 Task: Hotel Management system part 7
Action: Mouse moved to (11, 76)
Screenshot: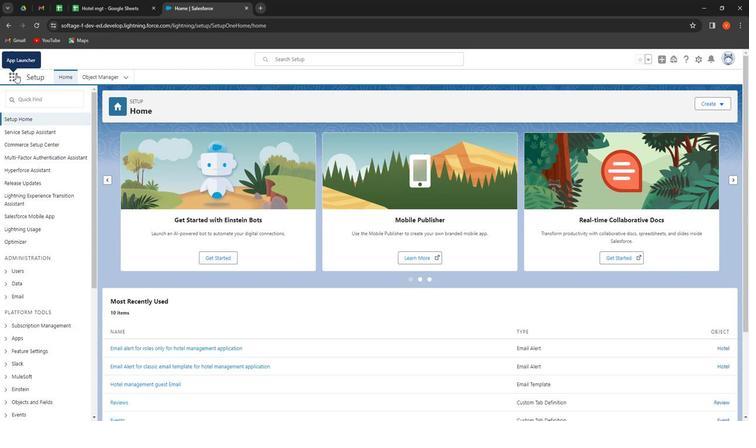 
Action: Mouse pressed left at (11, 76)
Screenshot: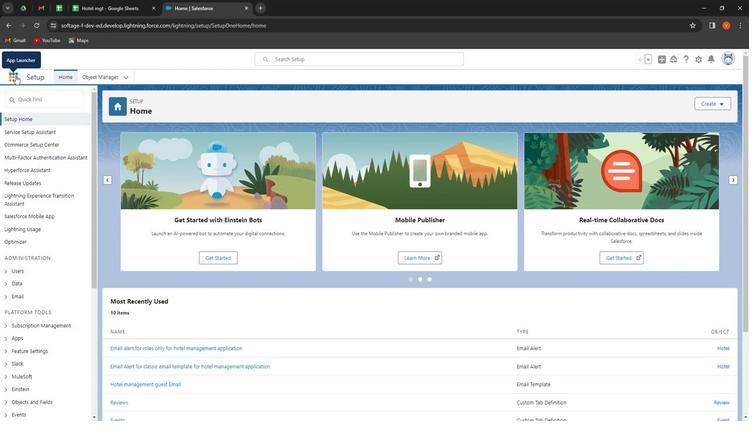 
Action: Mouse moved to (23, 215)
Screenshot: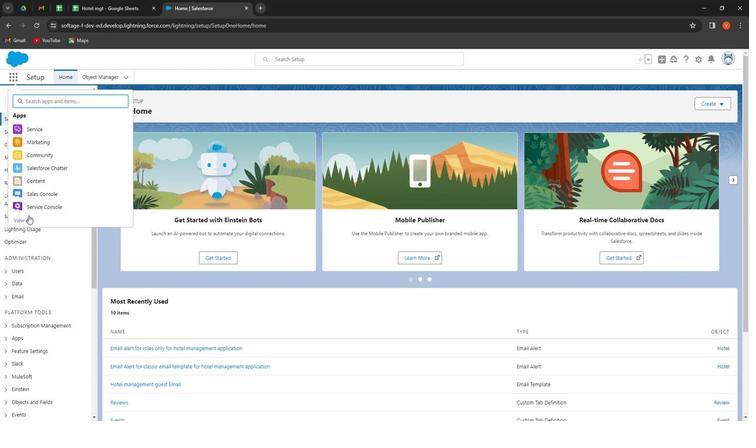 
Action: Mouse pressed left at (23, 215)
Screenshot: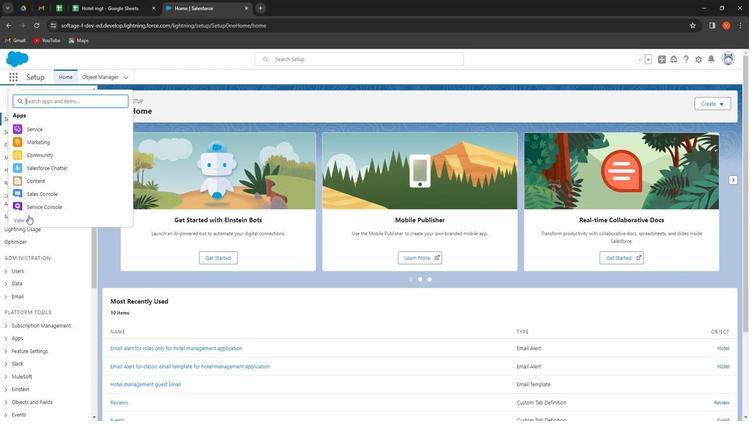 
Action: Mouse moved to (102, 352)
Screenshot: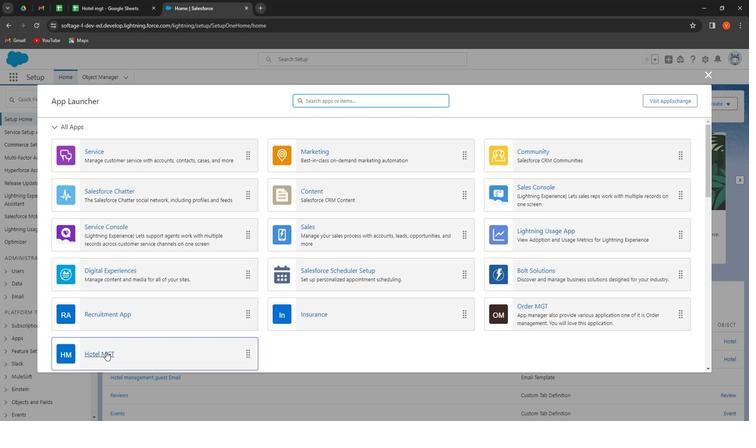 
Action: Mouse pressed left at (102, 352)
Screenshot: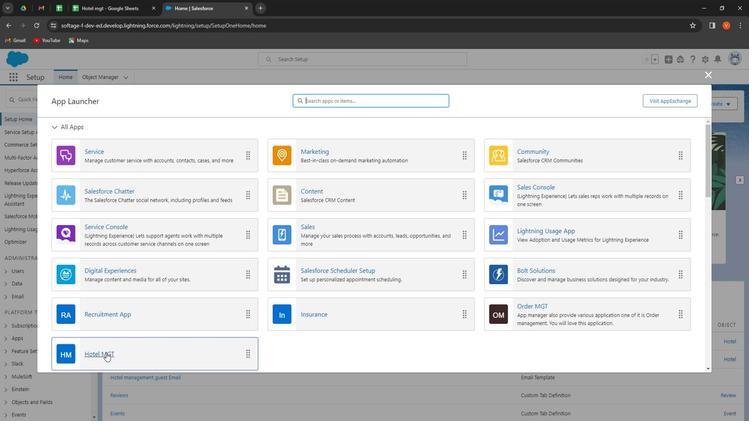 
Action: Mouse moved to (733, 78)
Screenshot: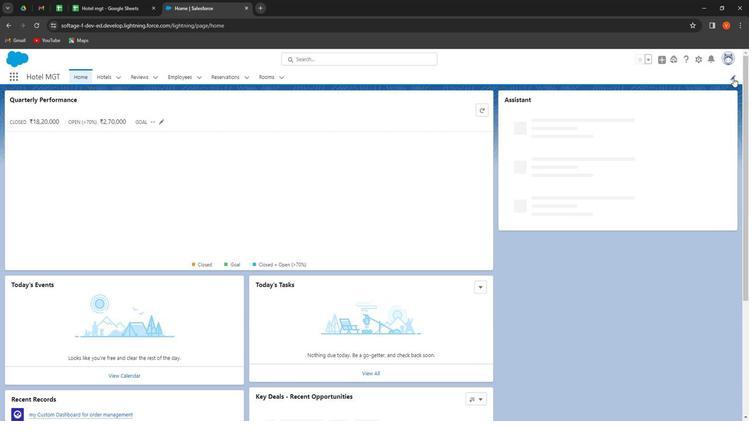 
Action: Mouse pressed left at (733, 78)
Screenshot: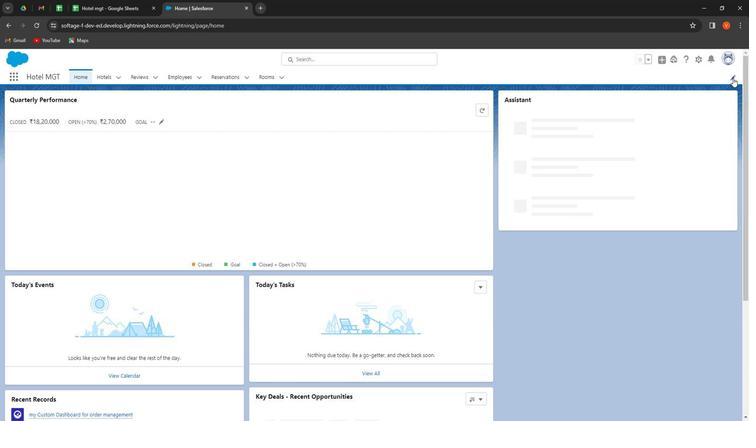 
Action: Mouse moved to (505, 186)
Screenshot: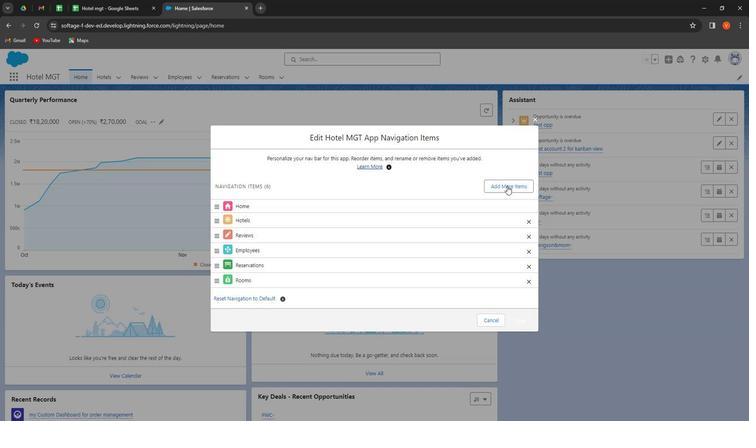 
Action: Mouse pressed left at (505, 186)
Screenshot: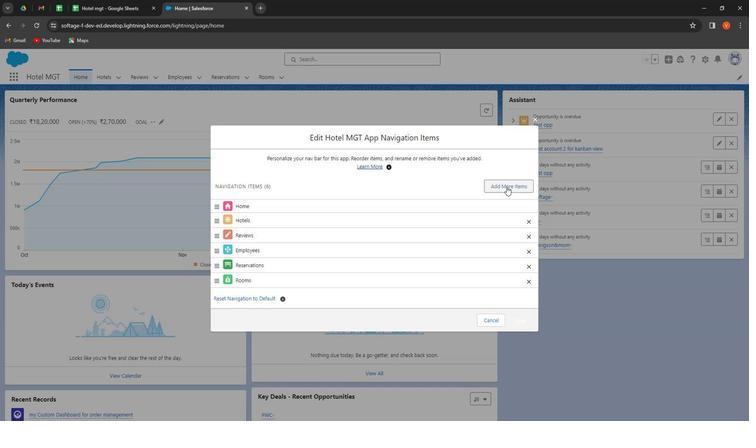 
Action: Mouse moved to (261, 135)
Screenshot: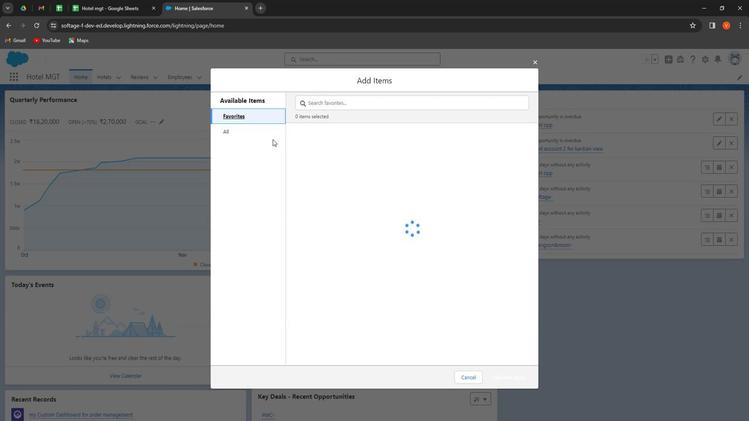 
Action: Mouse pressed left at (261, 135)
Screenshot: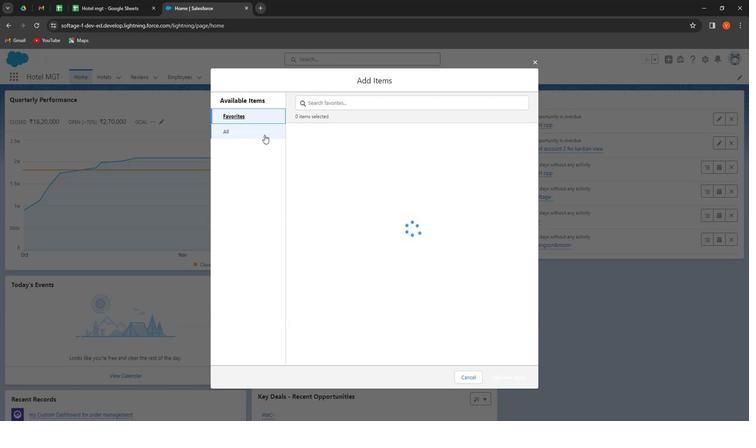 
Action: Mouse moved to (318, 107)
Screenshot: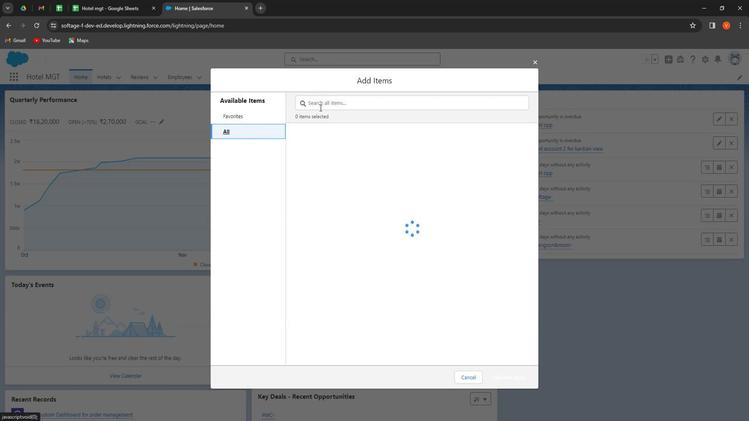 
Action: Mouse pressed left at (318, 107)
Screenshot: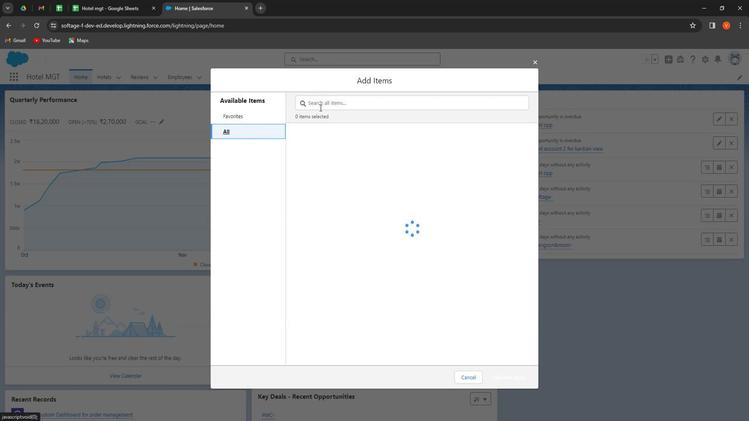 
Action: Mouse moved to (321, 107)
Screenshot: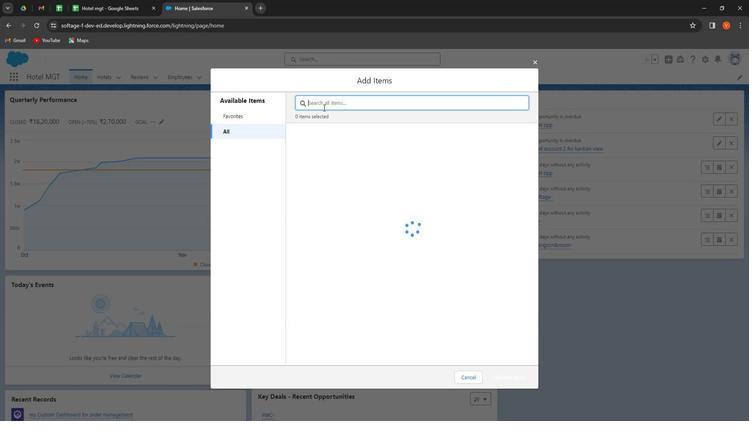 
Action: Key pressed r
Screenshot: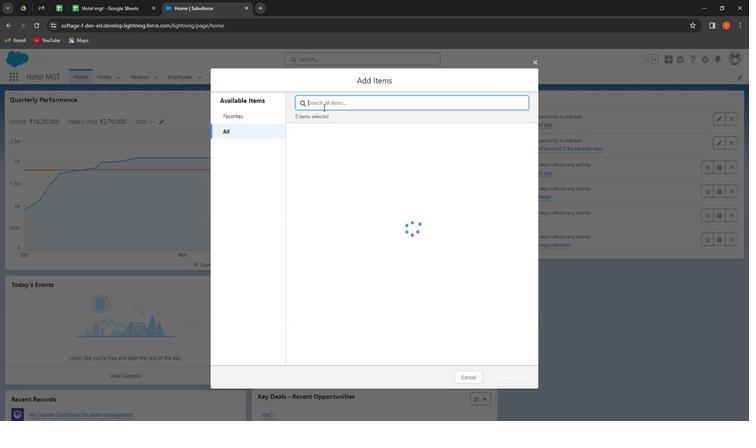 
Action: Mouse moved to (322, 107)
Screenshot: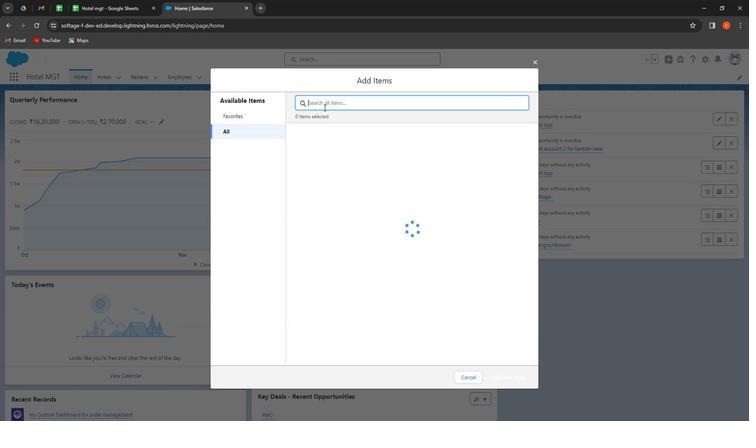 
Action: Key pressed e
Screenshot: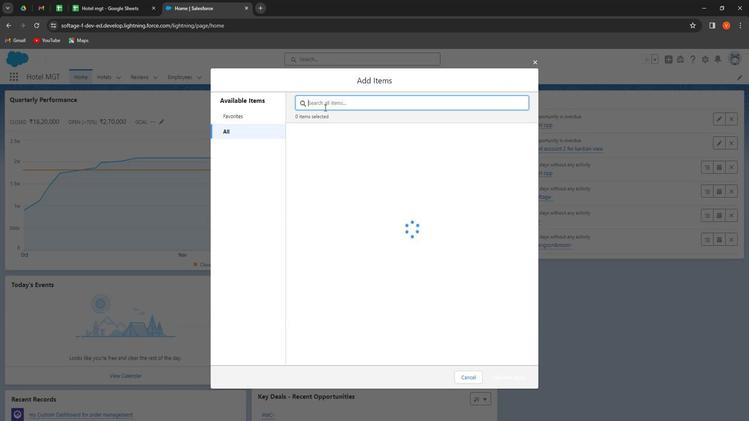 
Action: Mouse moved to (328, 107)
Screenshot: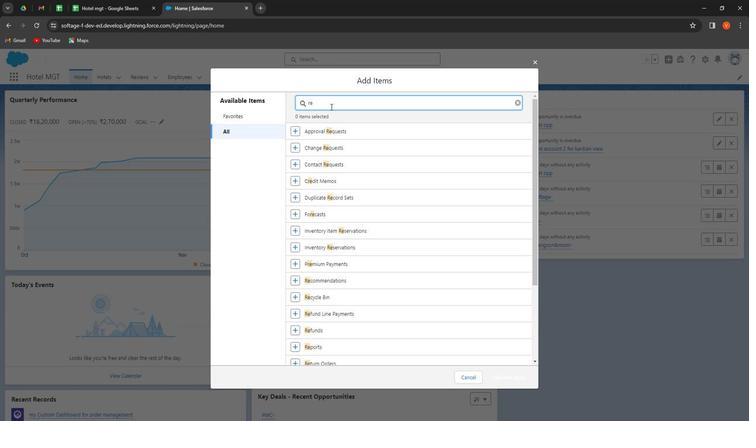 
Action: Key pressed p
Screenshot: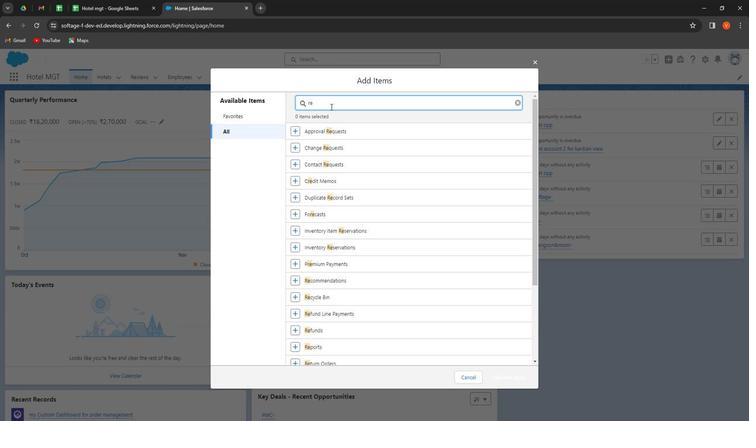 
Action: Mouse moved to (331, 106)
Screenshot: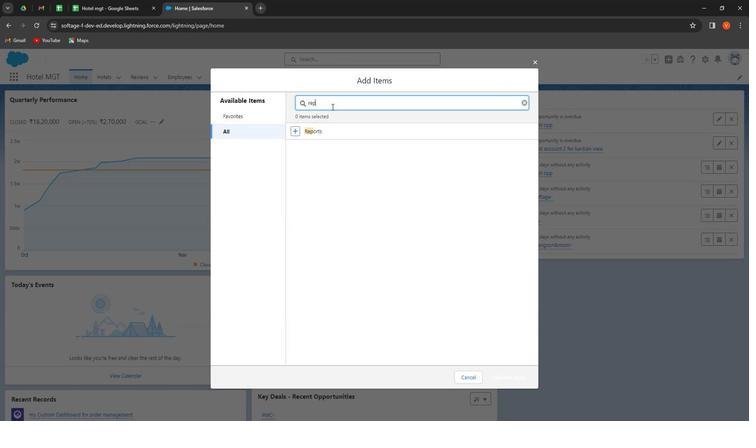
Action: Key pressed o
Screenshot: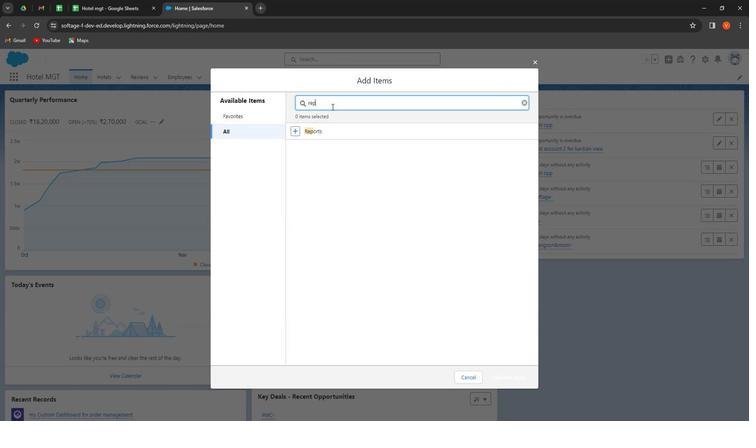 
Action: Mouse moved to (293, 128)
Screenshot: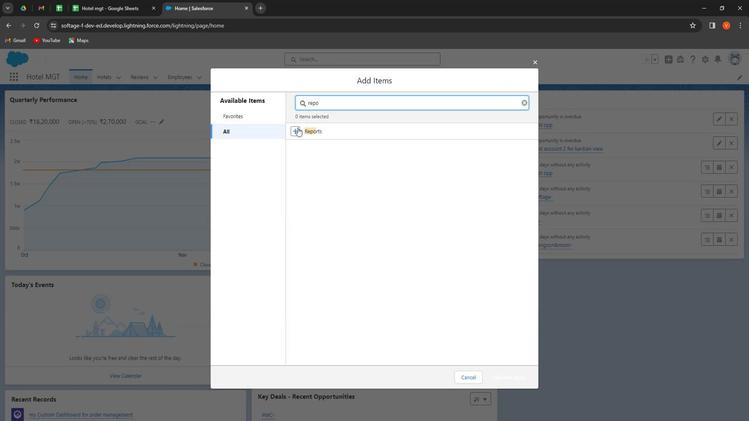 
Action: Mouse pressed left at (293, 128)
Screenshot: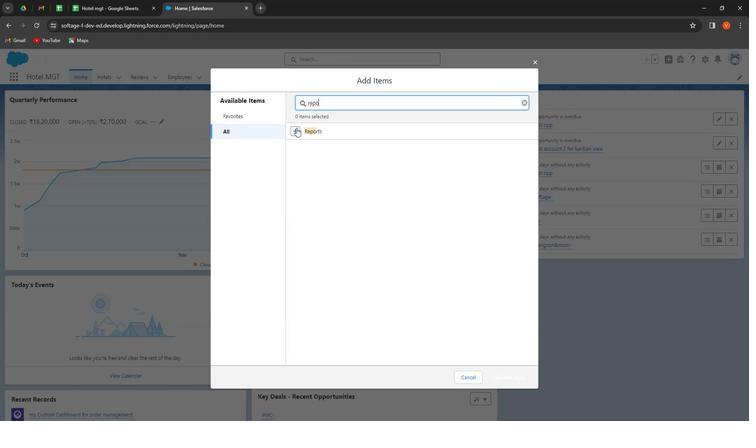 
Action: Mouse moved to (508, 373)
Screenshot: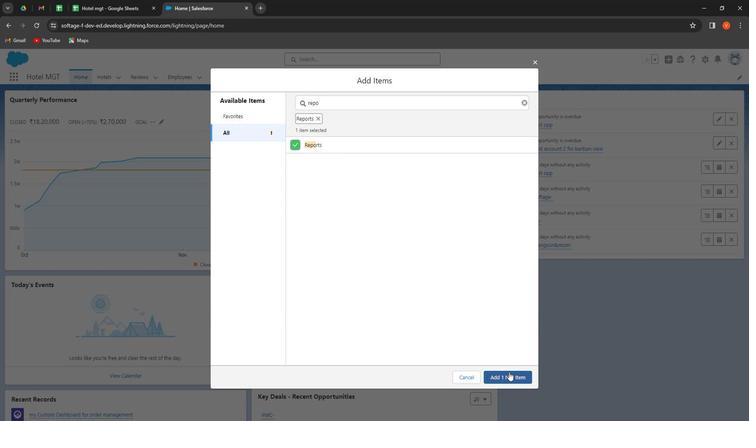 
Action: Mouse pressed left at (508, 373)
Screenshot: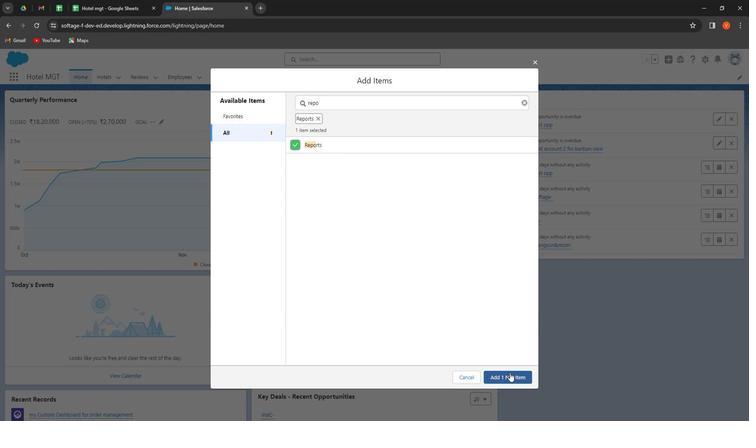 
Action: Mouse moved to (522, 334)
Screenshot: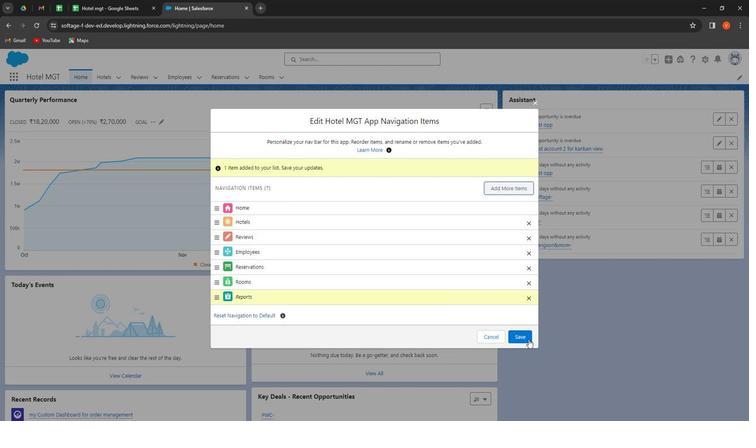 
Action: Mouse pressed left at (522, 334)
Screenshot: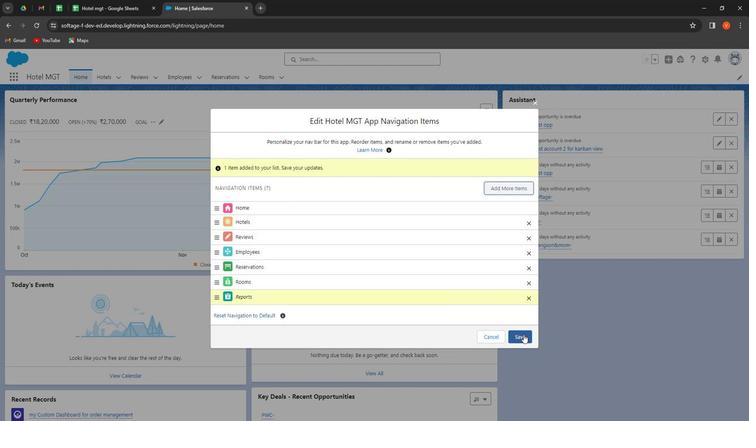 
Action: Mouse moved to (295, 73)
Screenshot: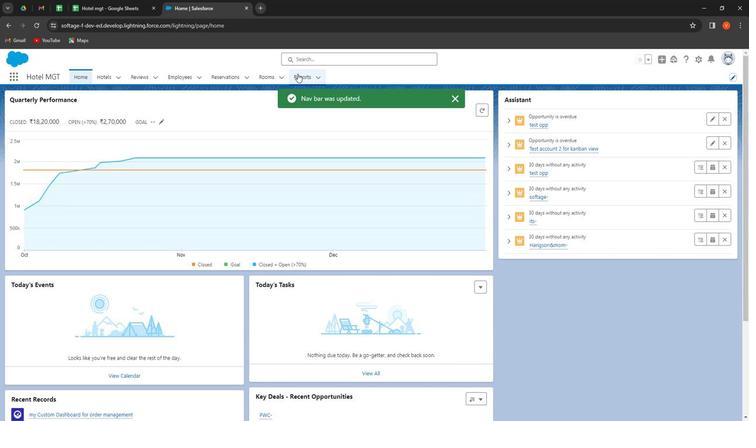 
Action: Mouse pressed left at (295, 73)
Screenshot: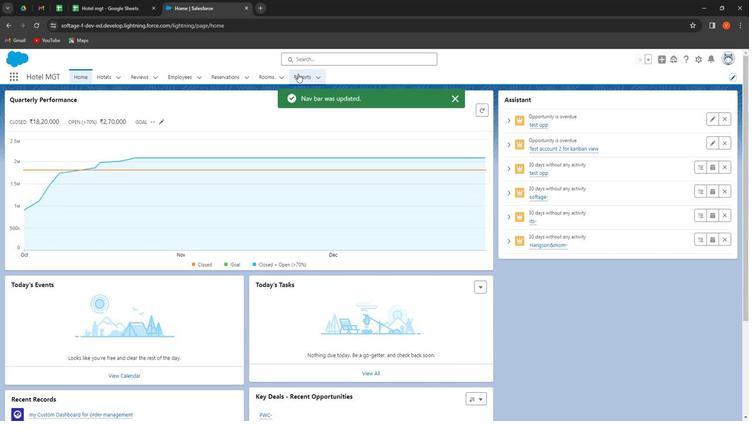 
Action: Mouse moved to (651, 107)
Screenshot: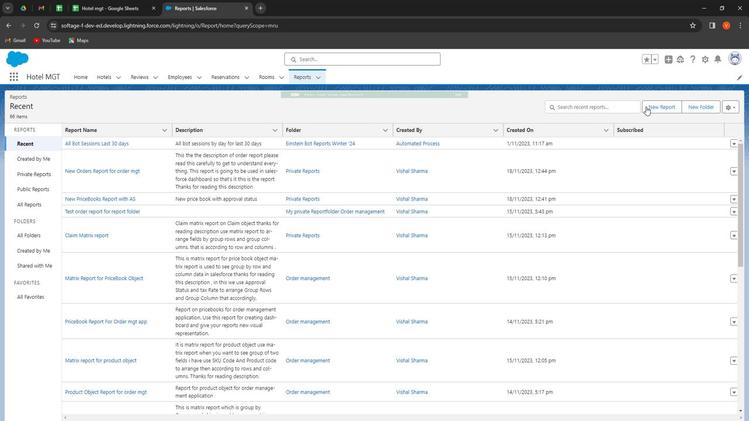 
Action: Mouse pressed left at (651, 107)
Screenshot: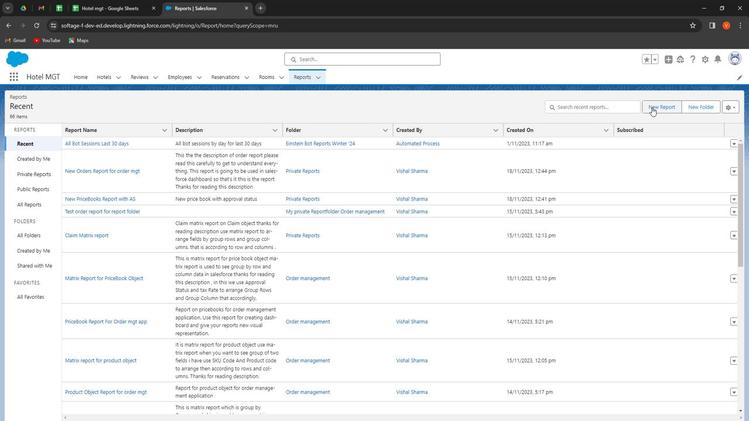 
Action: Mouse moved to (160, 165)
Screenshot: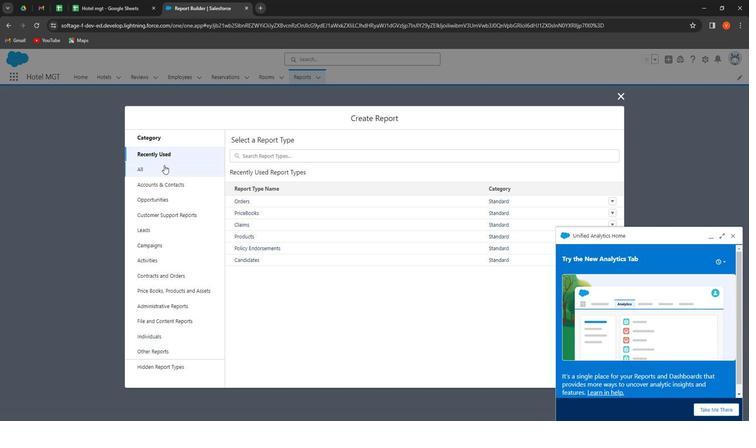 
Action: Mouse pressed left at (160, 165)
Screenshot: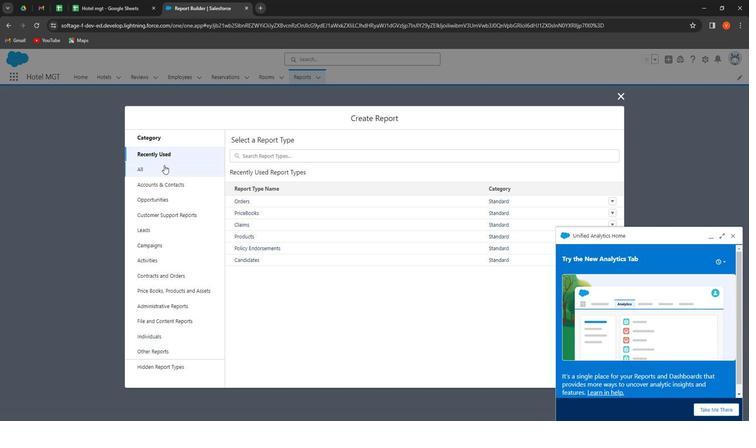 
Action: Mouse moved to (287, 205)
Screenshot: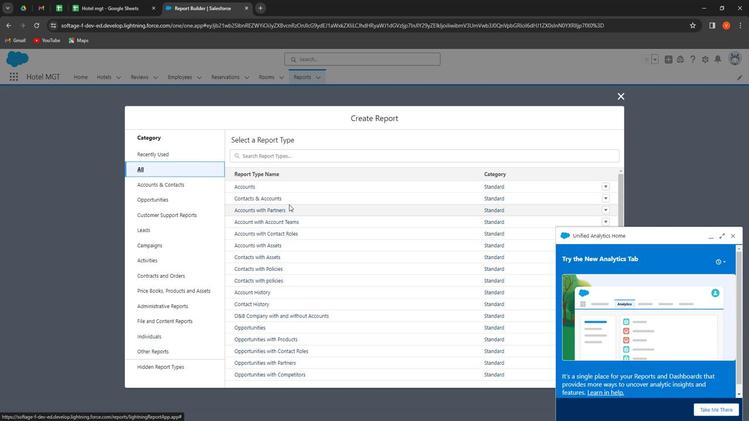 
Action: Mouse scrolled (287, 204) with delta (0, 0)
Screenshot: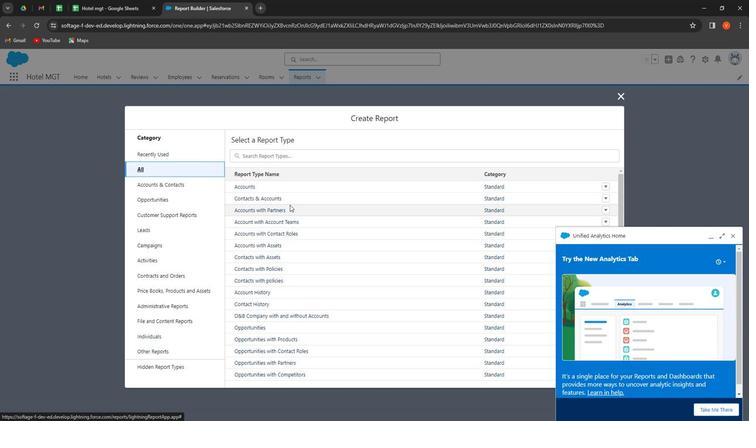 
Action: Mouse moved to (285, 201)
Screenshot: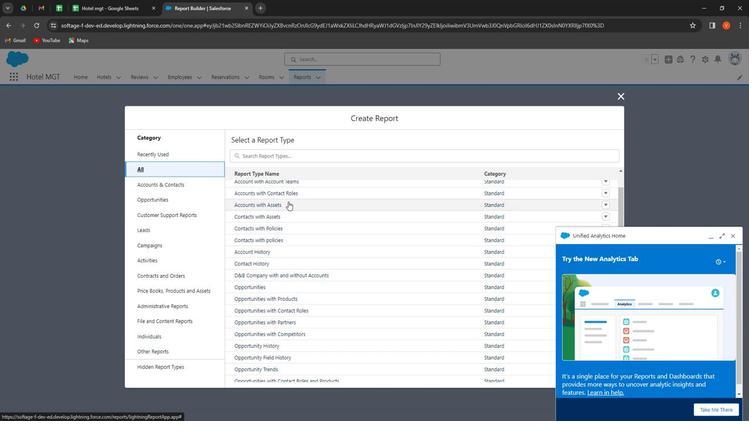 
Action: Mouse scrolled (285, 201) with delta (0, 0)
Screenshot: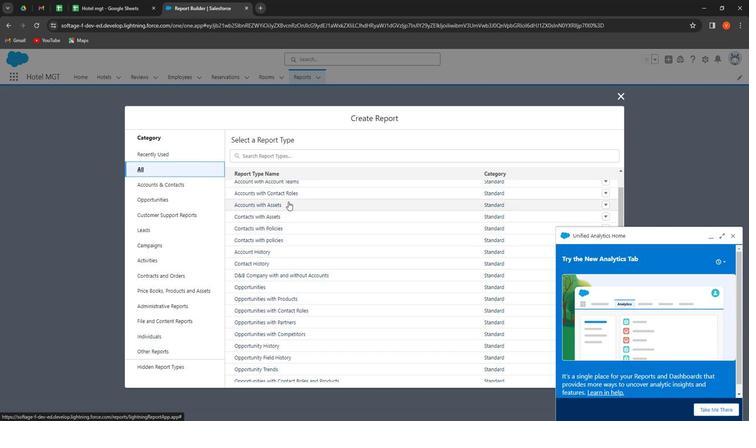 
Action: Mouse moved to (287, 205)
Screenshot: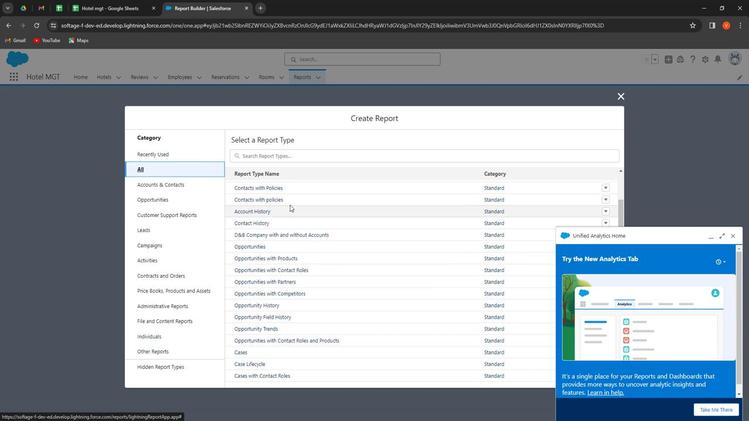 
Action: Mouse scrolled (287, 204) with delta (0, 0)
Screenshot: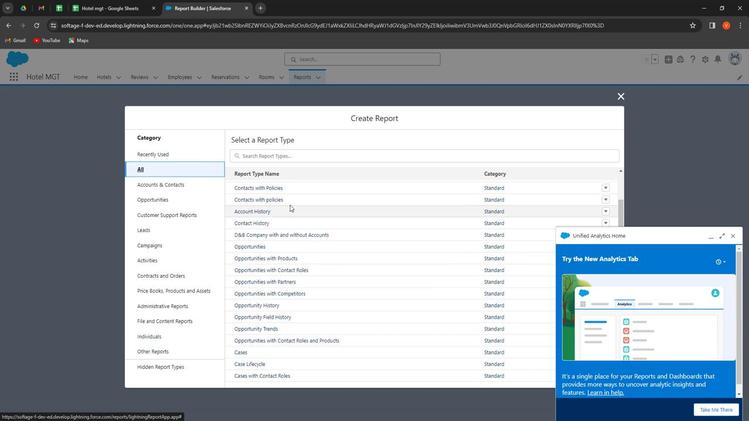 
Action: Mouse moved to (287, 205)
Screenshot: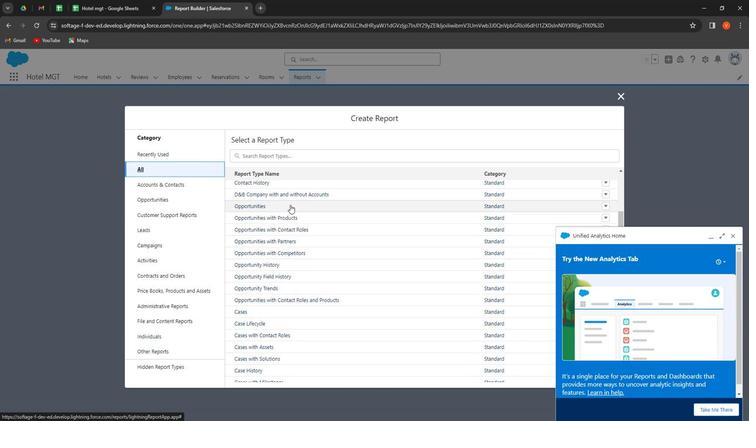 
Action: Mouse scrolled (287, 204) with delta (0, 0)
Screenshot: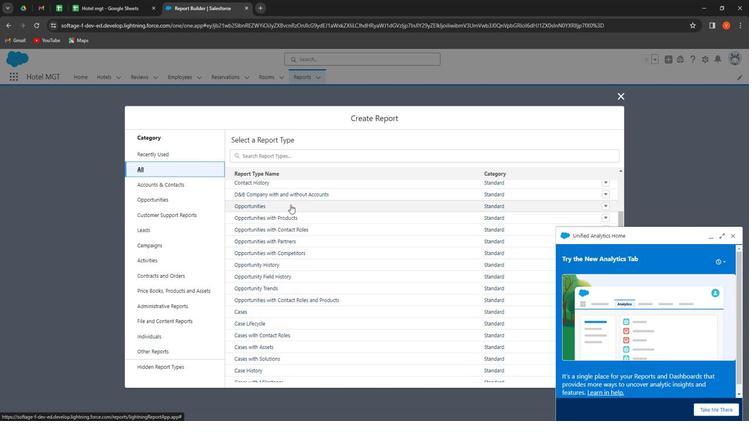 
Action: Mouse moved to (287, 205)
Screenshot: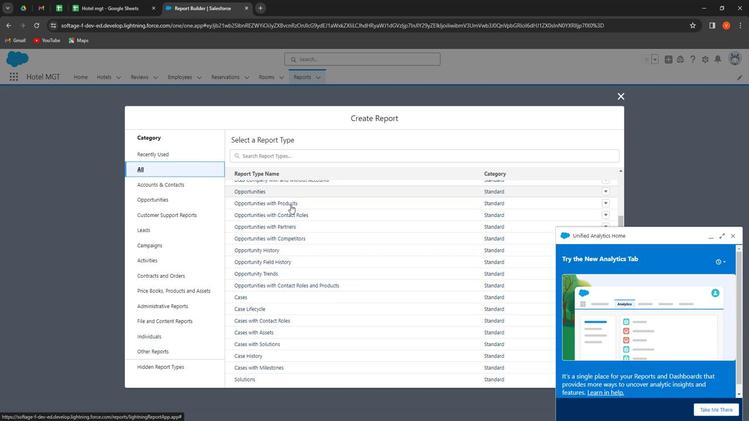 
Action: Mouse scrolled (287, 205) with delta (0, 0)
Screenshot: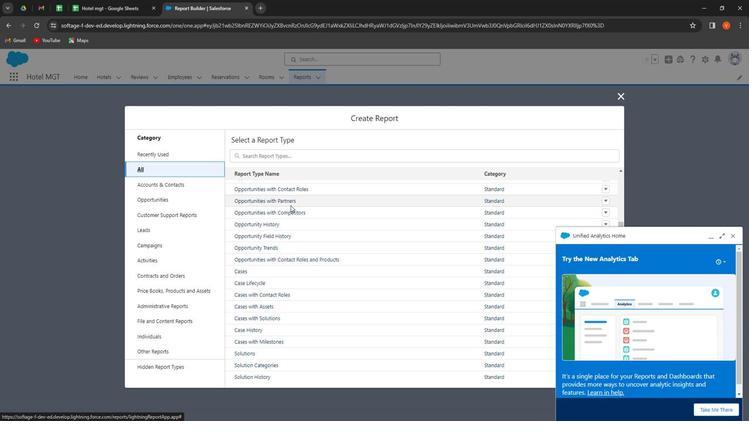 
Action: Mouse moved to (289, 206)
Screenshot: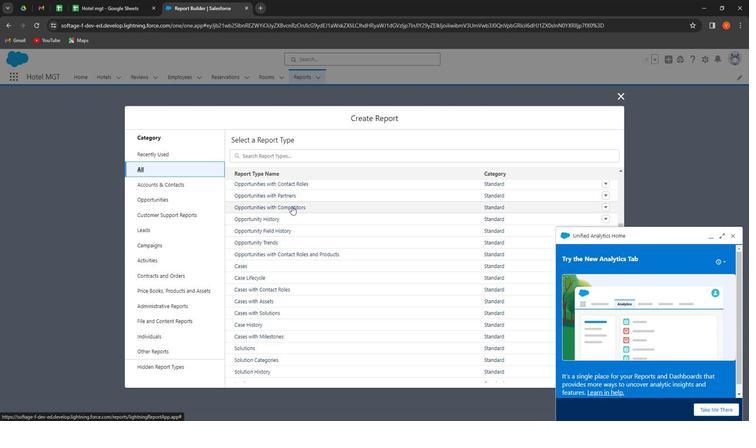 
Action: Mouse scrolled (289, 206) with delta (0, 0)
Screenshot: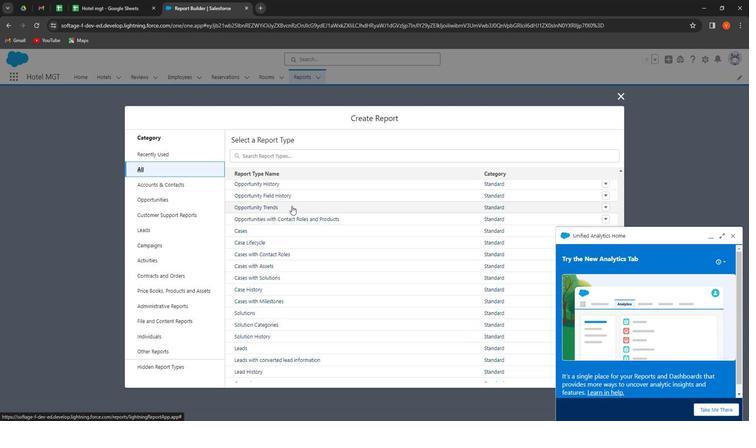 
Action: Mouse moved to (290, 207)
Screenshot: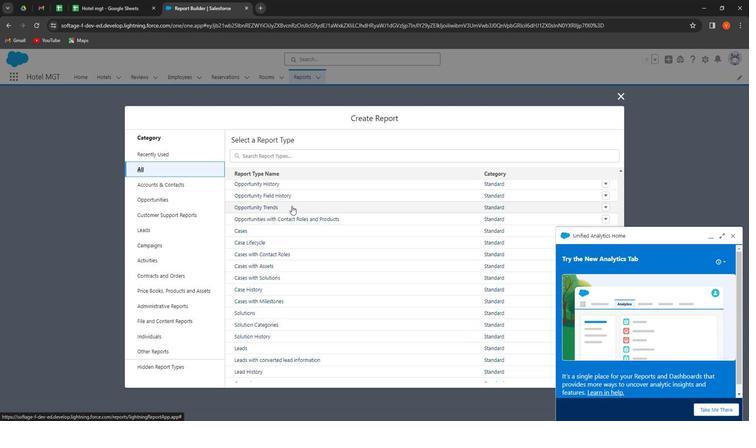
Action: Mouse scrolled (290, 207) with delta (0, 0)
Screenshot: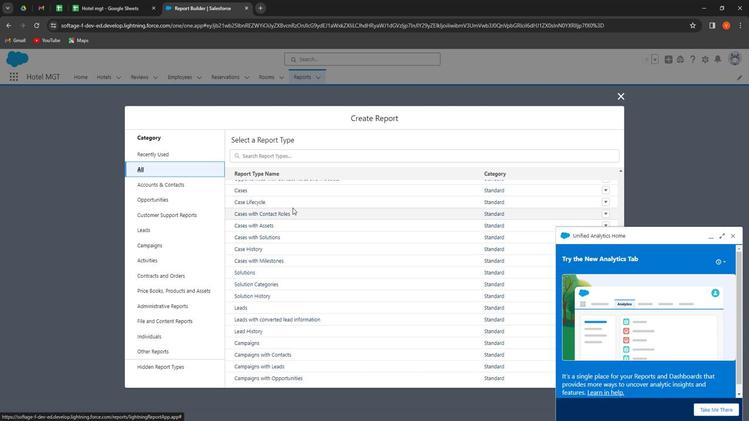 
Action: Mouse moved to (290, 208)
Screenshot: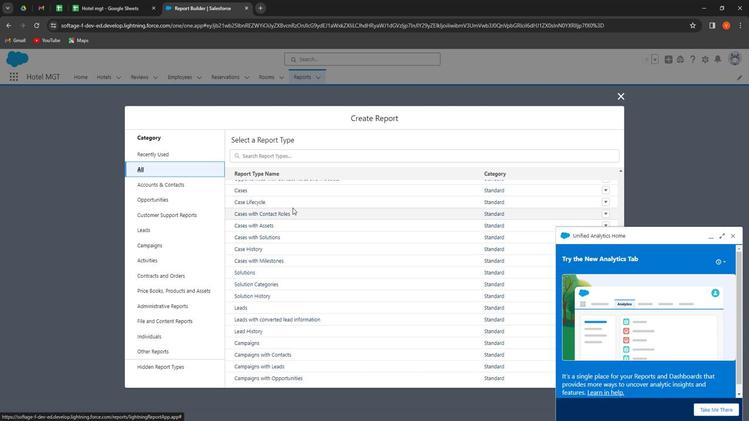 
Action: Mouse scrolled (290, 208) with delta (0, 0)
Screenshot: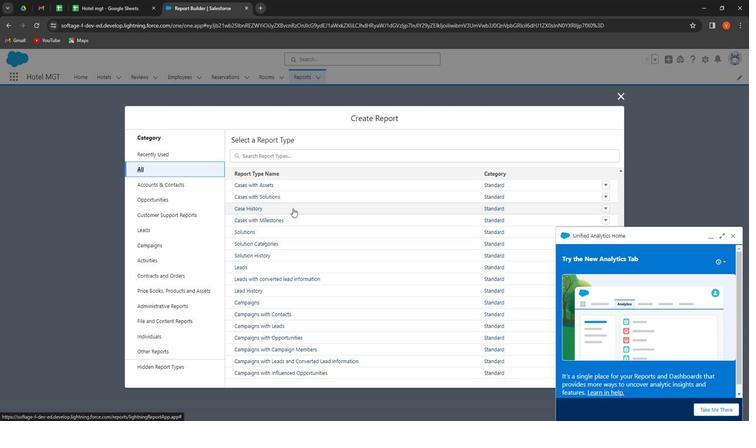 
Action: Mouse scrolled (290, 208) with delta (0, 0)
Screenshot: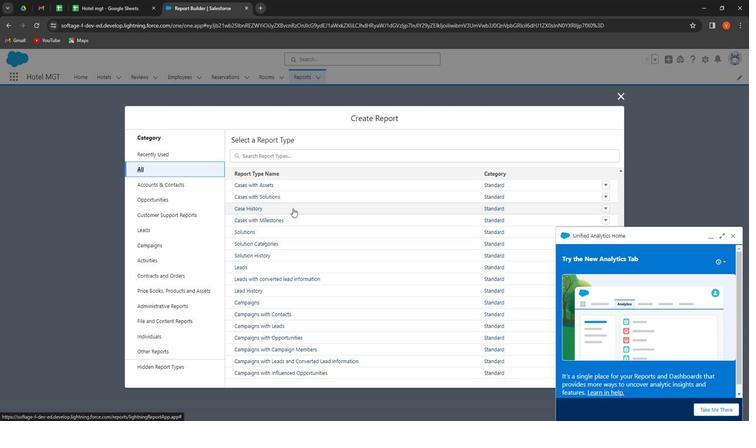 
Action: Mouse scrolled (290, 208) with delta (0, 0)
Screenshot: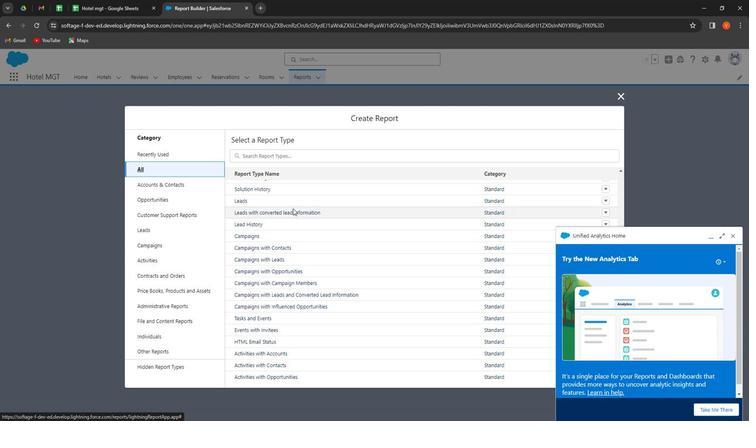 
Action: Mouse moved to (297, 258)
Screenshot: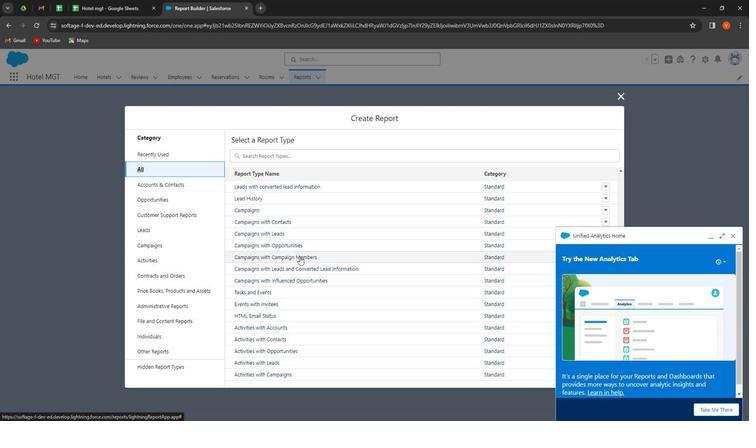 
Action: Mouse scrolled (297, 258) with delta (0, 0)
Screenshot: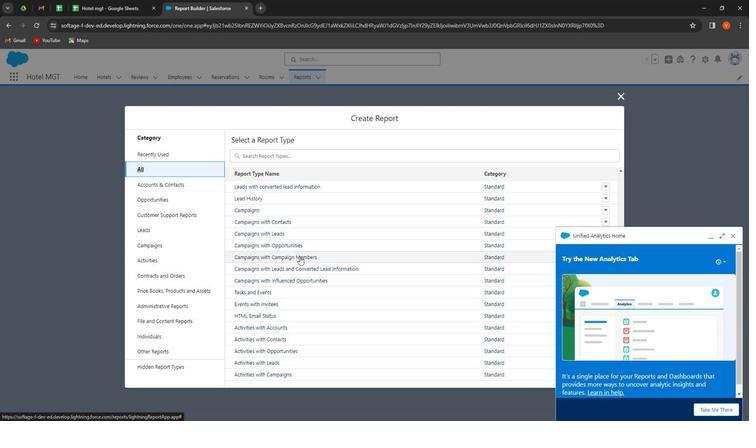 
Action: Mouse moved to (298, 259)
Screenshot: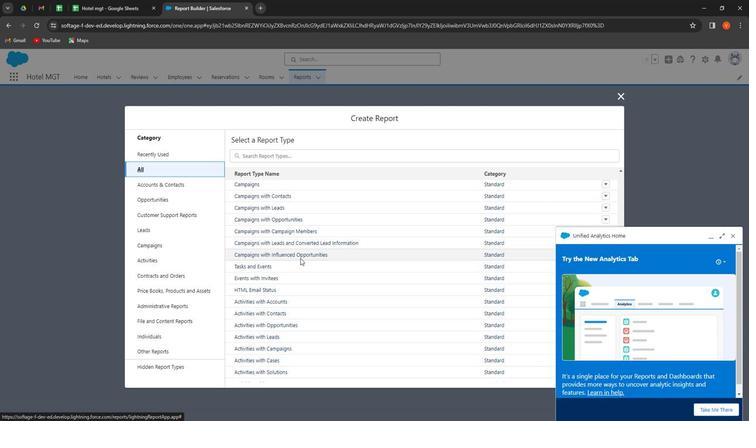 
Action: Mouse scrolled (298, 258) with delta (0, 0)
Screenshot: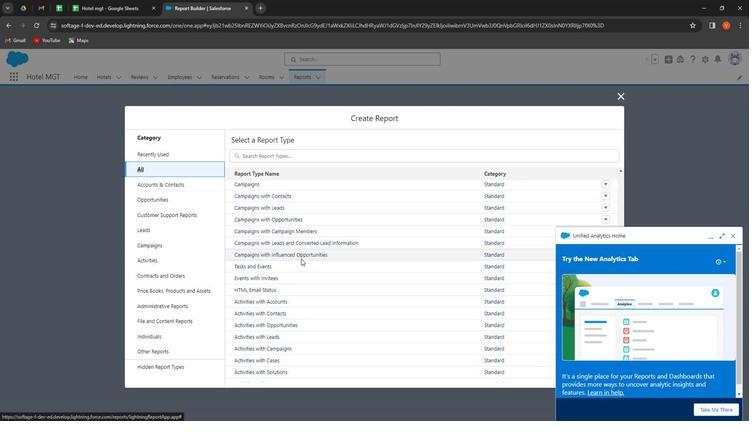 
Action: Mouse moved to (299, 259)
Screenshot: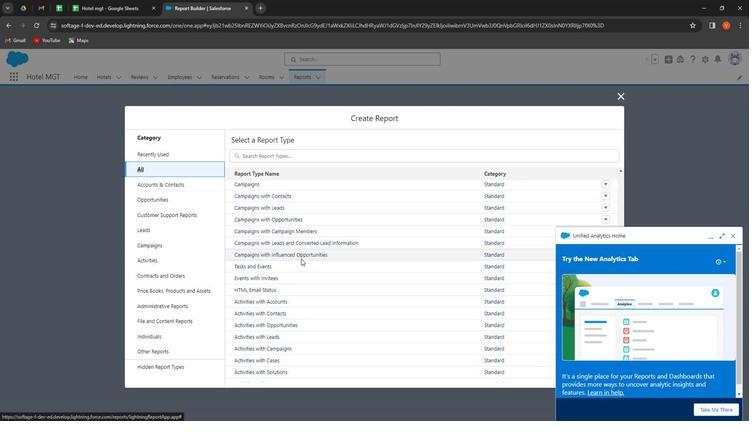 
Action: Mouse scrolled (299, 259) with delta (0, 0)
Screenshot: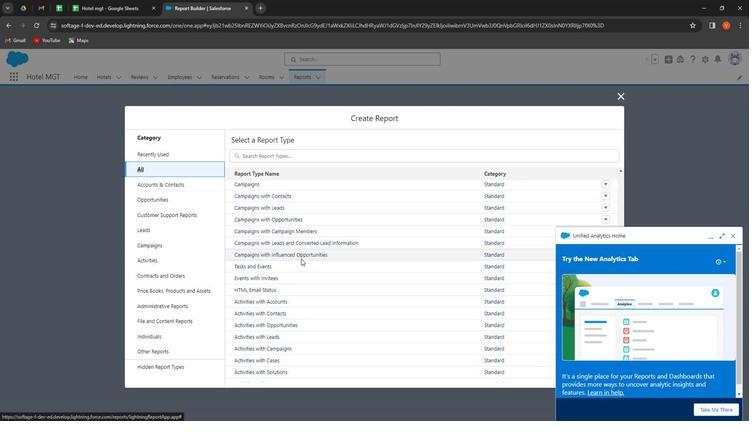 
Action: Mouse scrolled (299, 259) with delta (0, 0)
Screenshot: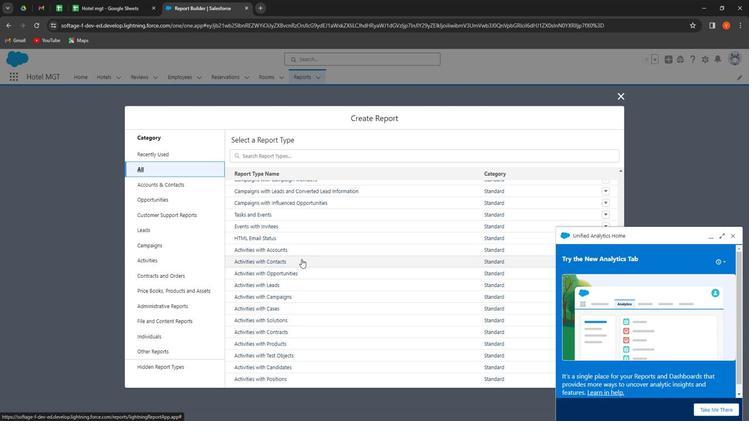 
Action: Mouse moved to (299, 259)
Screenshot: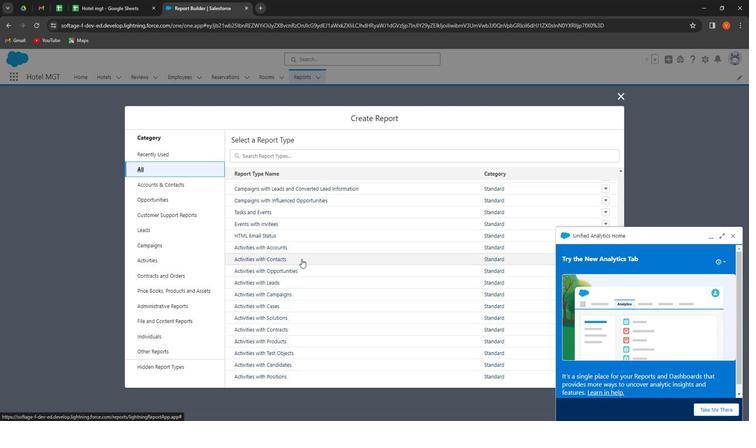 
Action: Mouse scrolled (299, 259) with delta (0, 0)
Screenshot: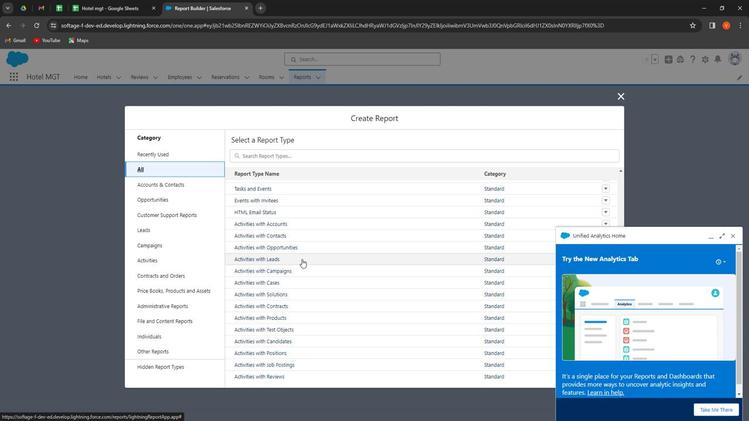 
Action: Mouse scrolled (299, 259) with delta (0, 0)
Screenshot: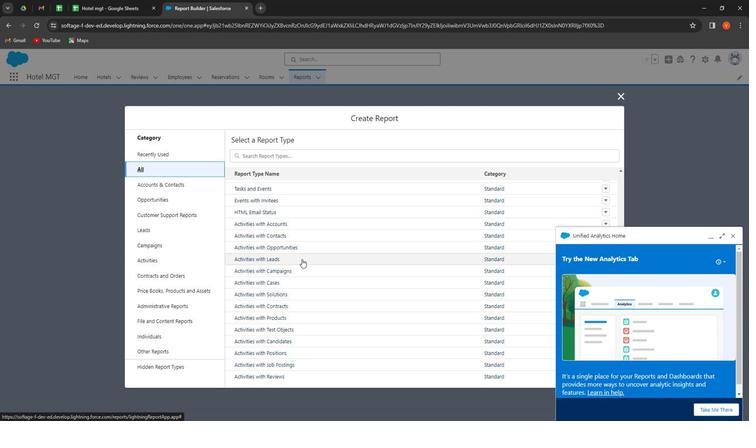 
Action: Mouse moved to (299, 260)
Screenshot: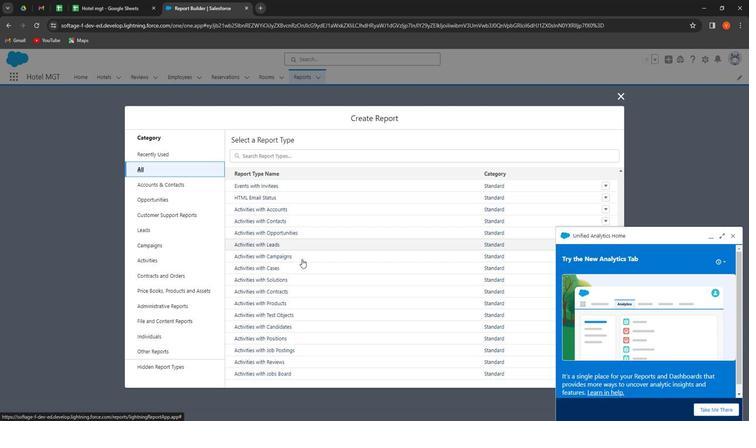 
Action: Mouse scrolled (299, 259) with delta (0, 0)
Screenshot: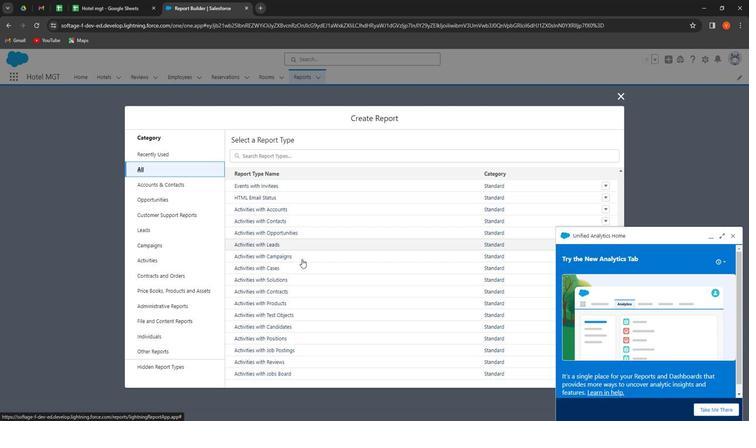 
Action: Mouse scrolled (299, 259) with delta (0, 0)
Screenshot: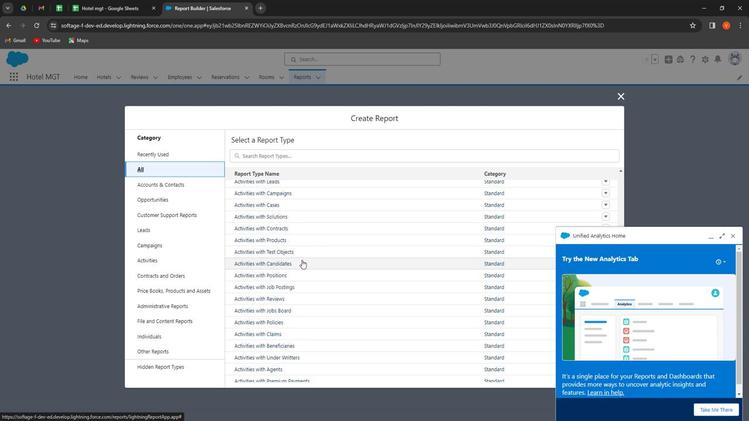 
Action: Mouse moved to (300, 261)
Screenshot: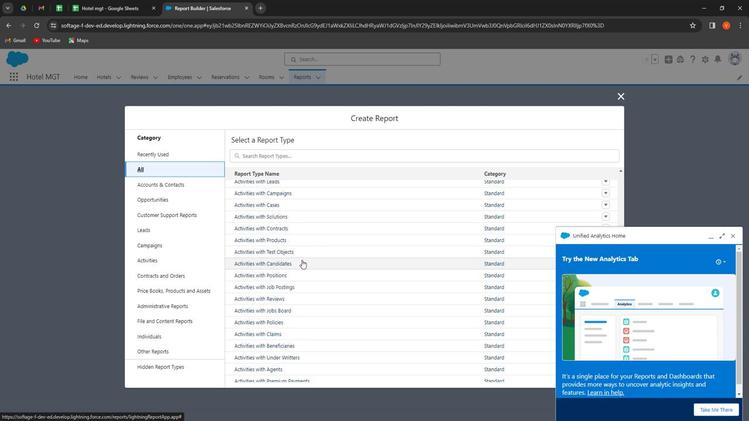 
Action: Mouse scrolled (300, 260) with delta (0, 0)
Screenshot: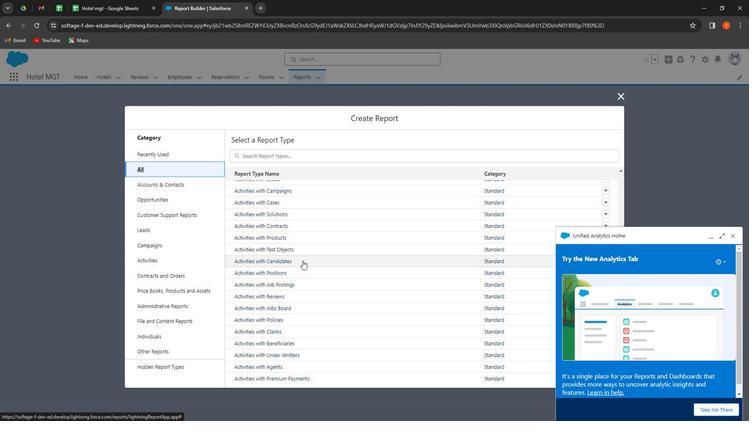 
Action: Mouse moved to (300, 261)
Screenshot: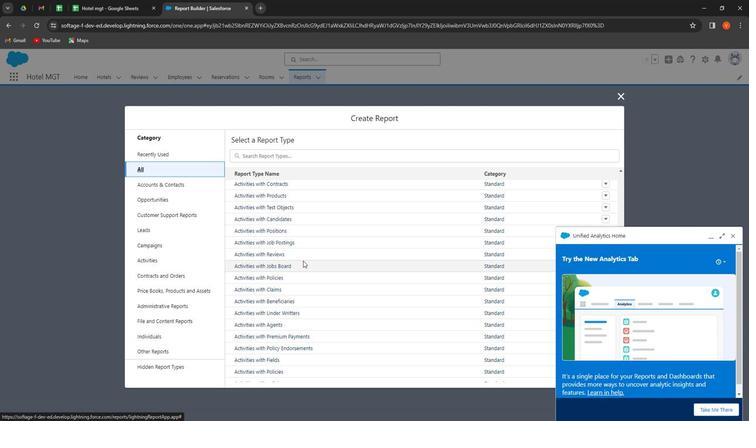 
Action: Mouse scrolled (300, 261) with delta (0, 0)
Screenshot: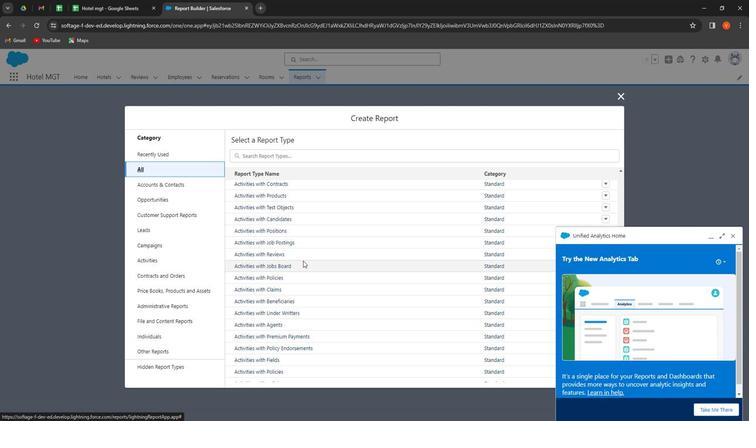 
Action: Mouse moved to (300, 261)
Screenshot: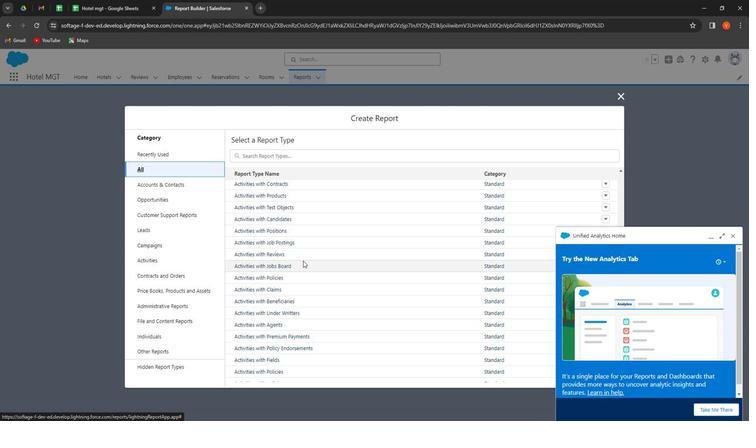 
Action: Mouse scrolled (300, 261) with delta (0, 0)
Screenshot: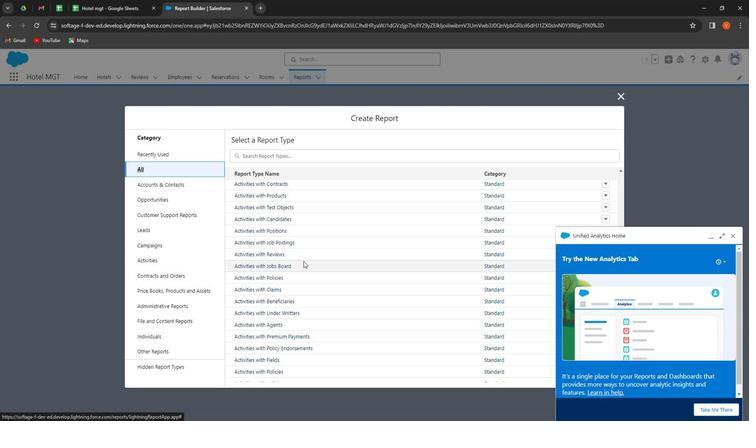 
Action: Mouse moved to (301, 262)
Screenshot: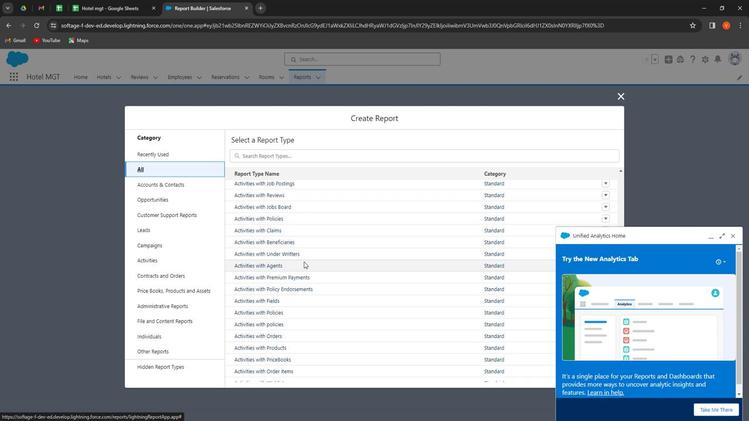 
Action: Mouse scrolled (301, 261) with delta (0, 0)
Screenshot: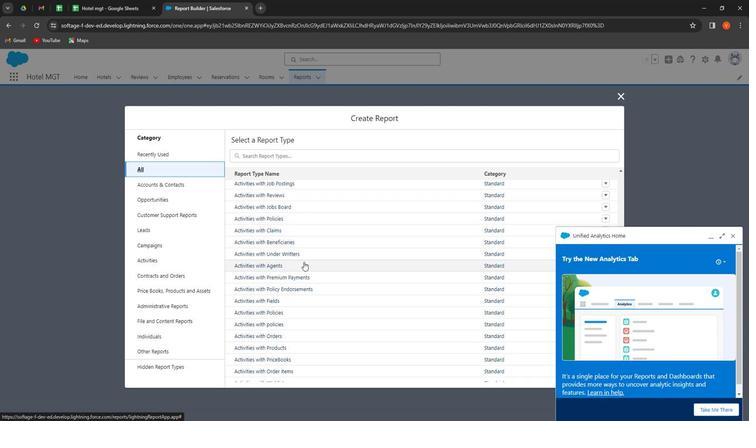 
Action: Mouse moved to (300, 262)
Screenshot: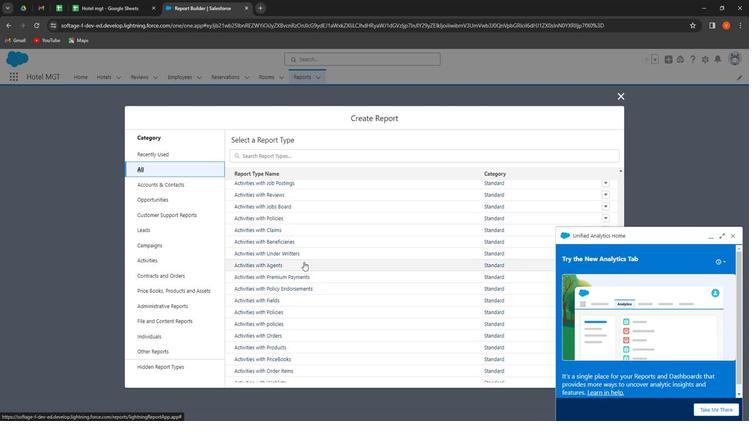 
Action: Mouse scrolled (300, 262) with delta (0, 0)
Screenshot: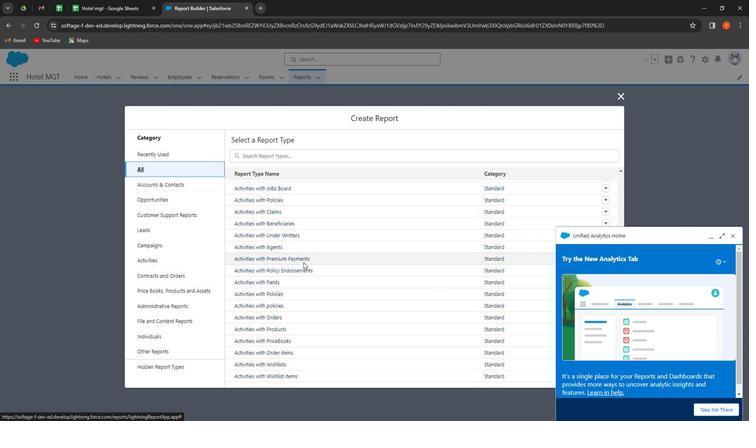 
Action: Mouse moved to (301, 262)
Screenshot: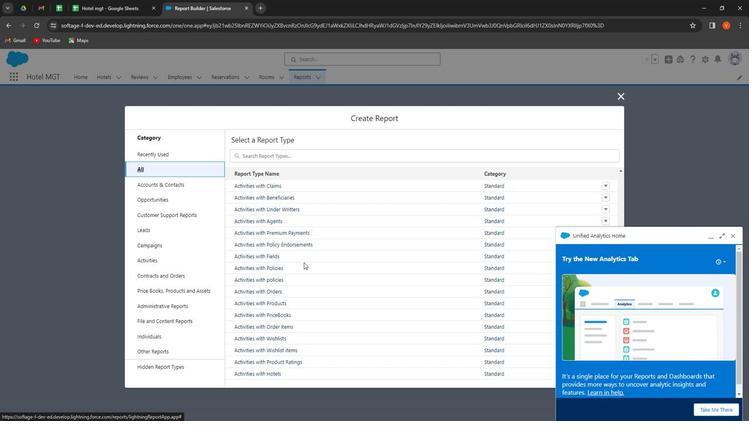 
Action: Mouse scrolled (301, 262) with delta (0, 0)
Screenshot: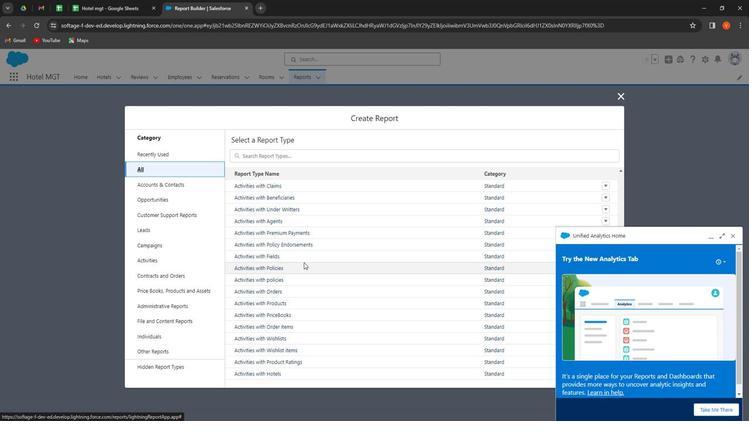 
Action: Mouse scrolled (301, 262) with delta (0, 0)
Screenshot: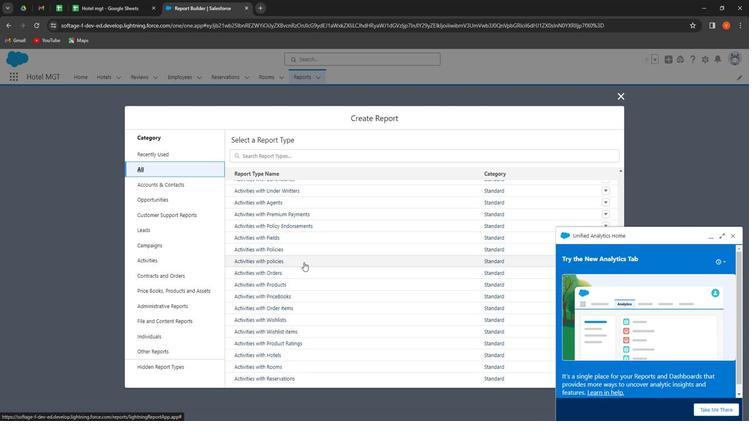 
Action: Mouse scrolled (301, 262) with delta (0, 0)
Screenshot: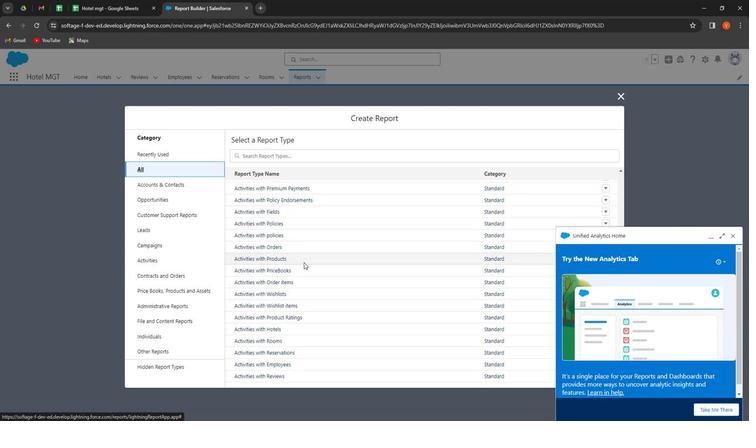 
Action: Mouse scrolled (301, 262) with delta (0, 0)
Screenshot: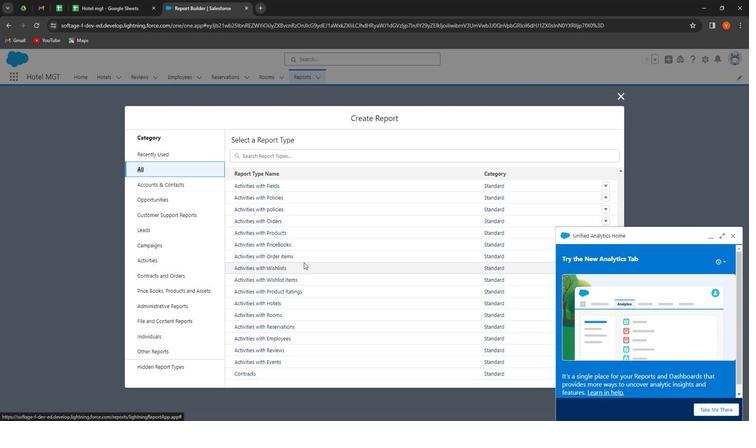 
Action: Mouse scrolled (301, 262) with delta (0, 0)
Screenshot: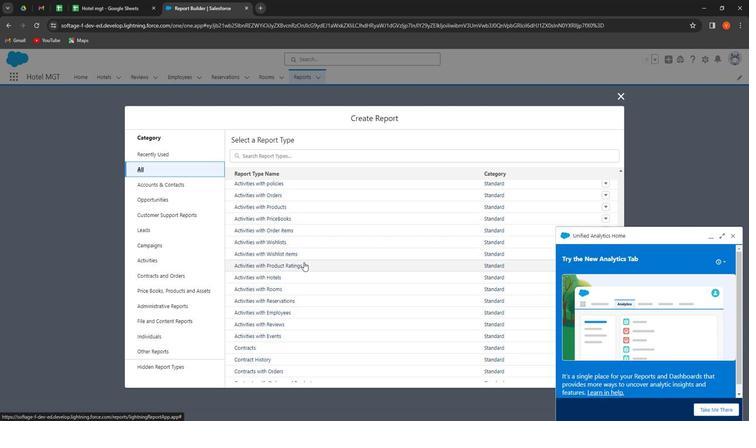 
Action: Mouse scrolled (301, 262) with delta (0, 0)
Screenshot: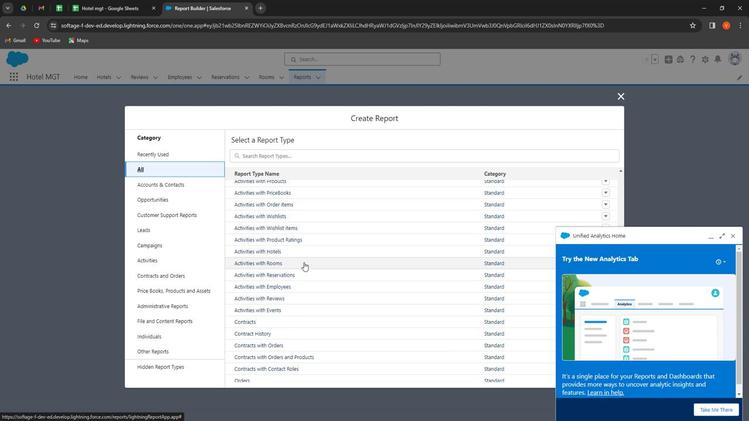 
Action: Mouse scrolled (301, 262) with delta (0, 0)
Screenshot: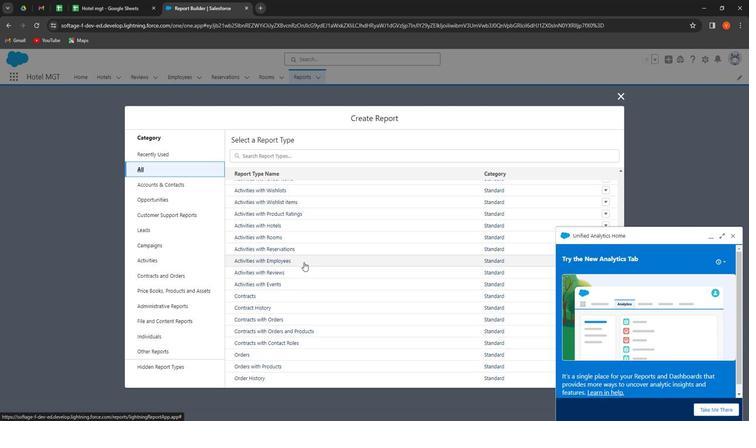 
Action: Mouse scrolled (301, 262) with delta (0, 0)
Screenshot: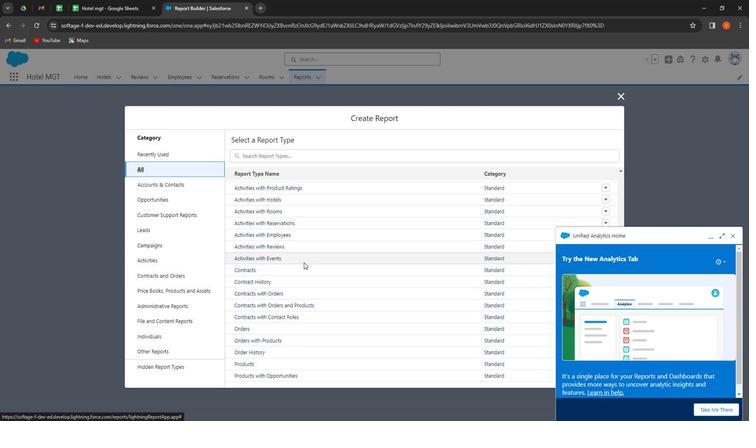 
Action: Mouse moved to (299, 264)
Screenshot: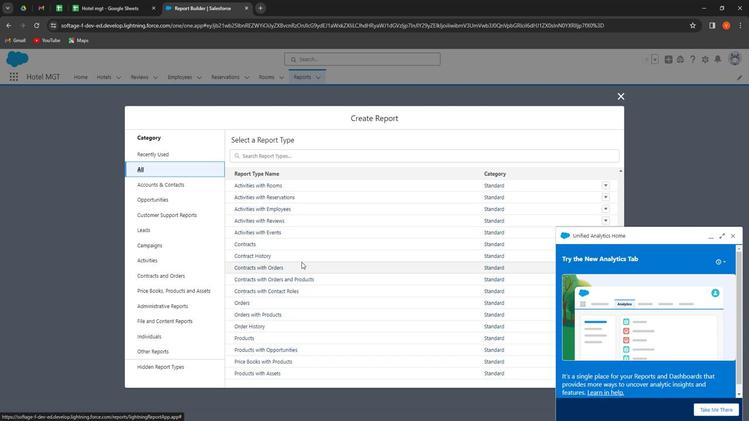 
Action: Mouse scrolled (299, 263) with delta (0, 0)
Screenshot: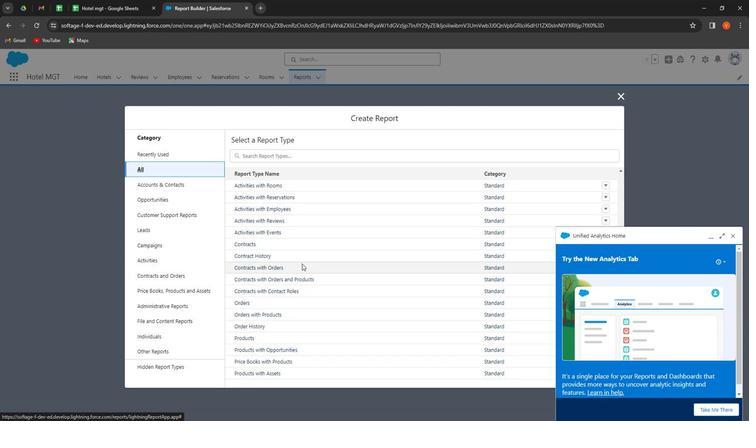 
Action: Mouse moved to (301, 264)
Screenshot: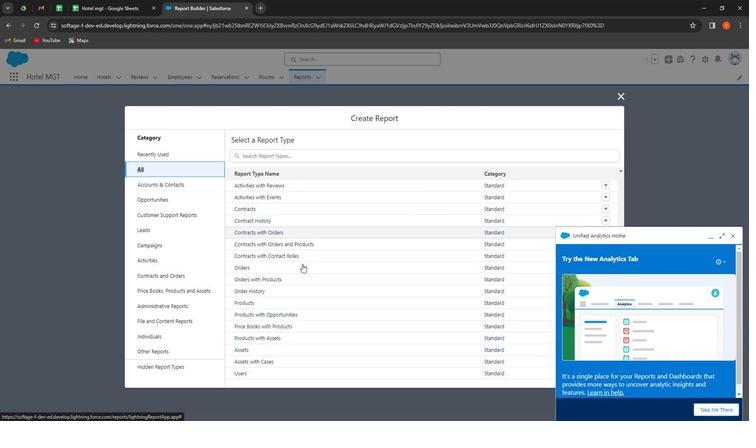 
Action: Mouse scrolled (301, 263) with delta (0, 0)
Screenshot: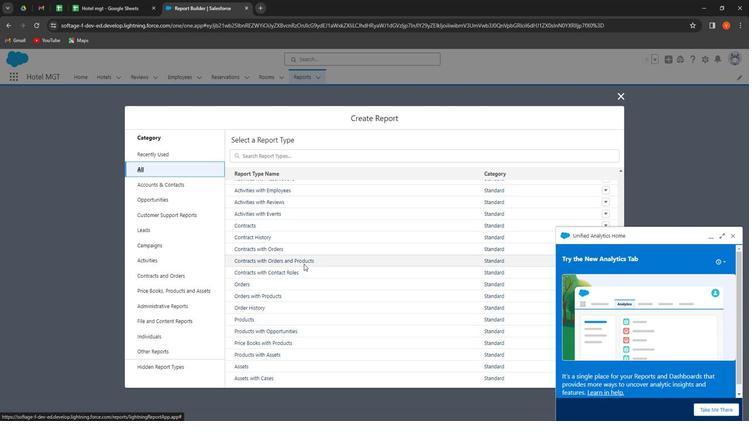 
Action: Mouse scrolled (301, 263) with delta (0, 0)
Screenshot: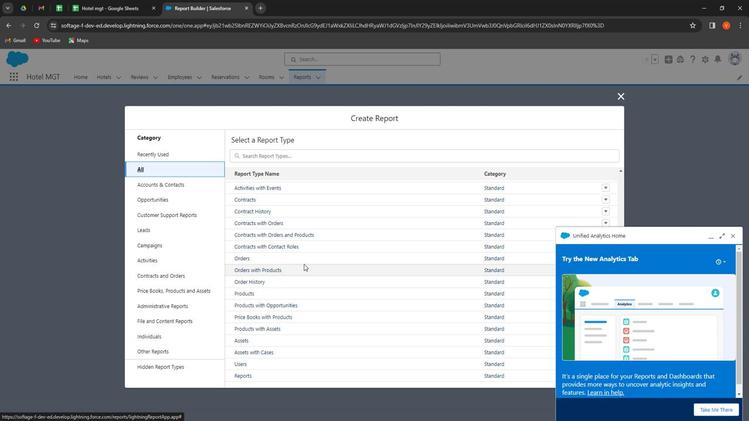 
Action: Mouse moved to (302, 264)
Screenshot: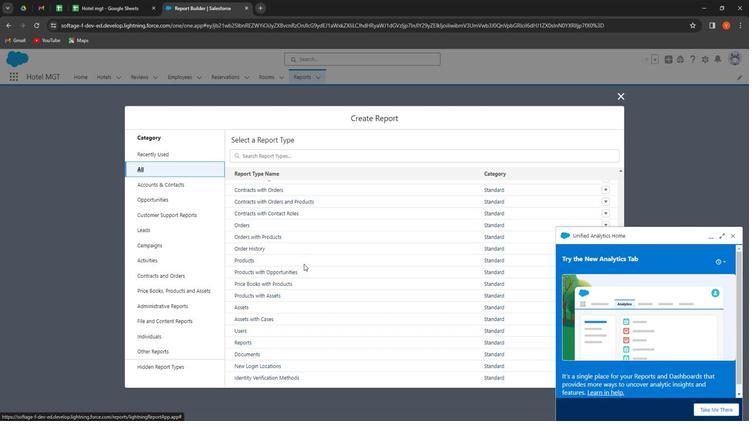 
Action: Mouse scrolled (302, 263) with delta (0, 0)
Screenshot: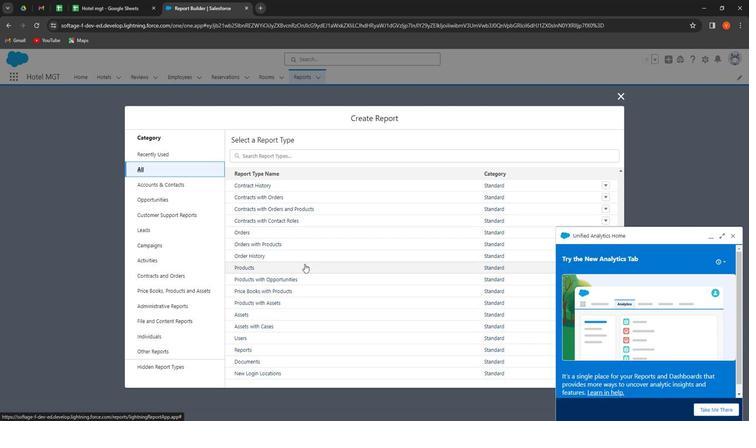 
Action: Mouse moved to (302, 264)
Screenshot: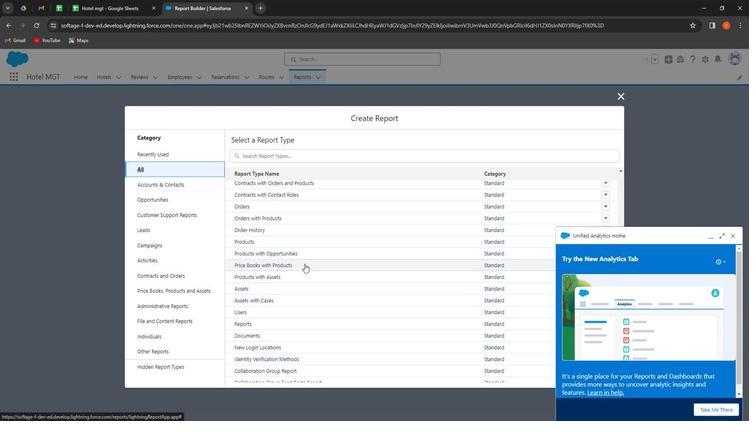 
Action: Mouse scrolled (302, 263) with delta (0, 0)
Screenshot: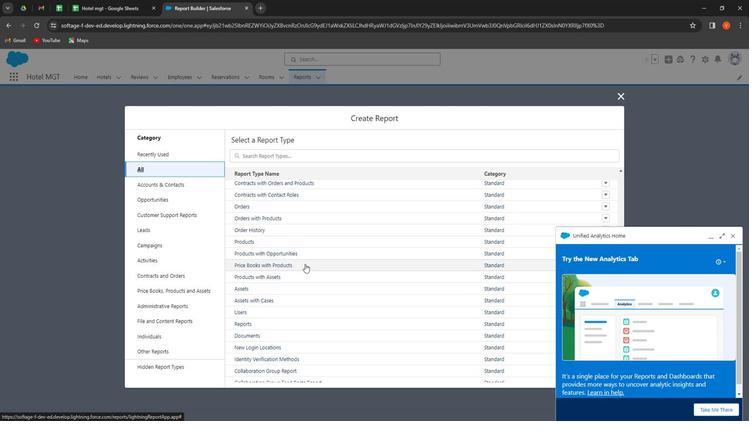 
Action: Mouse moved to (303, 264)
Screenshot: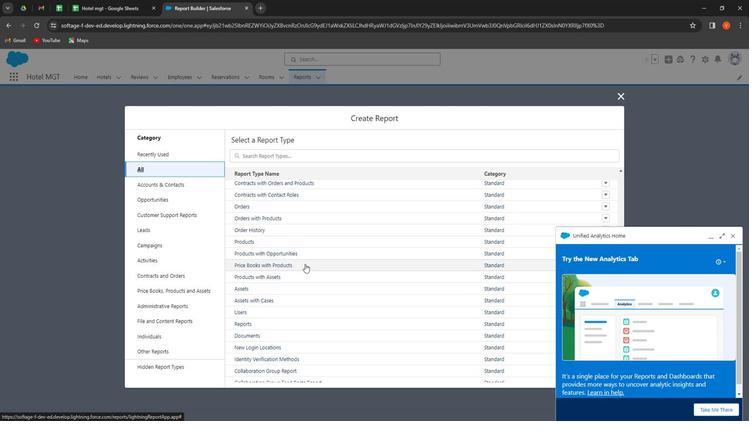
Action: Mouse scrolled (303, 264) with delta (0, 0)
Screenshot: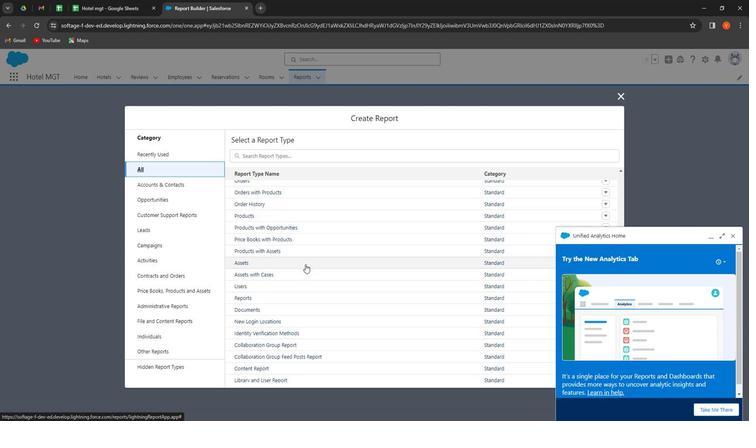 
Action: Mouse scrolled (303, 264) with delta (0, 0)
Screenshot: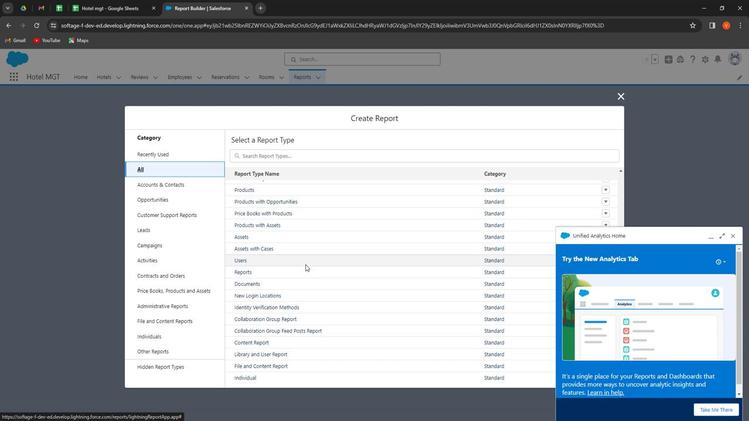 
Action: Mouse scrolled (303, 264) with delta (0, 0)
Screenshot: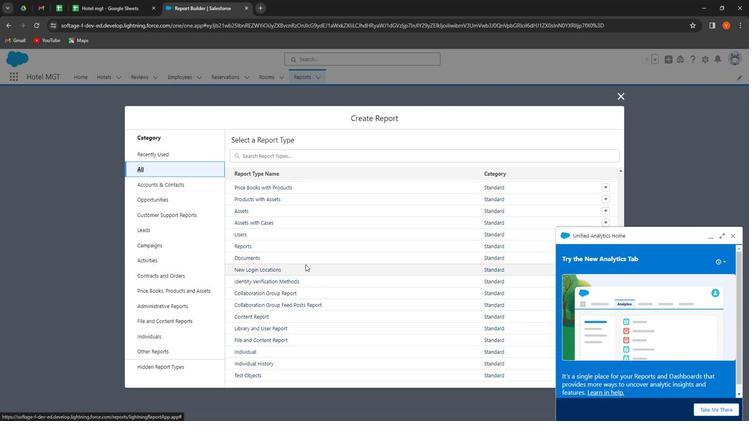
Action: Mouse scrolled (303, 264) with delta (0, 0)
Screenshot: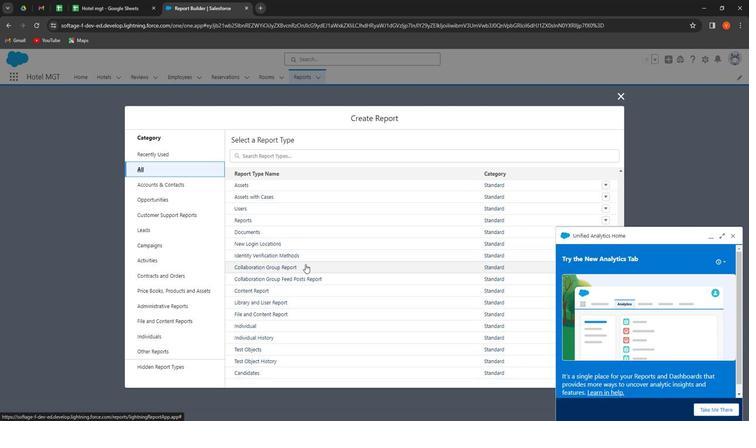 
Action: Mouse scrolled (303, 264) with delta (0, 0)
Screenshot: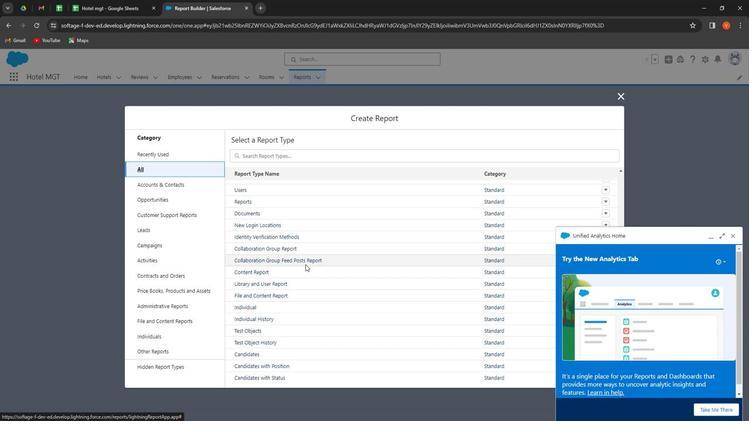 
Action: Mouse scrolled (303, 264) with delta (0, 0)
Screenshot: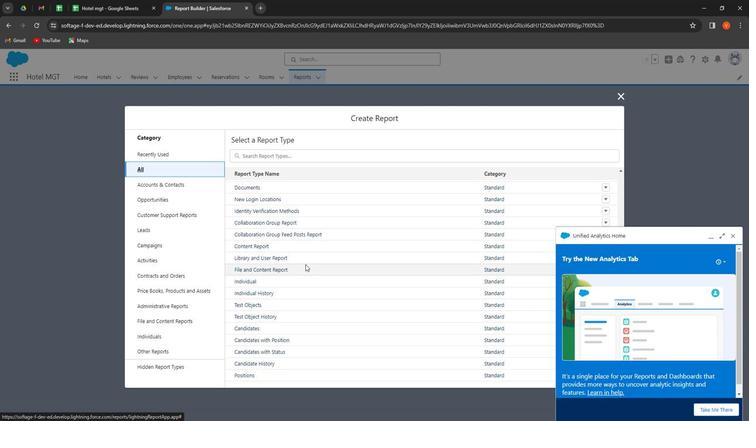 
Action: Mouse scrolled (303, 264) with delta (0, 0)
Screenshot: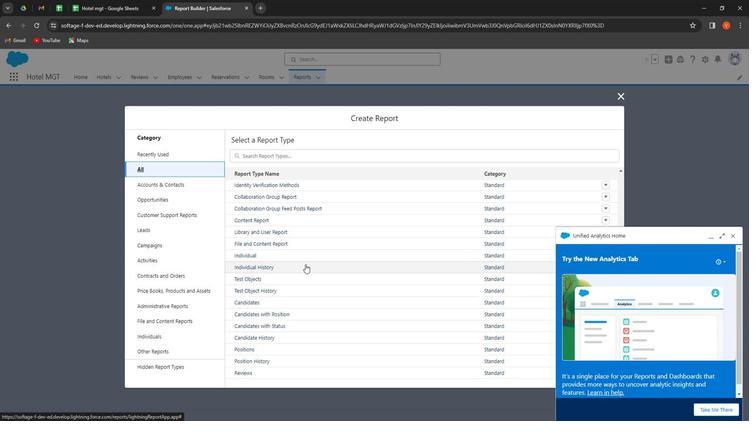 
Action: Mouse scrolled (303, 264) with delta (0, 0)
Screenshot: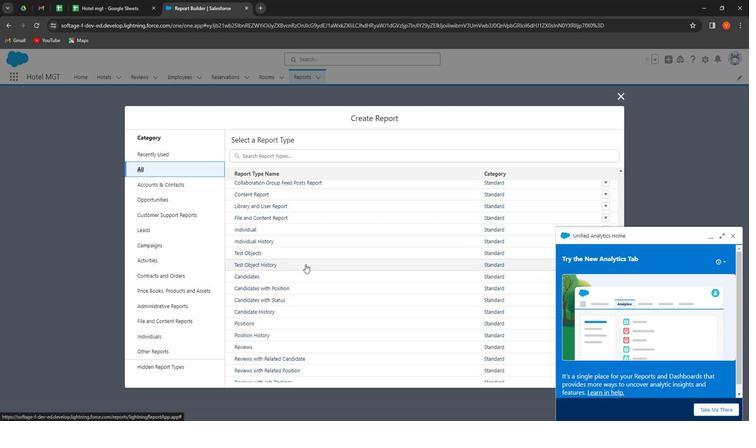 
Action: Mouse scrolled (303, 264) with delta (0, 0)
Screenshot: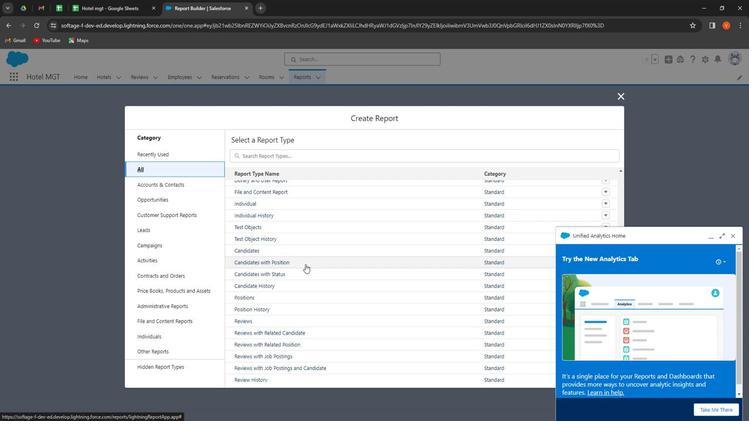 
Action: Mouse scrolled (303, 264) with delta (0, 0)
Screenshot: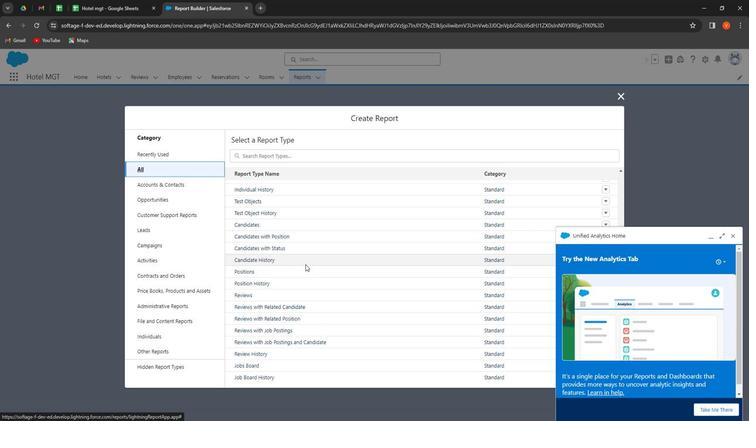 
Action: Mouse scrolled (303, 264) with delta (0, 0)
Screenshot: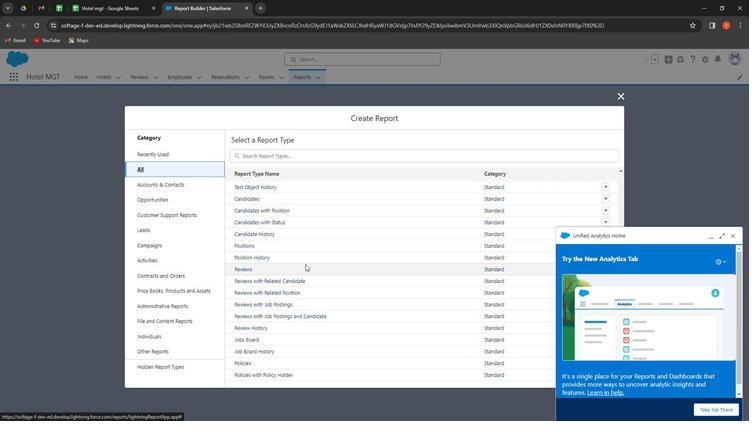 
Action: Mouse scrolled (303, 264) with delta (0, 0)
Screenshot: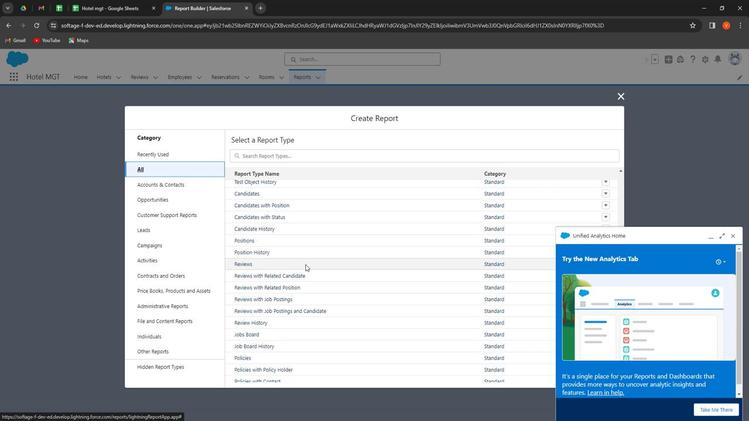 
Action: Mouse moved to (303, 264)
Screenshot: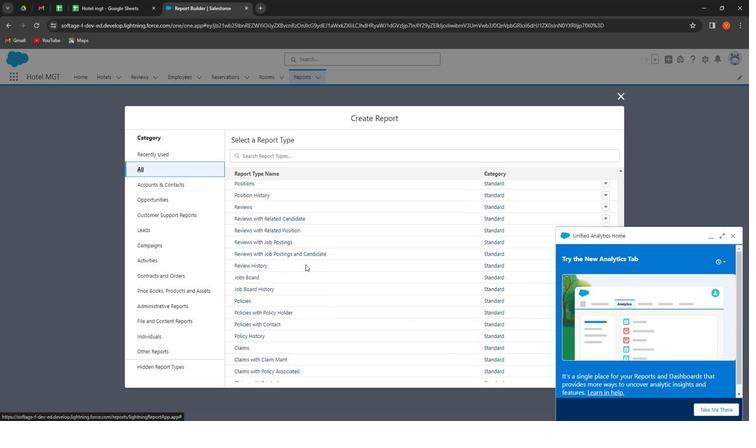 
Action: Mouse scrolled (303, 264) with delta (0, 0)
Screenshot: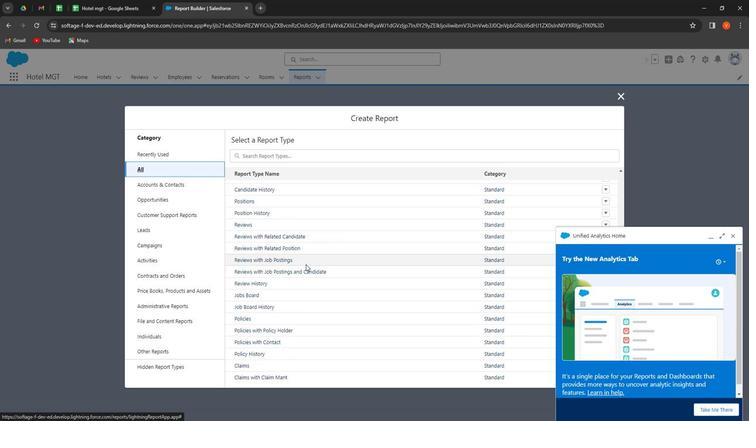 
Action: Mouse scrolled (303, 264) with delta (0, 0)
Screenshot: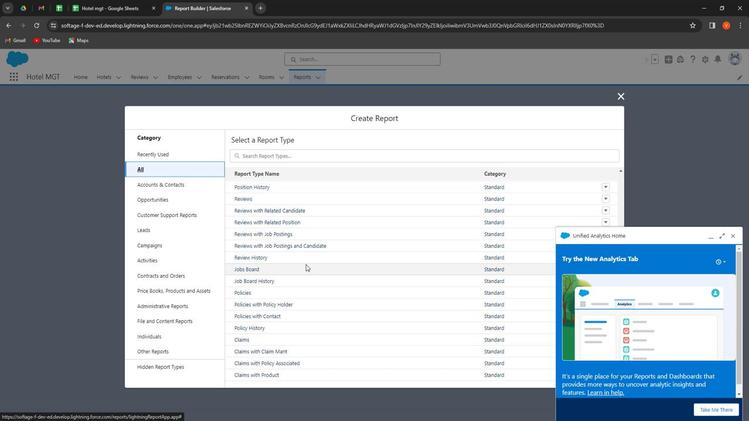 
Action: Mouse scrolled (303, 264) with delta (0, 0)
Screenshot: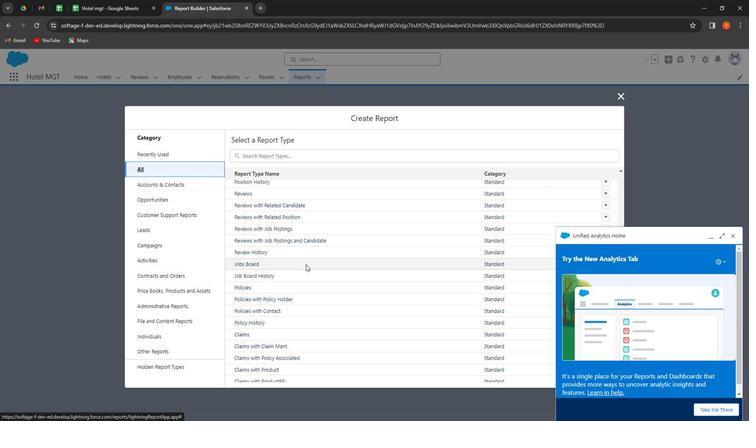 
Action: Mouse scrolled (303, 264) with delta (0, 0)
Screenshot: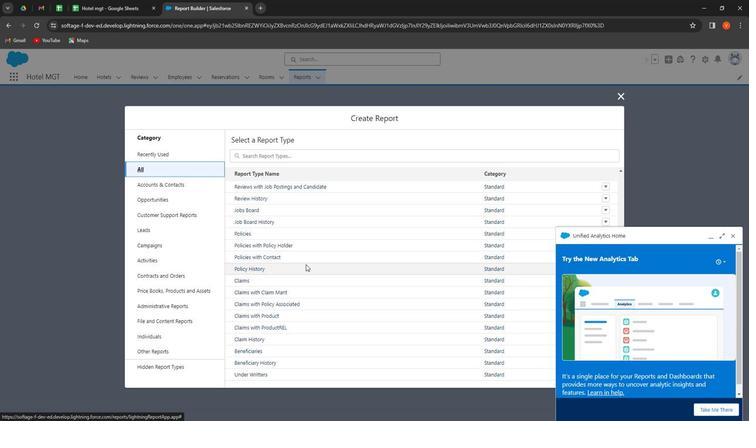 
Action: Mouse scrolled (303, 264) with delta (0, 0)
Screenshot: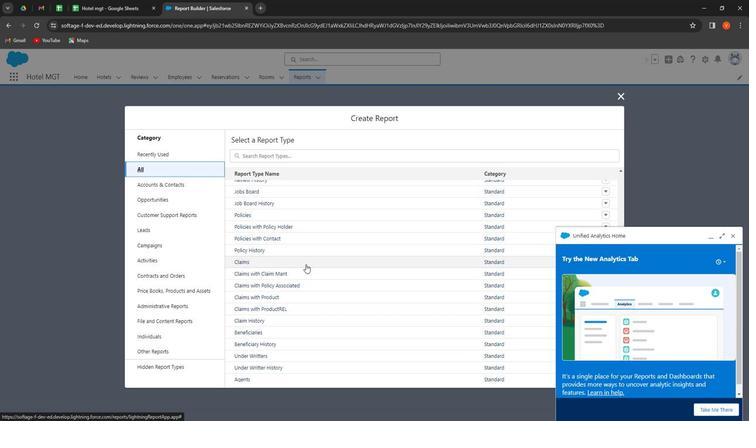 
Action: Mouse scrolled (303, 264) with delta (0, 0)
Screenshot: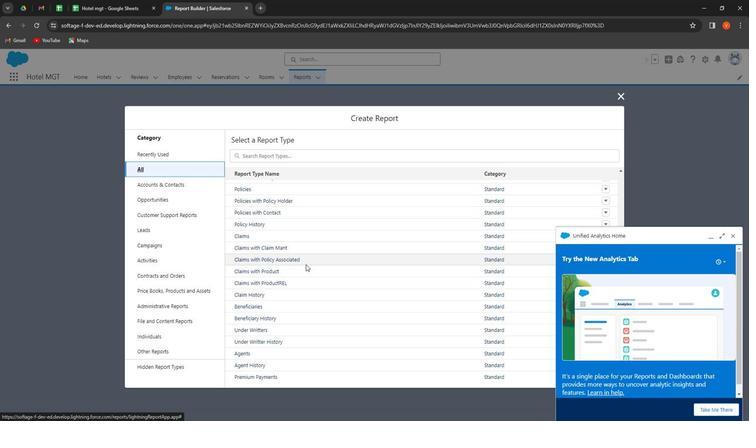 
Action: Mouse scrolled (303, 264) with delta (0, 0)
Screenshot: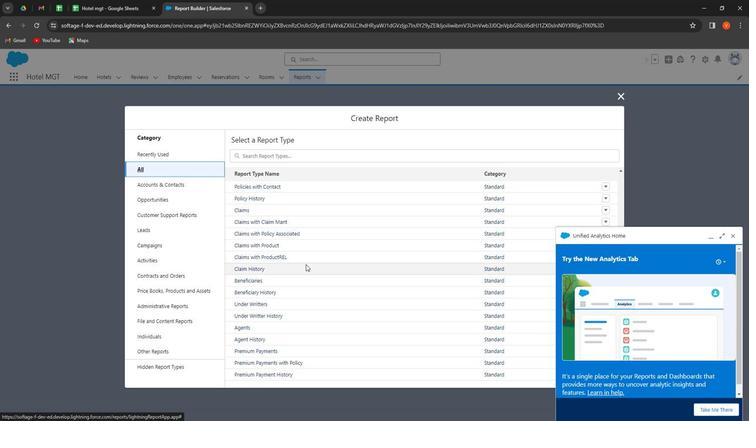 
Action: Mouse scrolled (303, 264) with delta (0, 0)
Screenshot: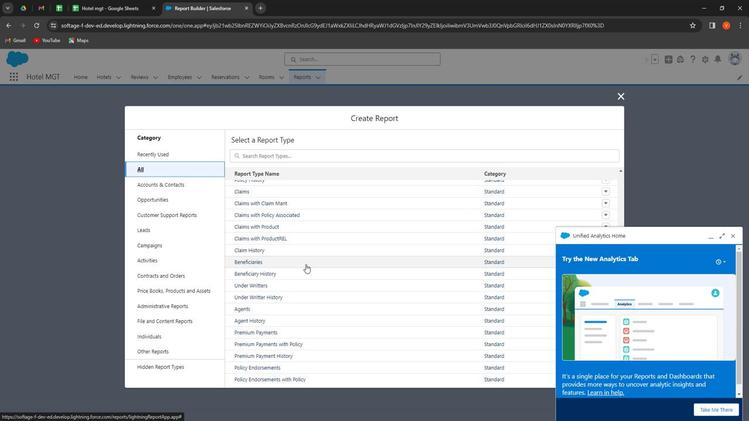 
Action: Mouse scrolled (303, 264) with delta (0, 0)
Screenshot: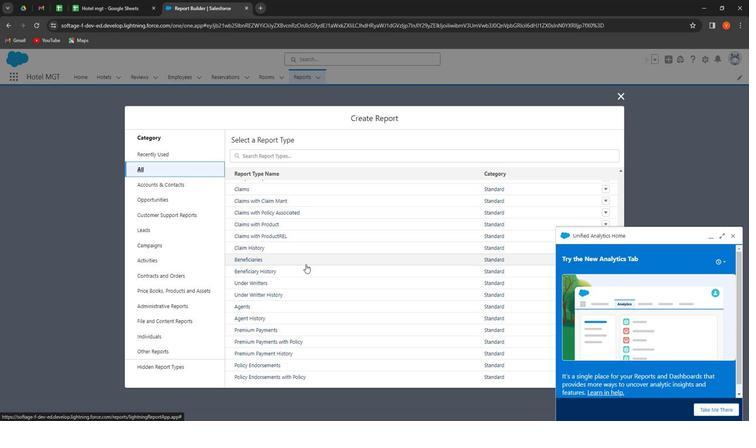 
Action: Mouse scrolled (303, 264) with delta (0, 0)
Screenshot: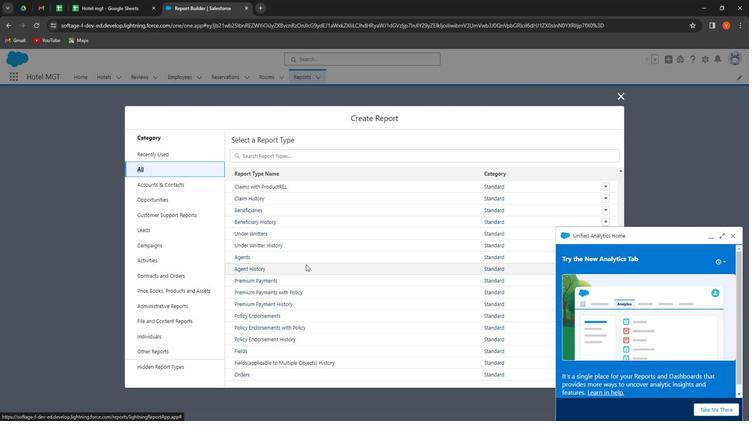
Action: Mouse scrolled (303, 264) with delta (0, 0)
Screenshot: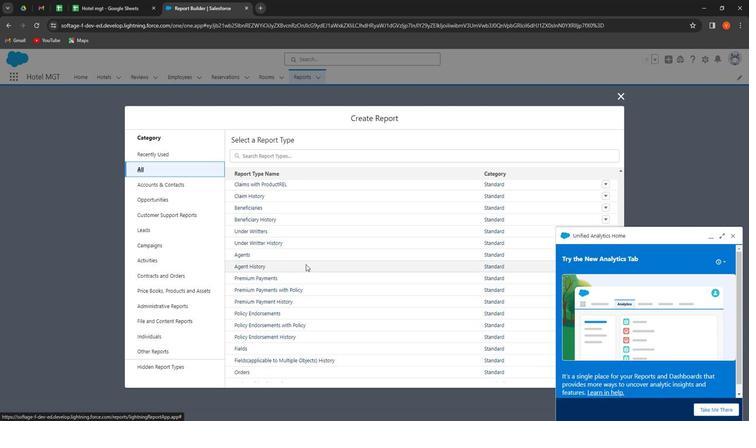 
Action: Mouse scrolled (303, 264) with delta (0, 0)
Screenshot: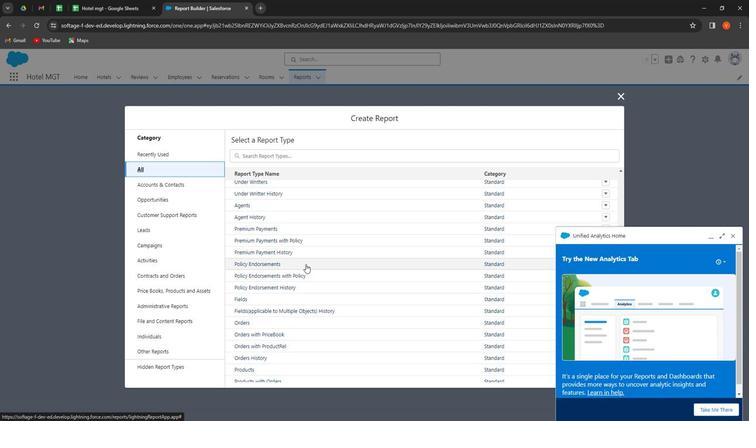 
Action: Mouse scrolled (303, 264) with delta (0, 0)
Screenshot: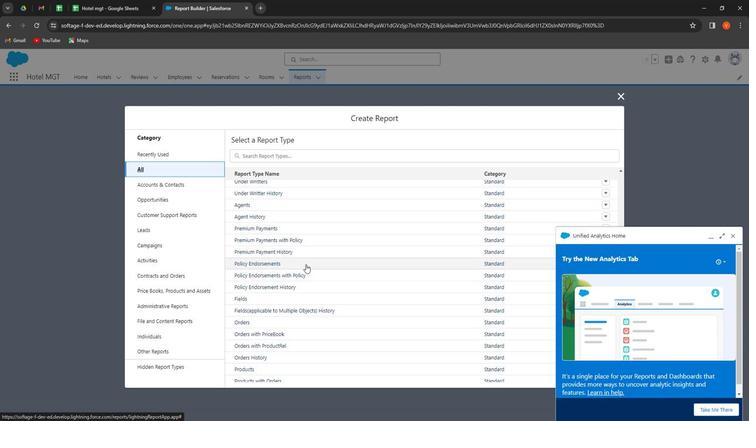 
Action: Mouse scrolled (303, 264) with delta (0, 0)
Screenshot: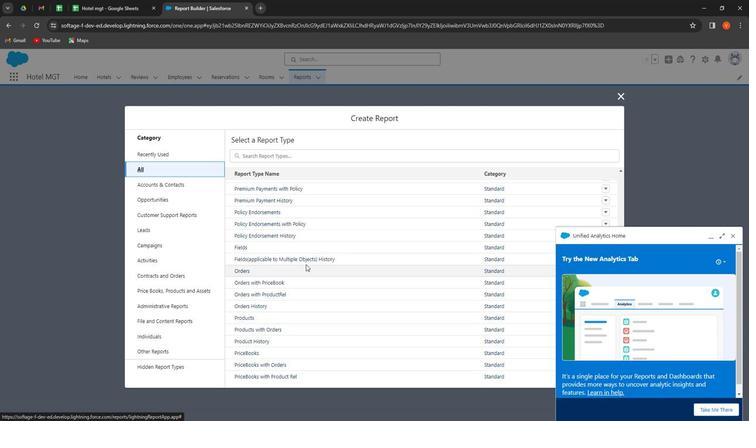 
Action: Mouse scrolled (303, 264) with delta (0, 0)
Screenshot: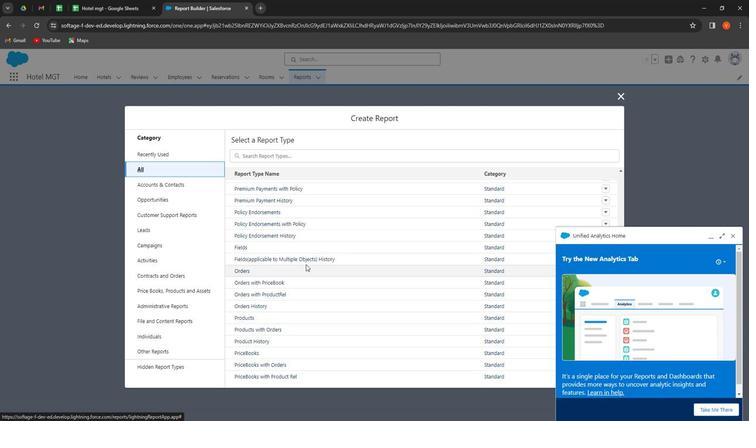 
Action: Mouse scrolled (303, 264) with delta (0, 0)
Screenshot: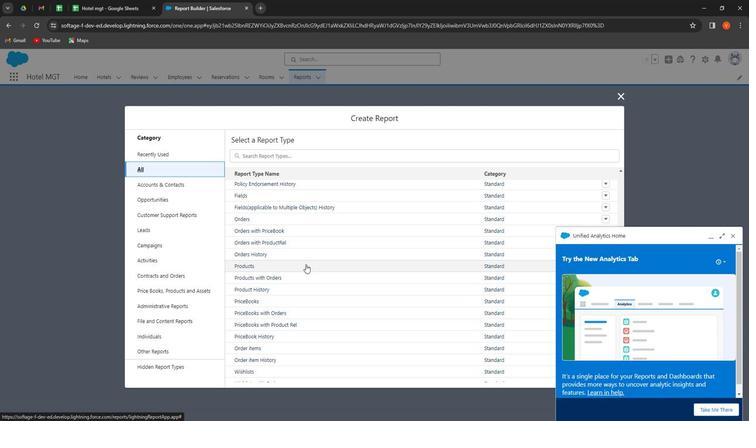 
Action: Mouse scrolled (303, 264) with delta (0, 0)
Screenshot: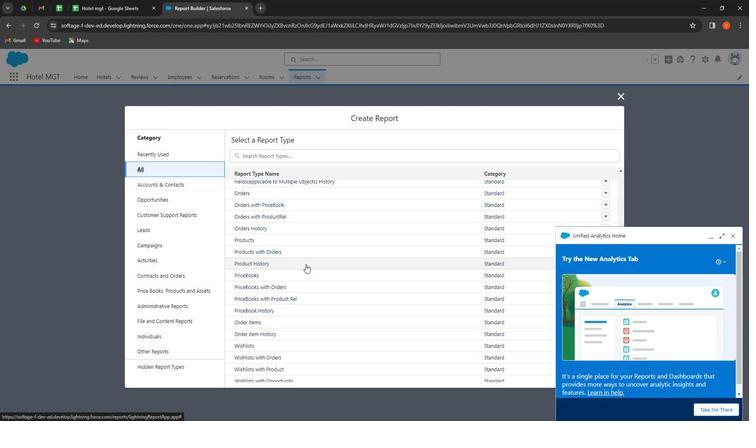 
Action: Mouse scrolled (303, 264) with delta (0, 0)
Screenshot: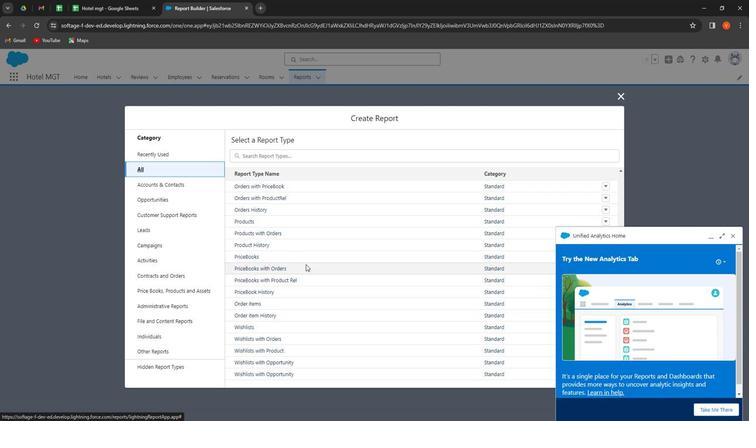 
Action: Mouse moved to (306, 265)
Screenshot: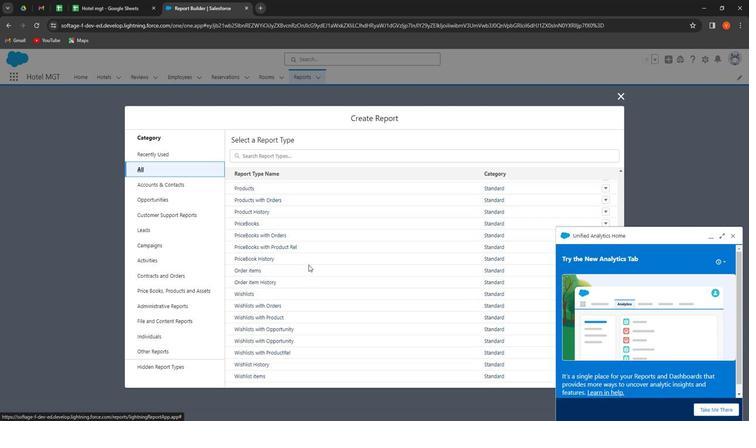 
Action: Mouse scrolled (306, 264) with delta (0, 0)
Screenshot: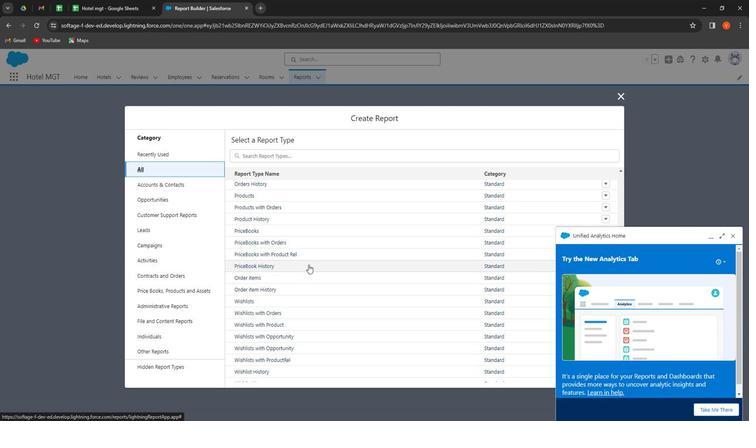
Action: Mouse scrolled (306, 264) with delta (0, 0)
Screenshot: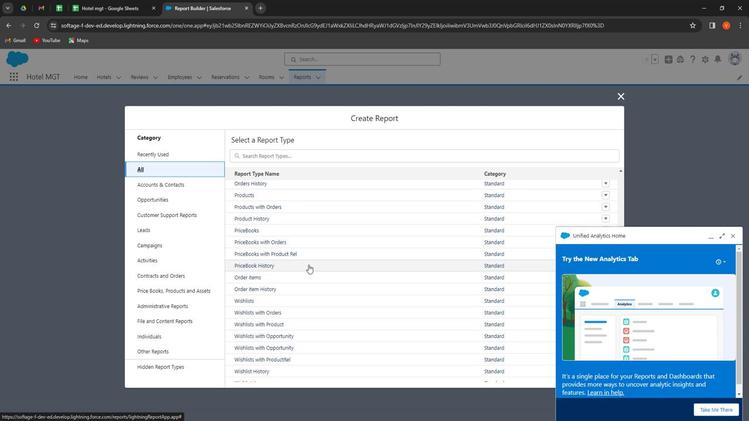 
Action: Mouse moved to (306, 265)
Screenshot: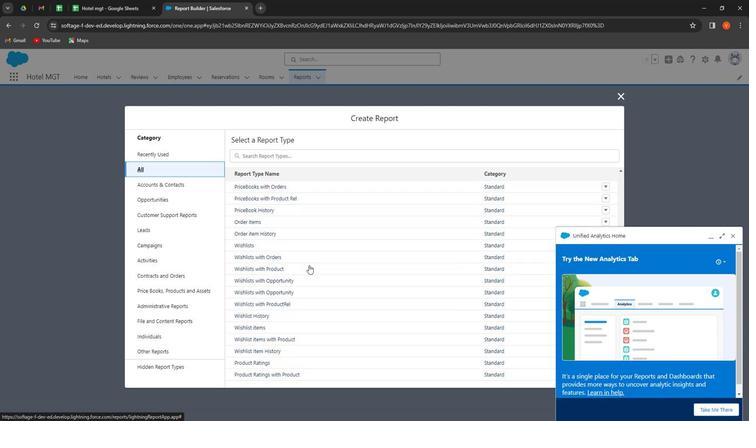 
Action: Mouse scrolled (306, 265) with delta (0, 0)
Screenshot: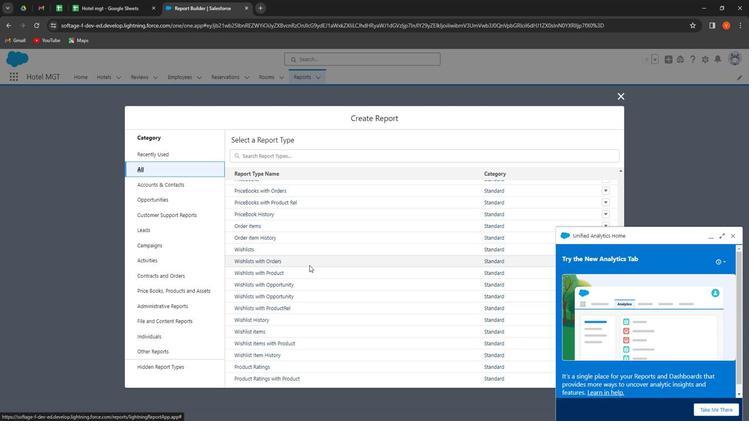 
Action: Mouse scrolled (306, 265) with delta (0, 0)
Screenshot: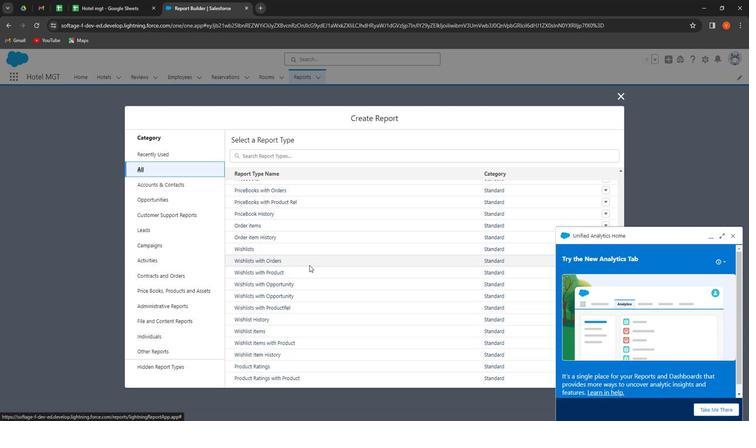 
Action: Mouse moved to (239, 349)
Screenshot: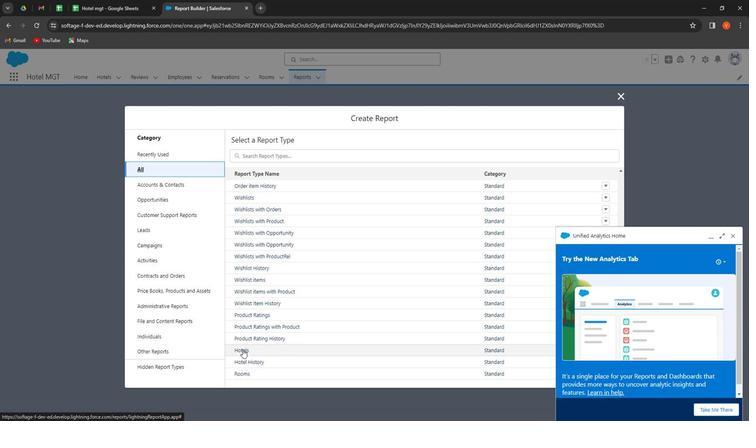 
Action: Mouse pressed left at (239, 349)
Screenshot: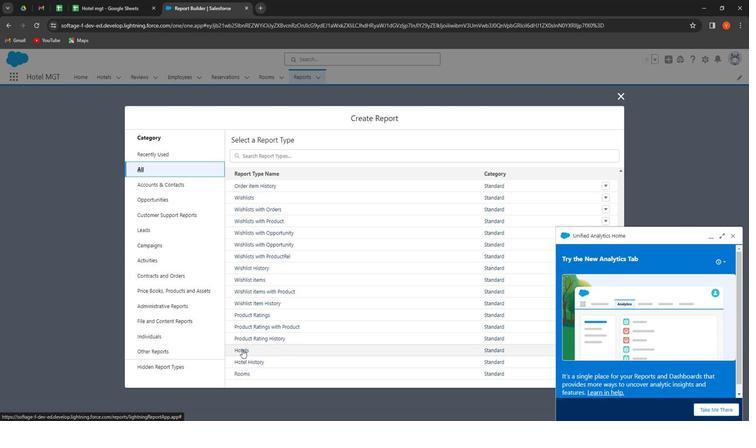
Action: Mouse moved to (524, 186)
Screenshot: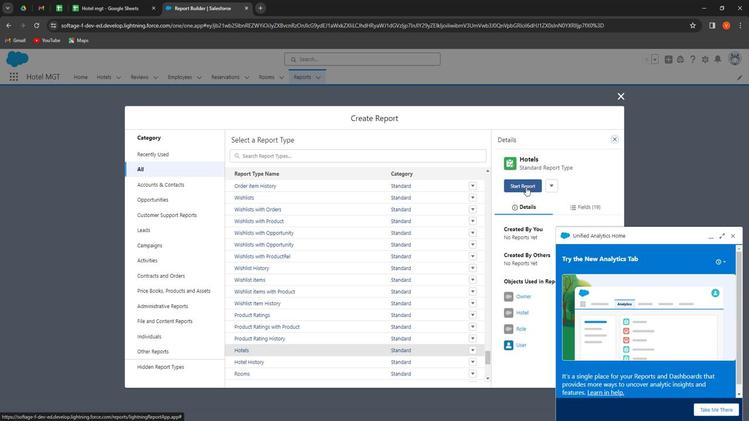 
Action: Mouse pressed left at (524, 186)
Screenshot: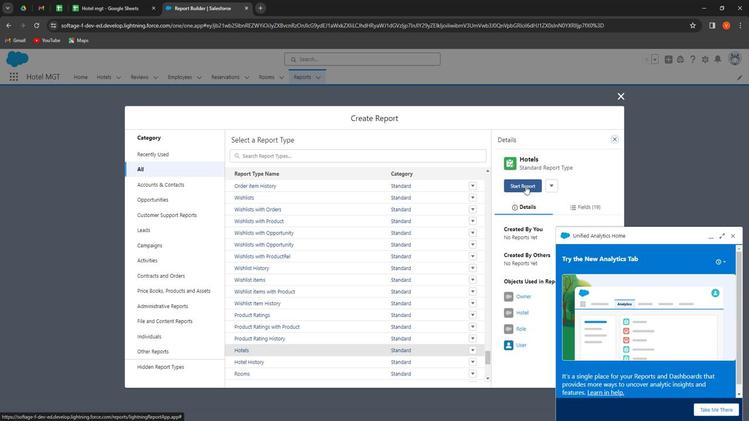 
Action: Mouse moved to (55, 210)
Screenshot: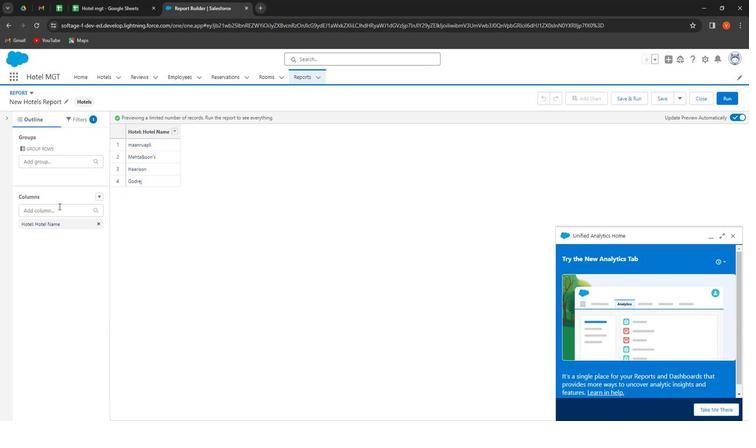 
Action: Mouse pressed left at (55, 210)
Screenshot: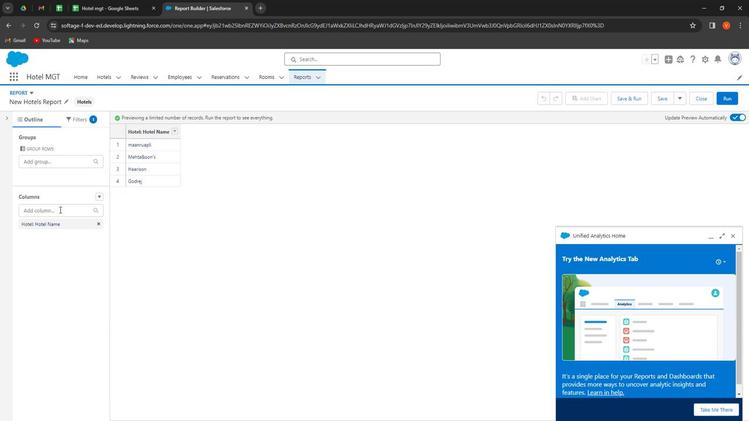 
Action: Mouse moved to (89, 239)
Screenshot: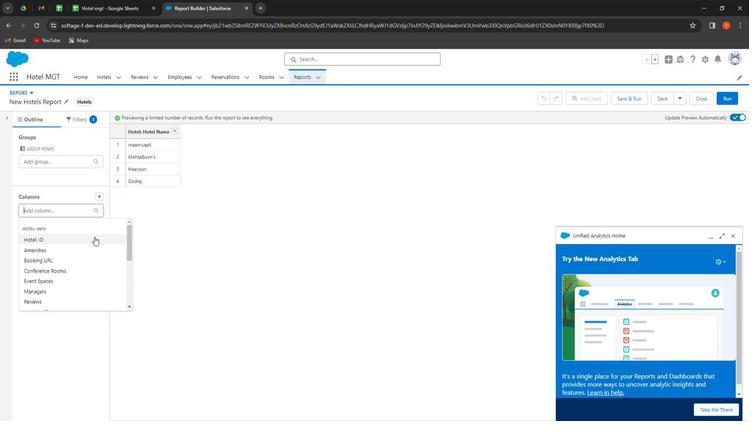 
Action: Mouse pressed left at (89, 239)
Screenshot: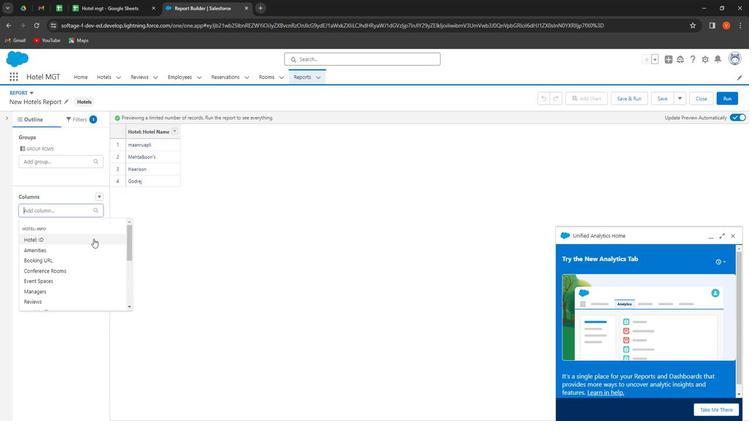 
Action: Mouse moved to (49, 210)
Screenshot: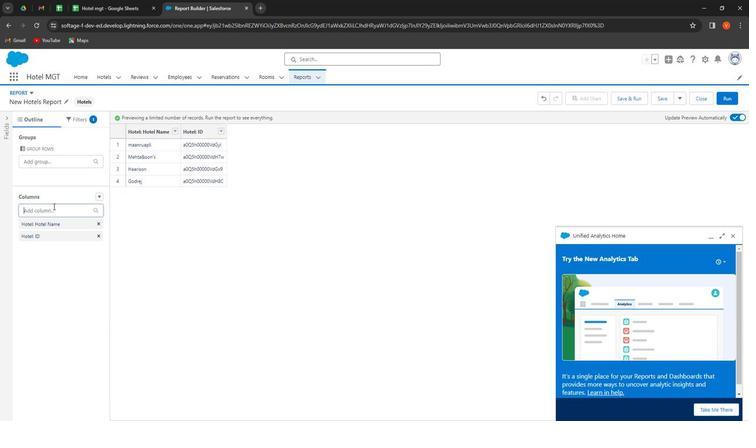
Action: Mouse pressed left at (49, 210)
Screenshot: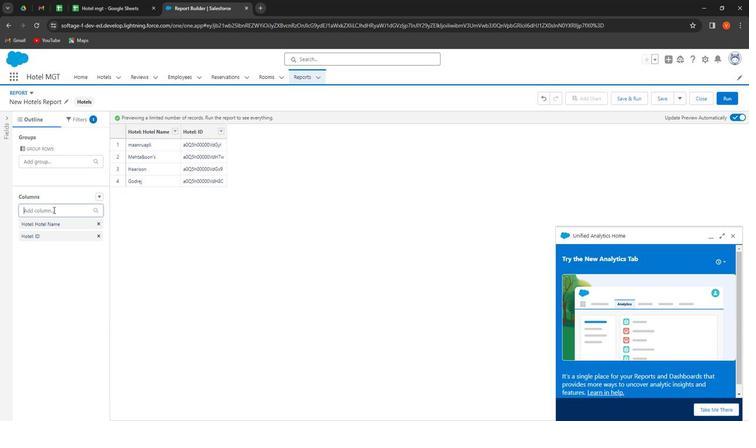 
Action: Mouse moved to (53, 251)
Screenshot: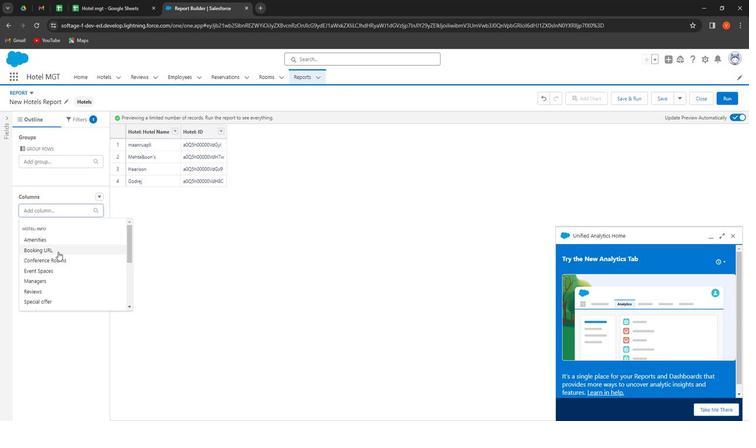 
Action: Mouse pressed left at (53, 251)
Screenshot: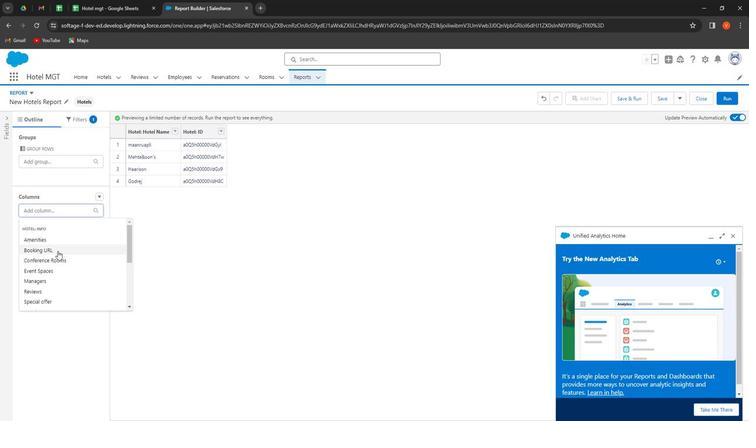 
Action: Mouse moved to (48, 212)
Screenshot: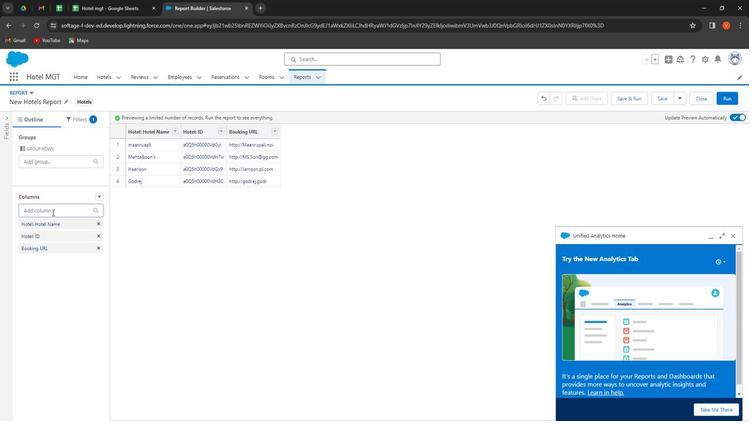 
Action: Mouse pressed left at (48, 212)
Screenshot: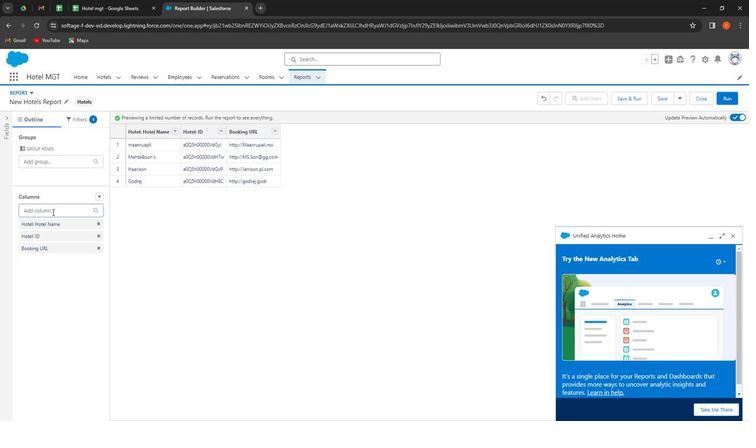 
Action: Mouse moved to (67, 262)
Screenshot: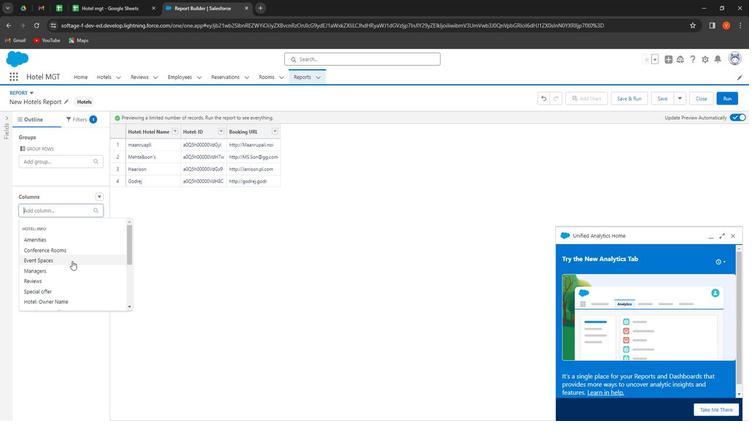 
Action: Mouse pressed left at (67, 262)
Screenshot: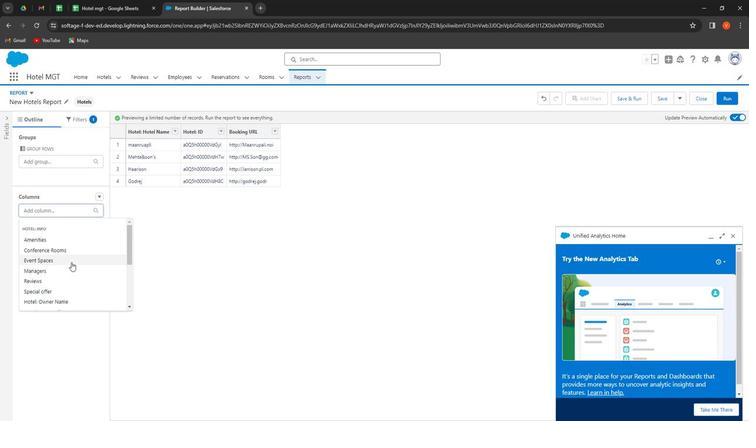 
Action: Mouse moved to (50, 209)
Screenshot: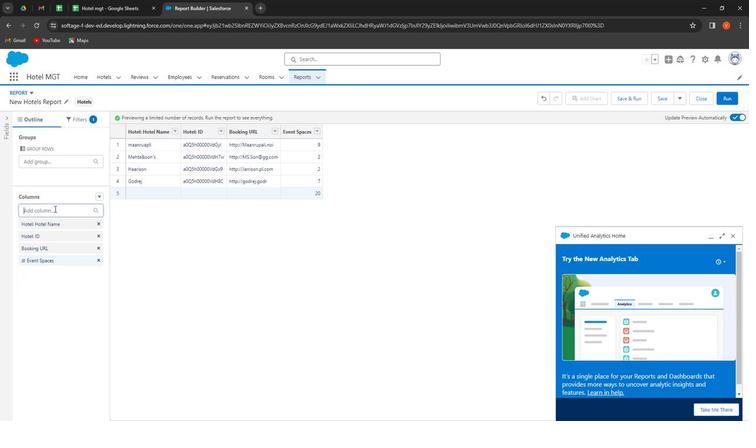 
Action: Mouse pressed left at (50, 209)
Screenshot: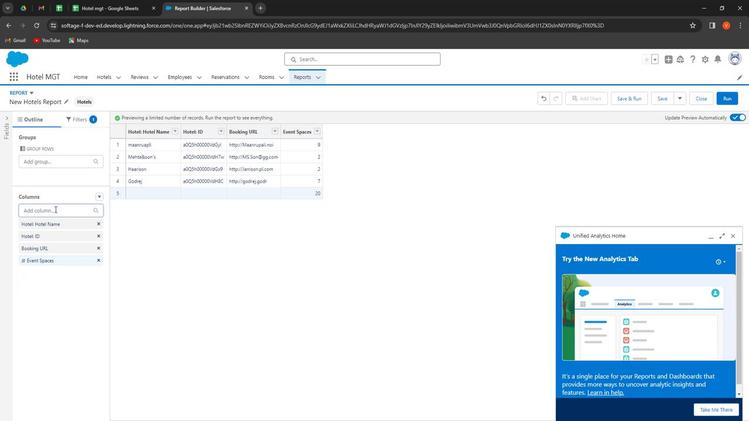 
Action: Mouse moved to (69, 266)
Screenshot: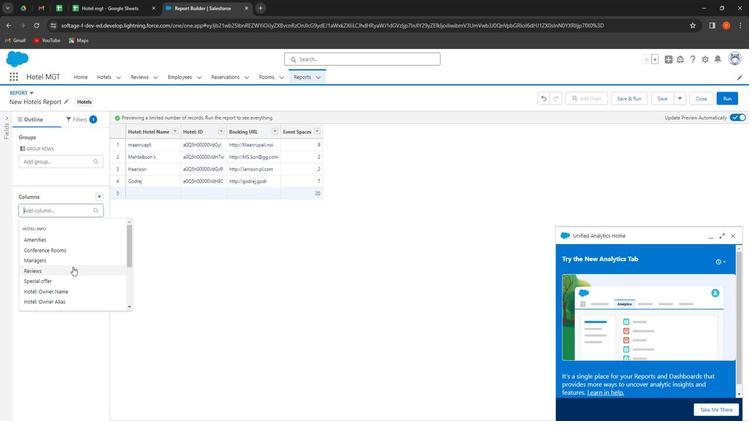 
Action: Mouse pressed left at (69, 266)
Screenshot: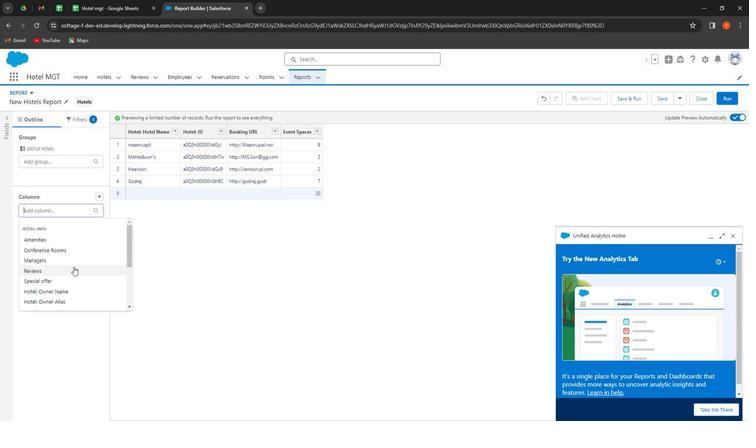 
Action: Mouse moved to (50, 207)
Screenshot: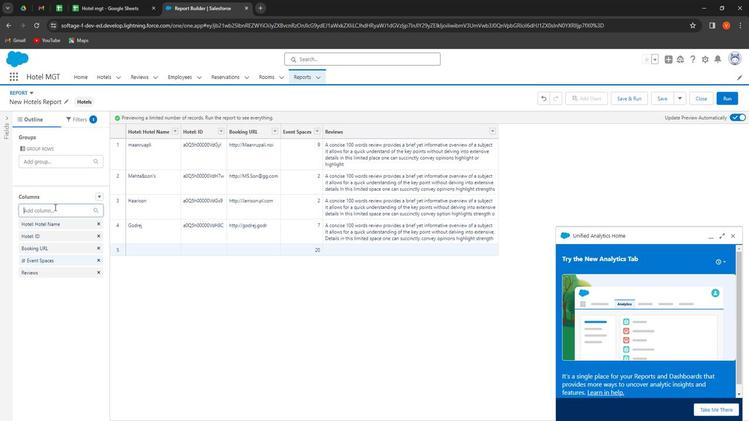
Action: Mouse pressed left at (50, 207)
Screenshot: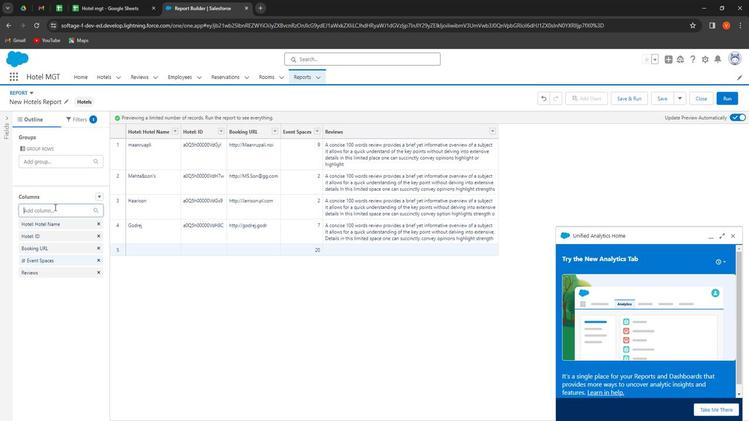 
Action: Mouse moved to (67, 276)
Screenshot: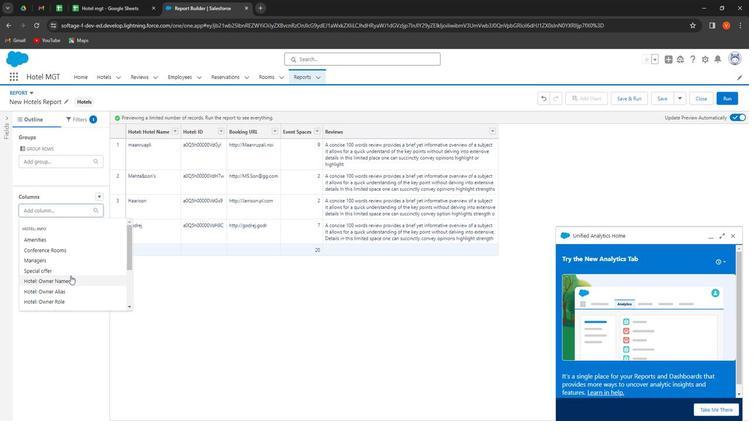 
Action: Mouse scrolled (67, 275) with delta (0, 0)
Screenshot: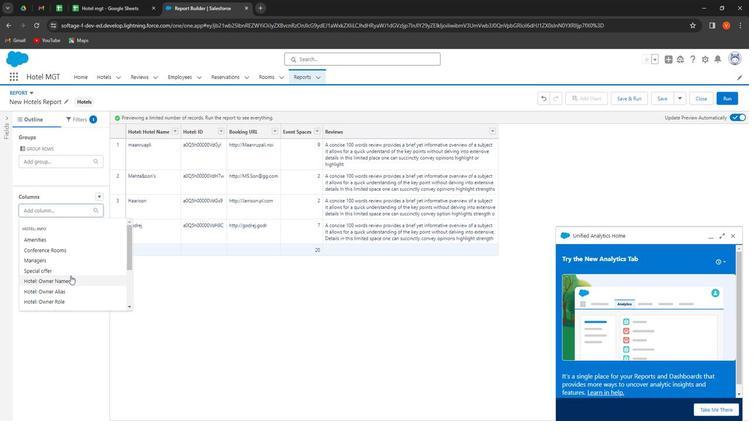 
Action: Mouse moved to (68, 276)
Screenshot: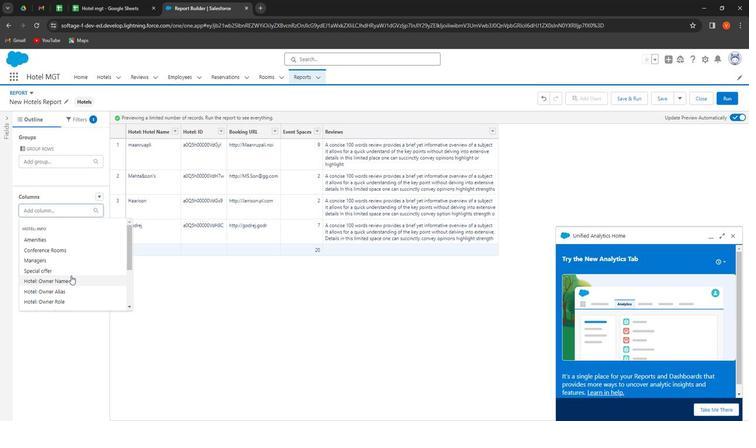 
Action: Mouse scrolled (68, 275) with delta (0, 0)
Screenshot: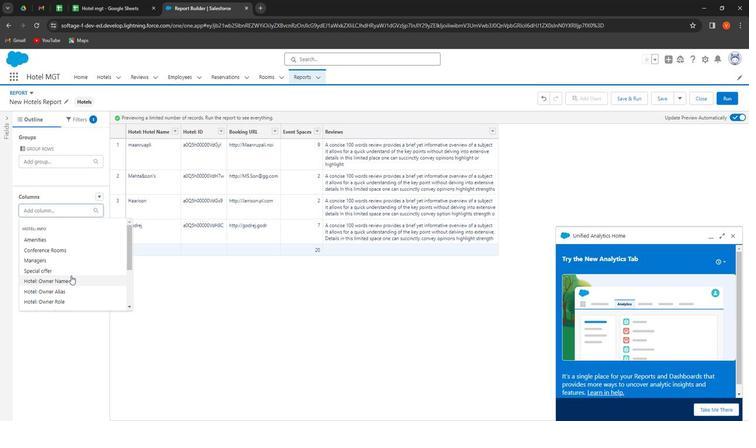 
Action: Mouse moved to (69, 276)
Screenshot: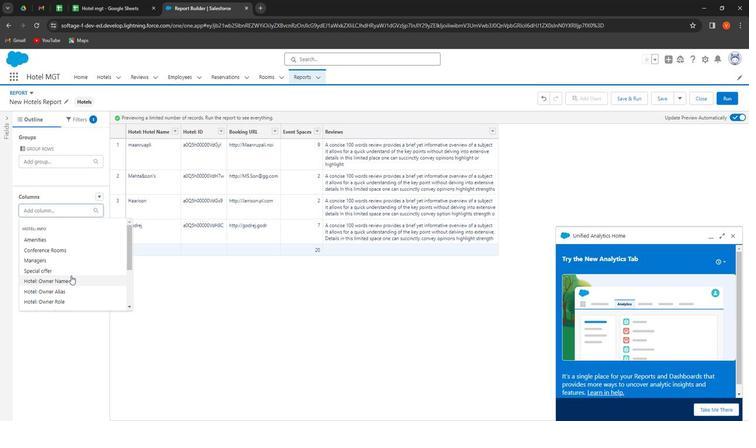 
Action: Mouse scrolled (69, 275) with delta (0, 0)
Screenshot: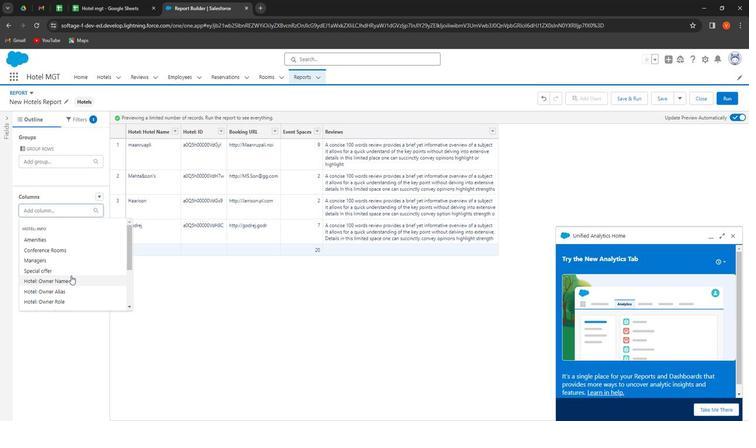 
Action: Mouse moved to (69, 276)
Screenshot: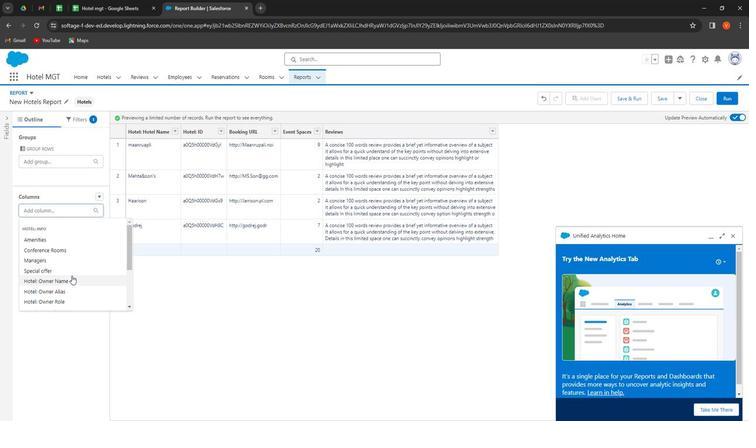 
Action: Mouse scrolled (69, 275) with delta (0, 0)
Screenshot: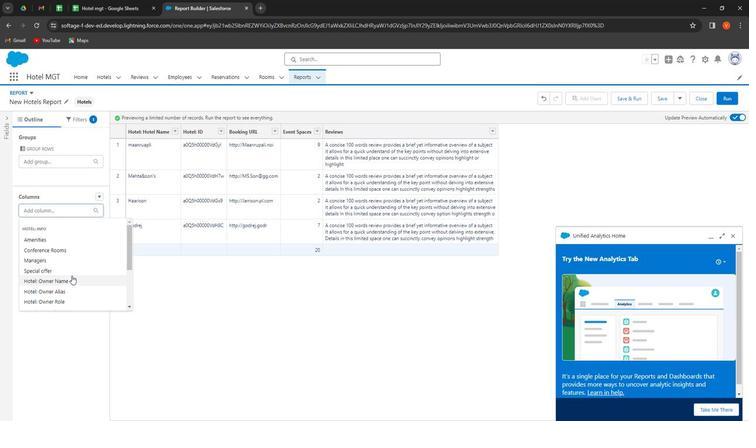 
Action: Mouse moved to (70, 275)
Screenshot: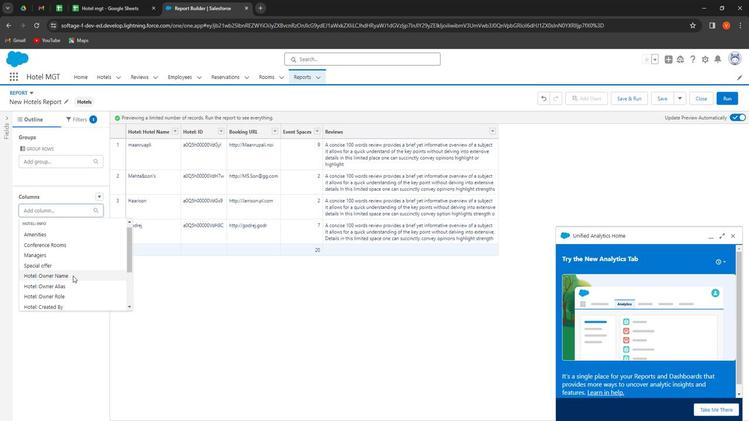
Action: Mouse scrolled (70, 275) with delta (0, 0)
Screenshot: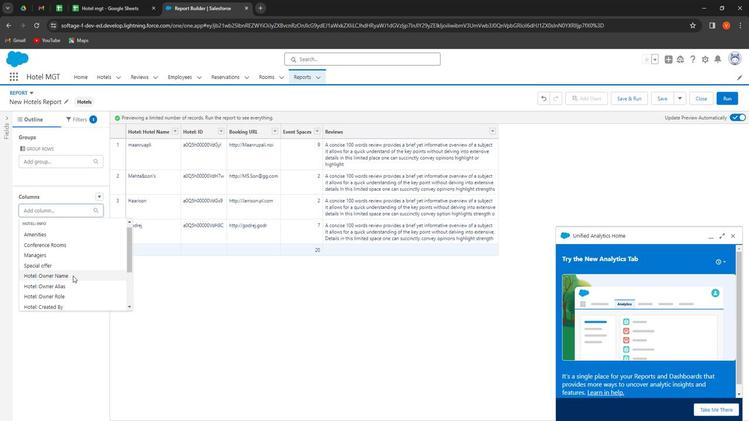 
Action: Mouse scrolled (70, 275) with delta (0, 0)
Screenshot: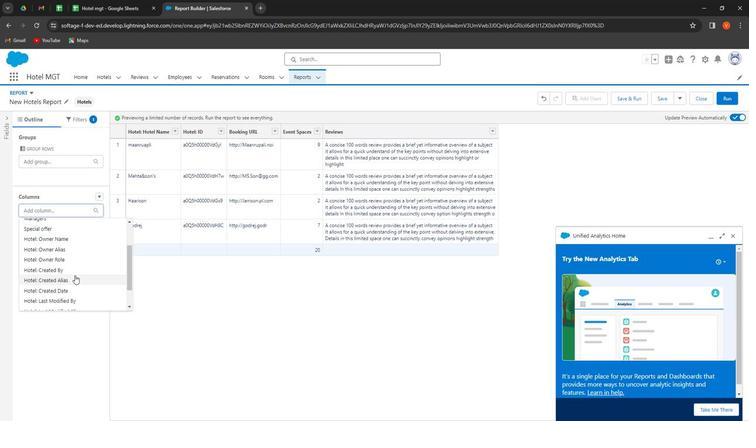
Action: Mouse moved to (68, 286)
Screenshot: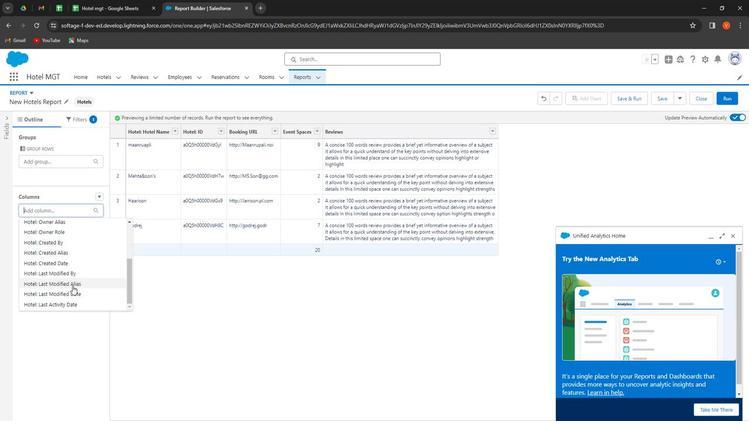
Action: Mouse scrolled (68, 286) with delta (0, 0)
Screenshot: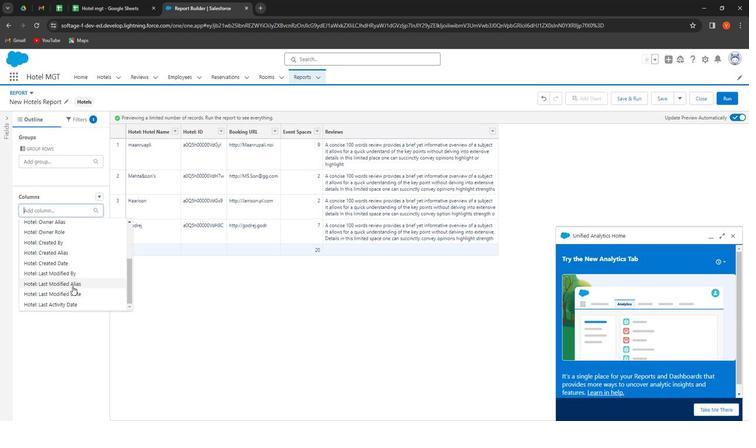 
Action: Mouse moved to (68, 286)
Screenshot: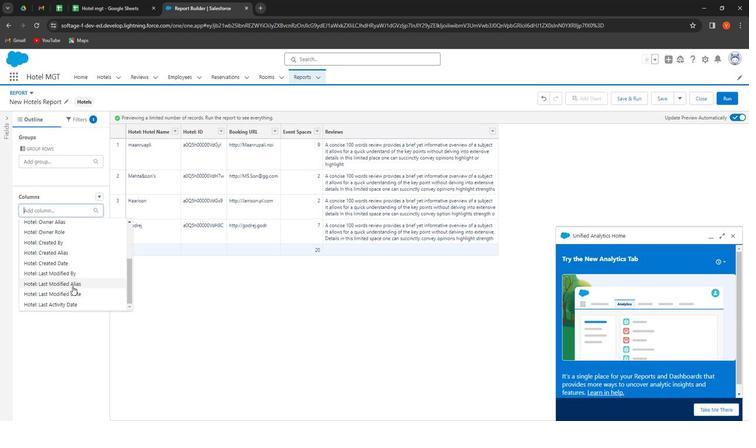 
Action: Mouse scrolled (68, 287) with delta (0, 0)
Screenshot: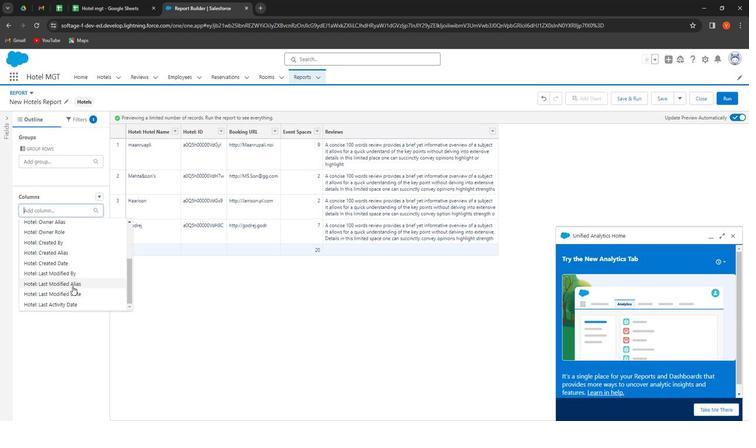 
Action: Mouse scrolled (68, 287) with delta (0, 0)
Screenshot: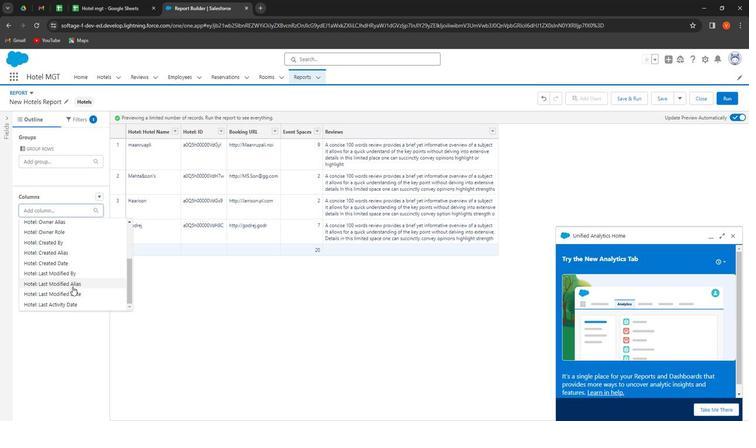 
Action: Mouse scrolled (68, 287) with delta (0, 0)
Screenshot: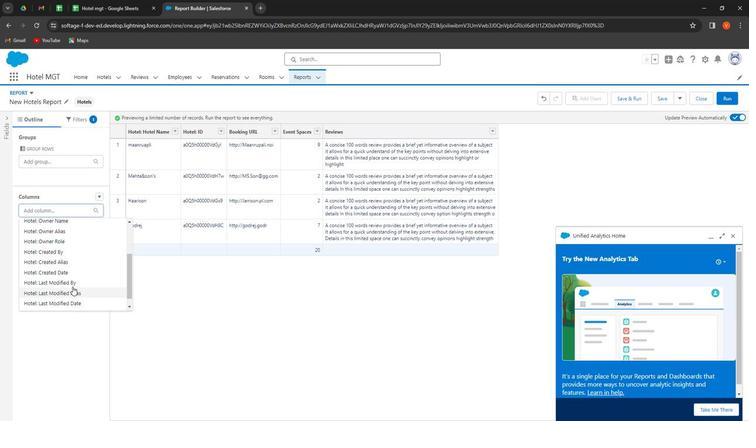 
Action: Mouse scrolled (68, 287) with delta (0, 0)
Screenshot: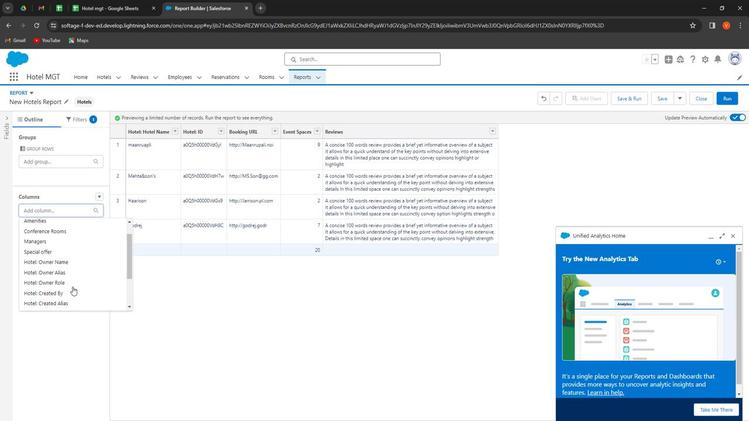 
Action: Mouse moved to (32, 260)
Screenshot: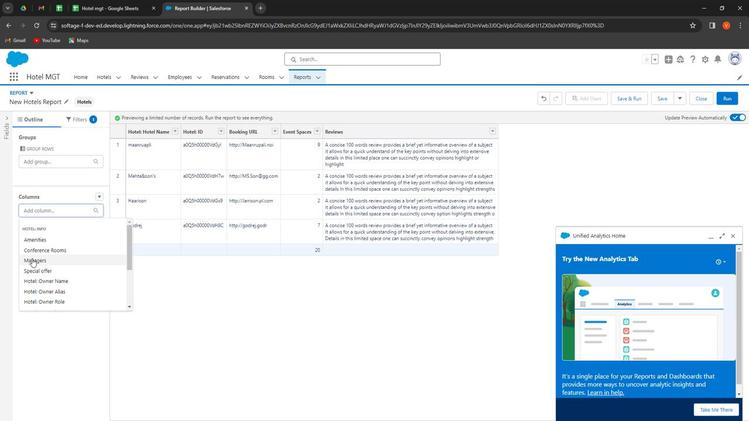 
Action: Mouse pressed left at (32, 260)
Screenshot: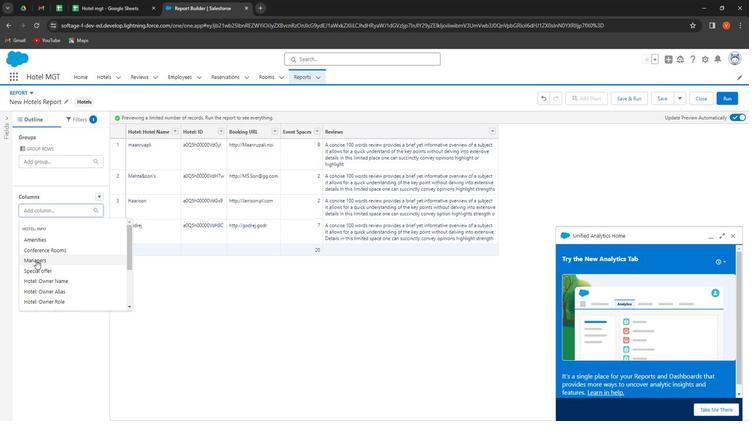 
Action: Mouse moved to (54, 208)
Screenshot: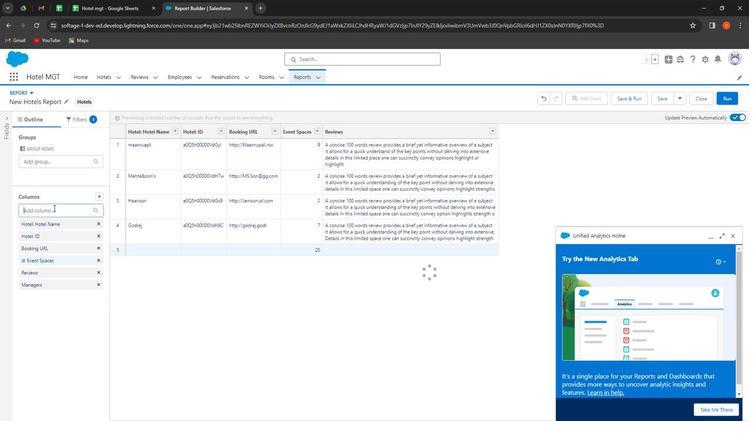 
Action: Mouse pressed left at (54, 208)
Screenshot: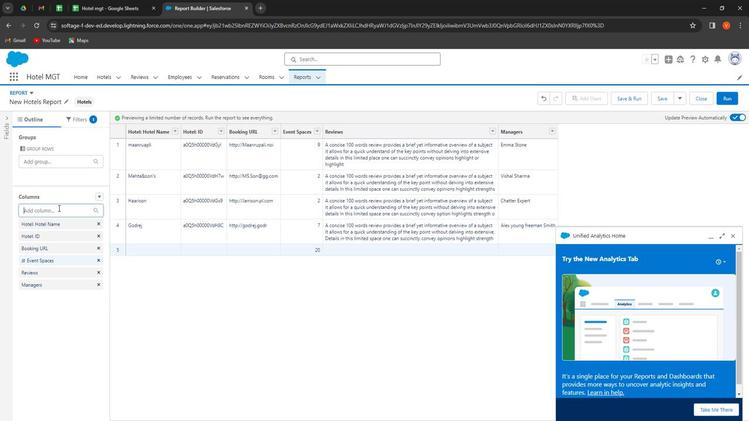 
Action: Mouse moved to (52, 237)
Screenshot: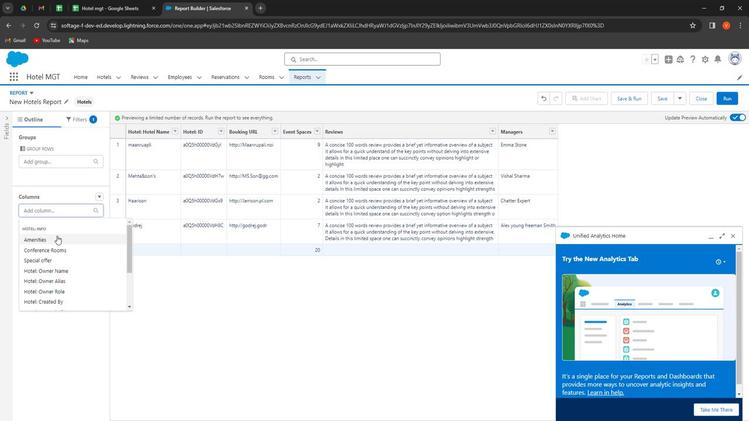 
Action: Mouse pressed left at (52, 237)
Screenshot: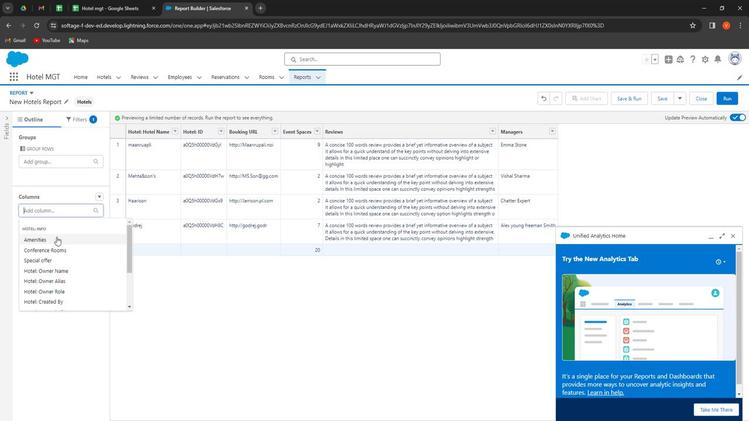 
Action: Mouse moved to (58, 207)
Screenshot: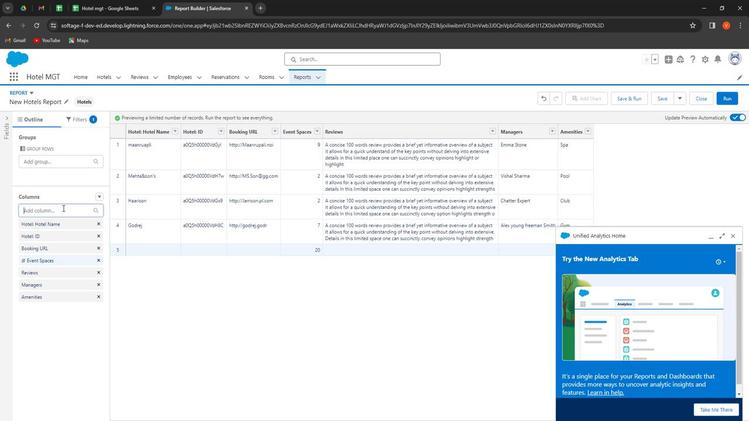 
Action: Mouse pressed left at (58, 207)
Screenshot: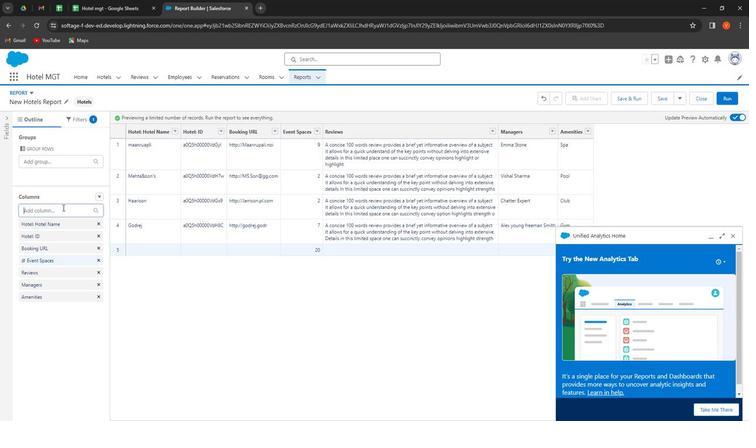 
Action: Mouse moved to (47, 245)
Screenshot: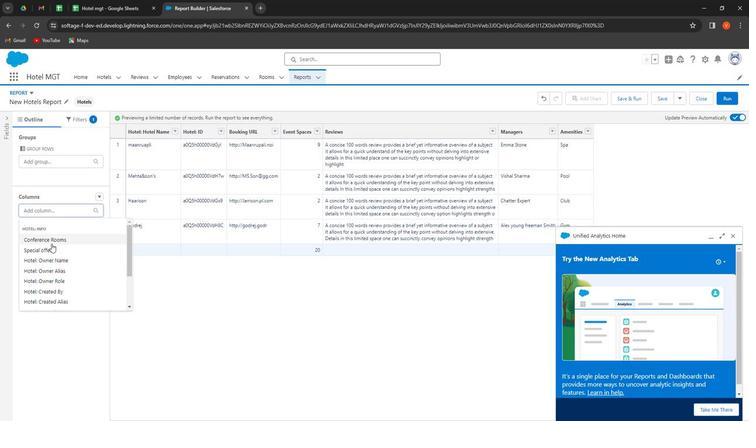 
Action: Mouse pressed left at (47, 245)
Screenshot: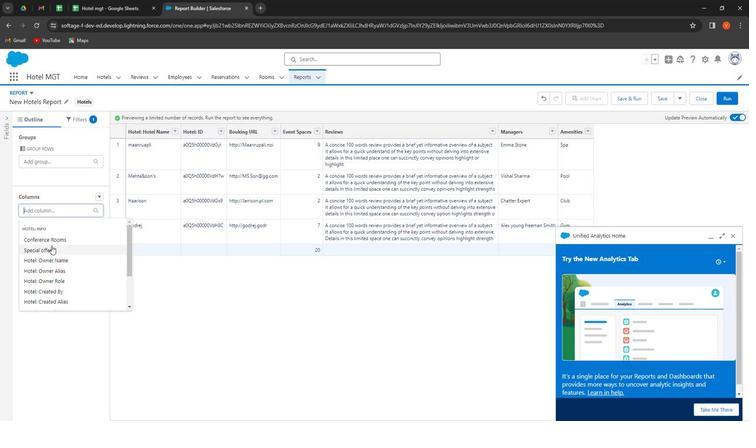 
Action: Mouse moved to (40, 214)
Screenshot: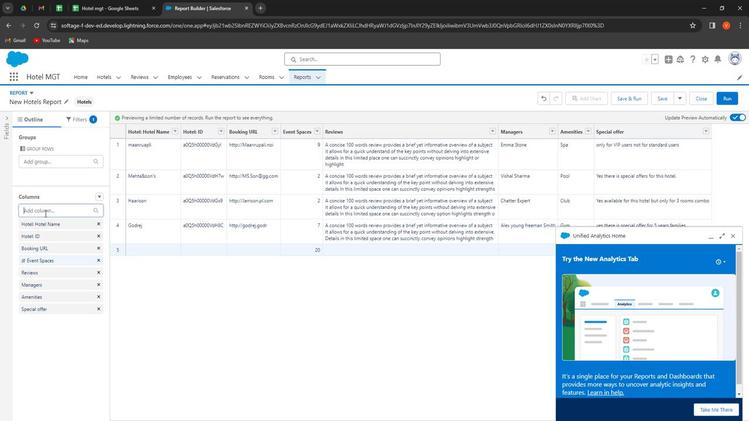 
Action: Mouse pressed left at (40, 214)
Screenshot: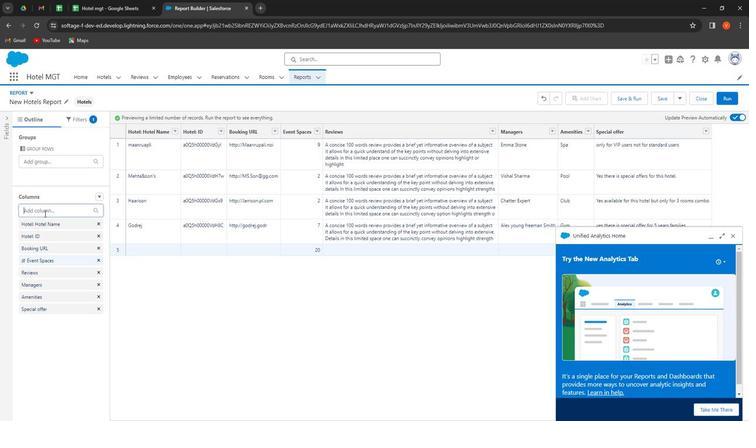 
Action: Mouse moved to (54, 238)
Screenshot: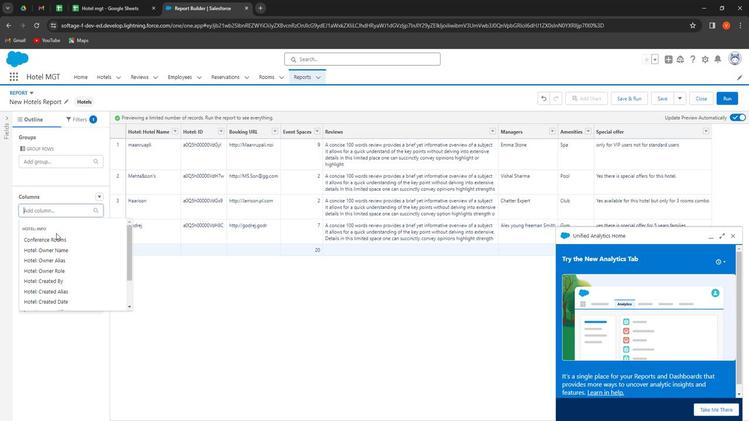 
Action: Mouse pressed left at (54, 238)
Screenshot: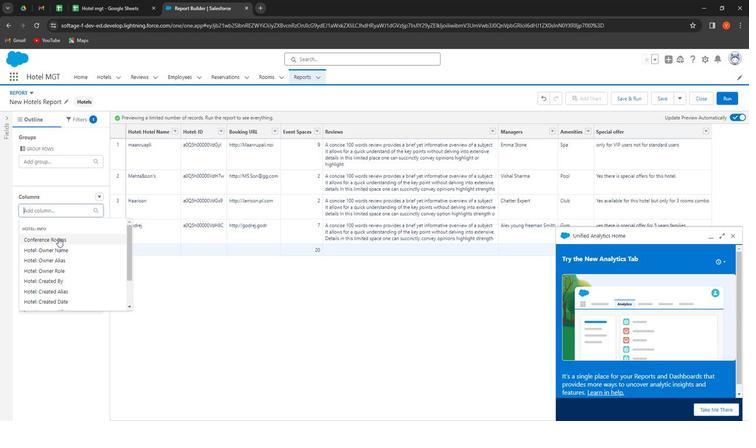 
Action: Mouse moved to (46, 210)
Screenshot: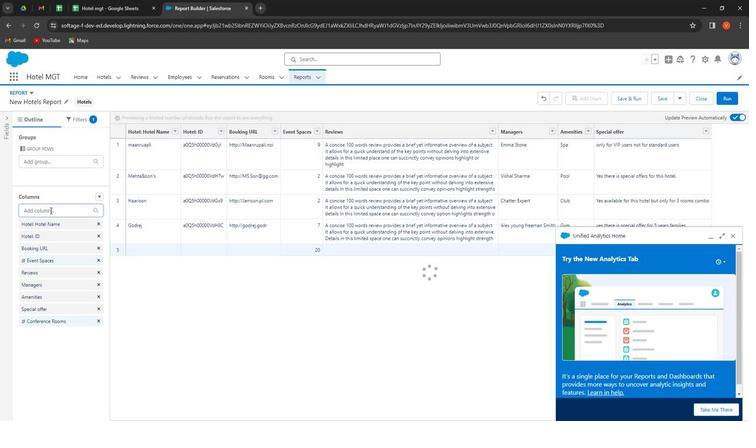 
Action: Mouse pressed left at (46, 210)
Screenshot: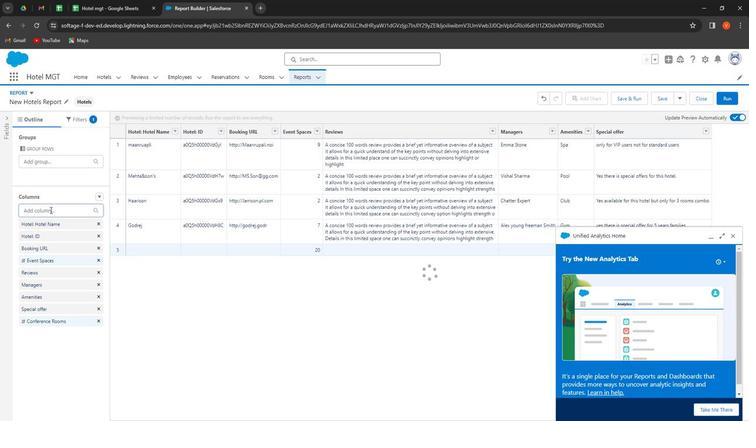 
Action: Mouse moved to (63, 273)
Screenshot: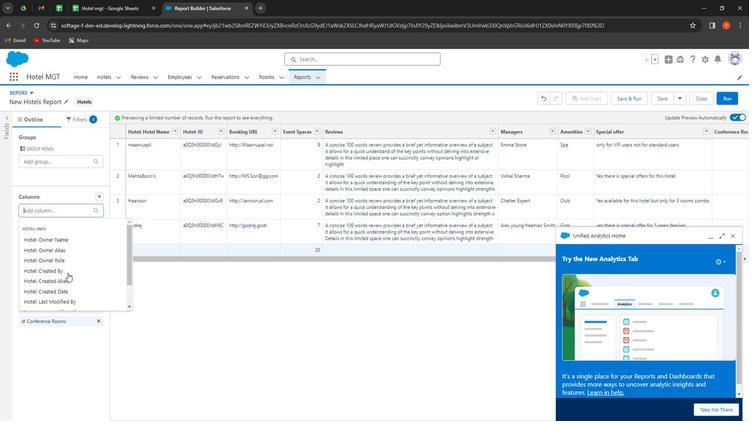 
Action: Mouse scrolled (63, 273) with delta (0, 0)
Screenshot: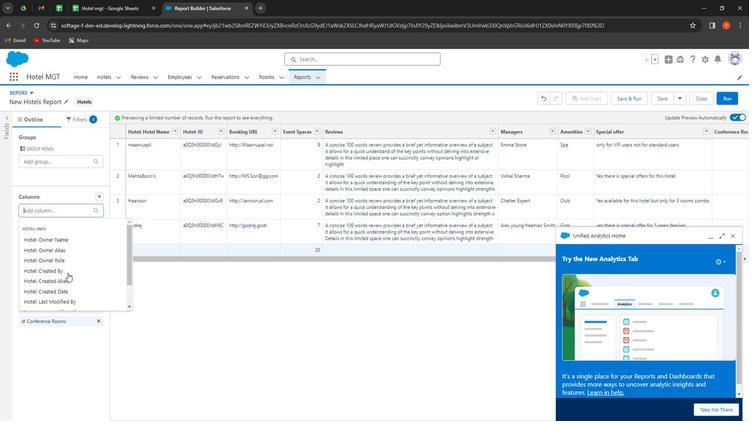 
Action: Mouse moved to (63, 275)
Screenshot: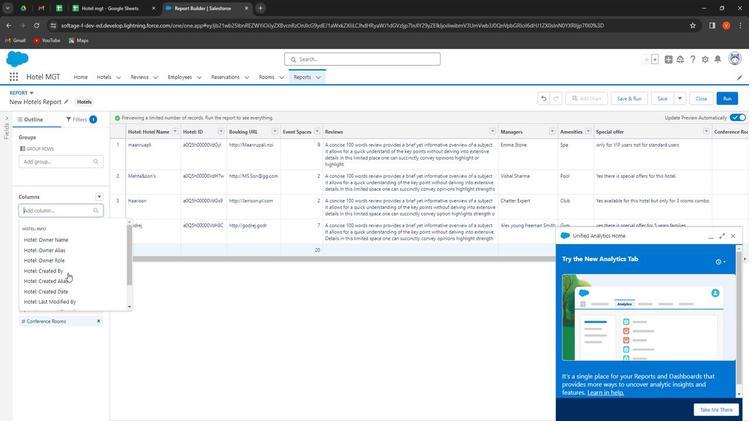 
Action: Mouse scrolled (63, 275) with delta (0, 0)
Screenshot: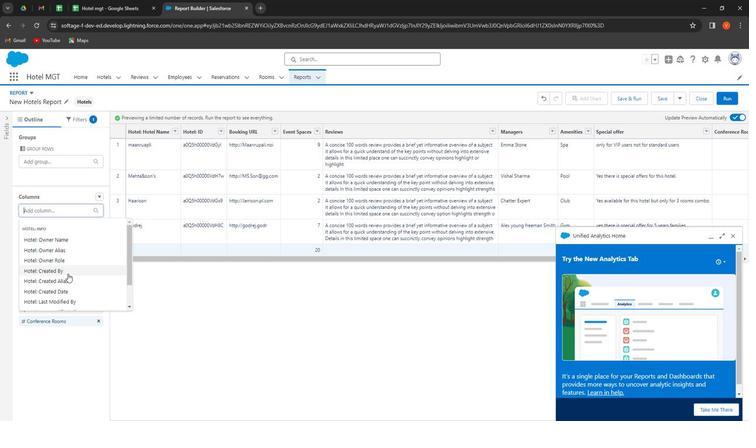
Action: Mouse moved to (63, 276)
Screenshot: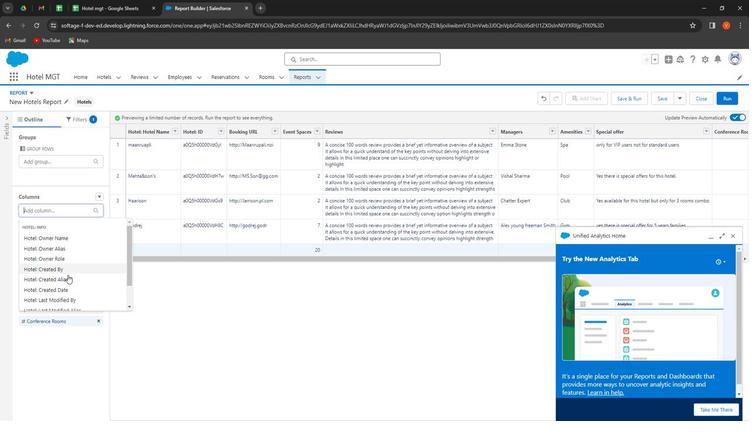
Action: Mouse scrolled (63, 275) with delta (0, 0)
Screenshot: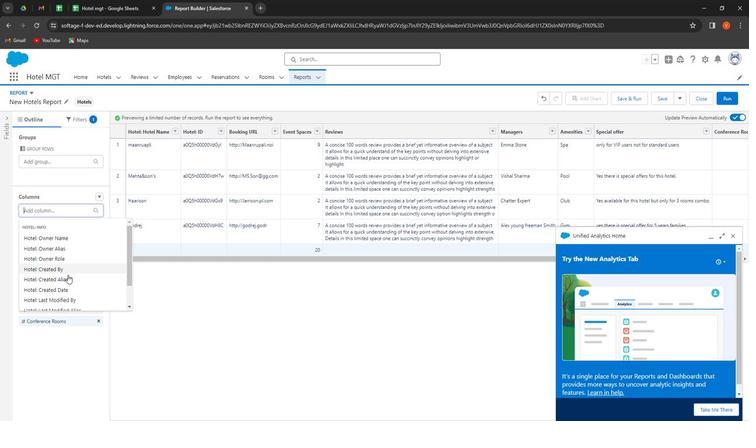 
Action: Mouse moved to (65, 276)
Screenshot: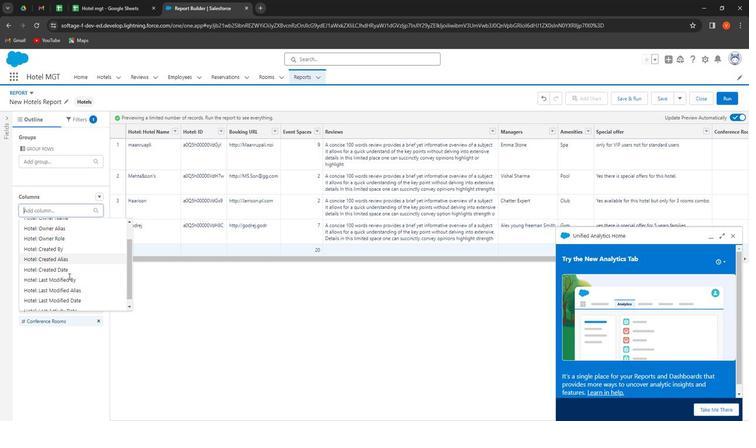 
Action: Mouse scrolled (65, 276) with delta (0, 0)
Screenshot: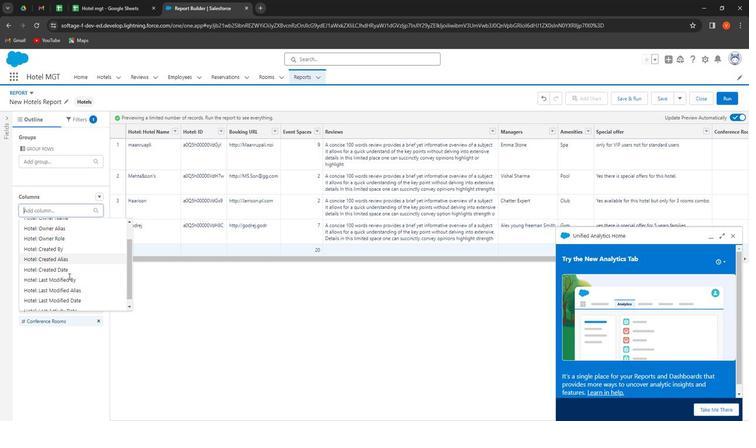 
Action: Mouse moved to (60, 231)
Screenshot: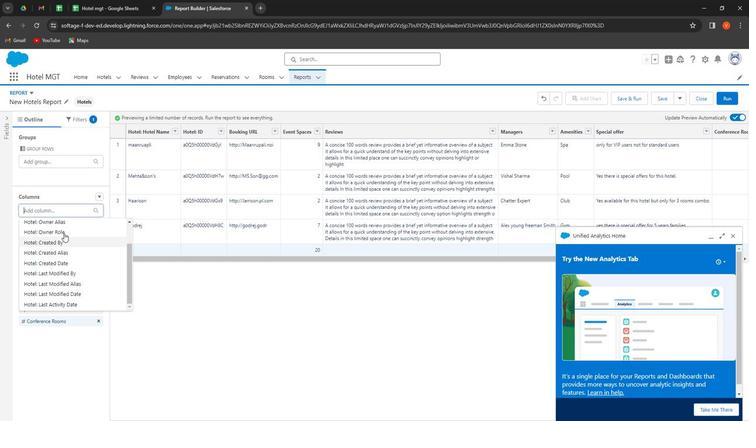 
Action: Mouse scrolled (60, 231) with delta (0, 0)
Screenshot: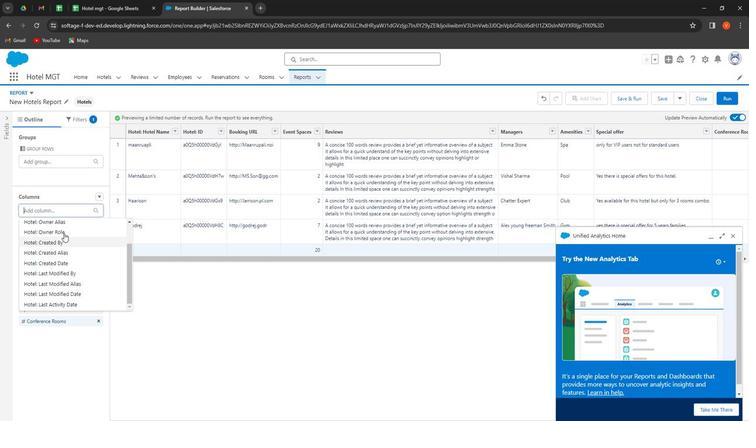 
Action: Mouse scrolled (60, 231) with delta (0, 0)
Screenshot: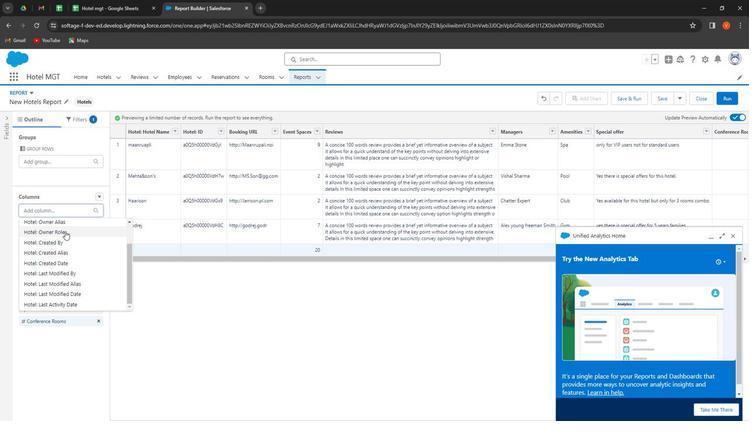 
Action: Mouse moved to (59, 239)
Screenshot: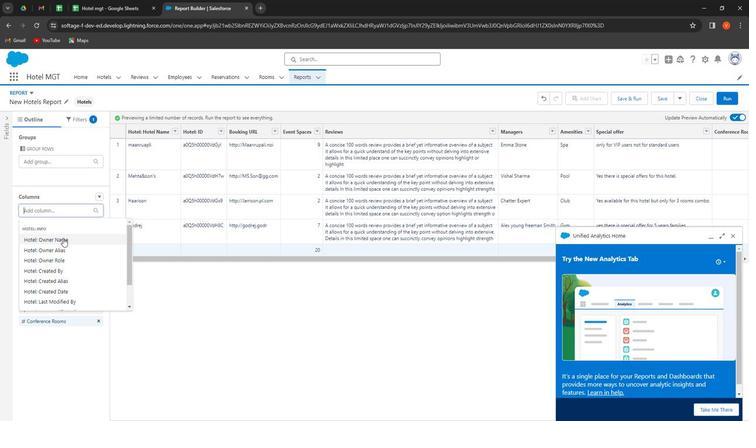 
Action: Mouse pressed left at (59, 239)
Screenshot: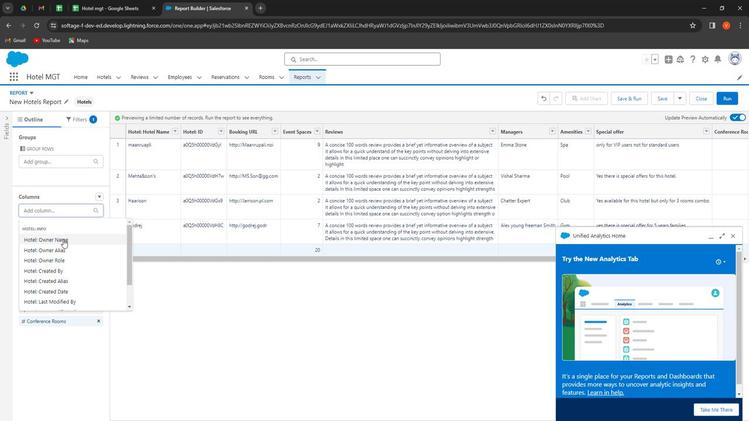 
Action: Mouse moved to (67, 335)
Screenshot: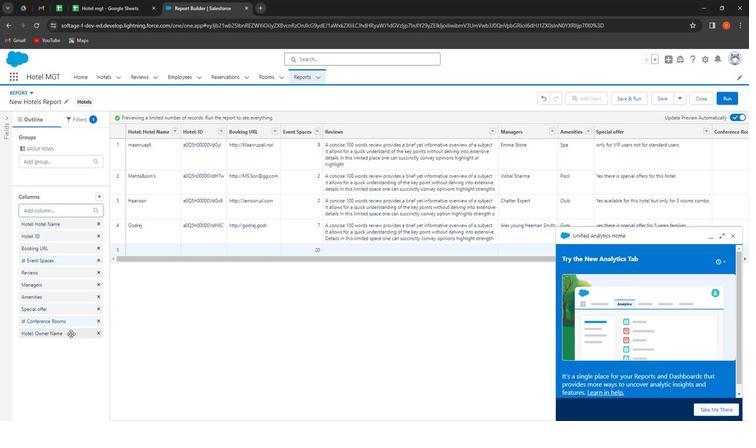 
Action: Mouse pressed left at (67, 335)
Screenshot: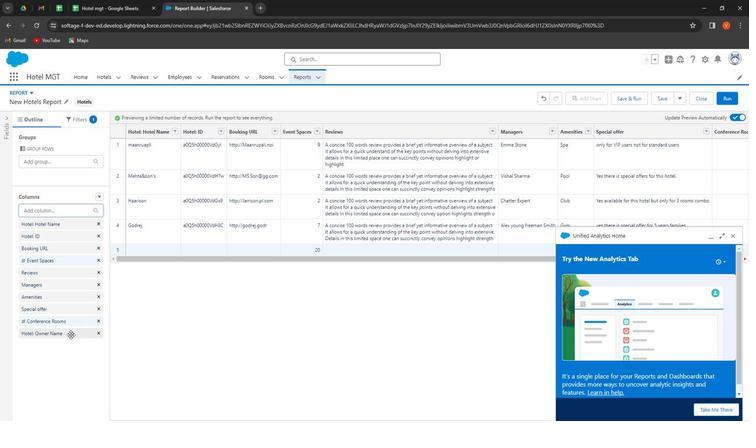 
Action: Mouse moved to (49, 289)
Screenshot: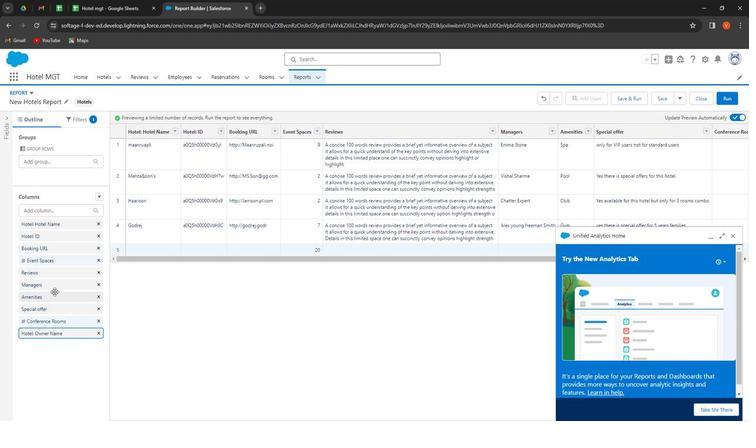 
Action: Mouse pressed left at (49, 289)
Screenshot: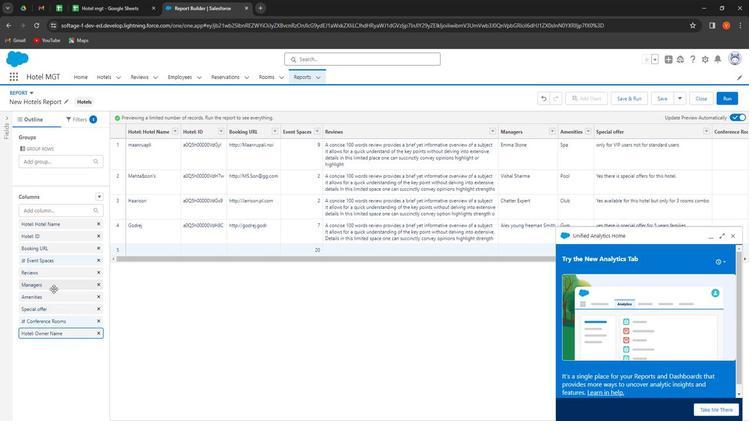 
Action: Mouse moved to (50, 262)
Screenshot: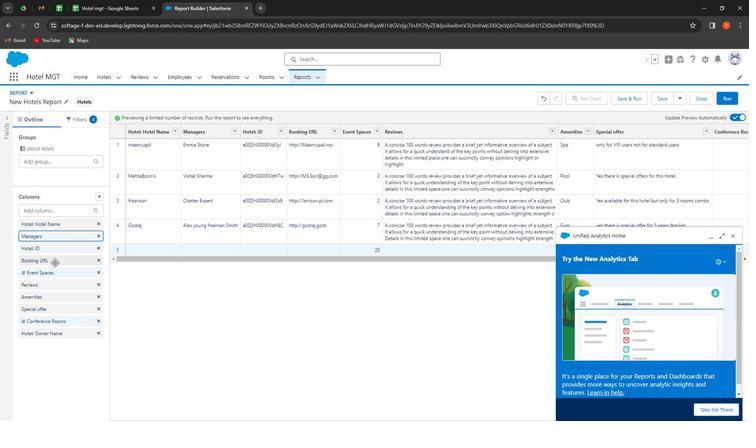 
Action: Mouse pressed left at (50, 262)
Screenshot: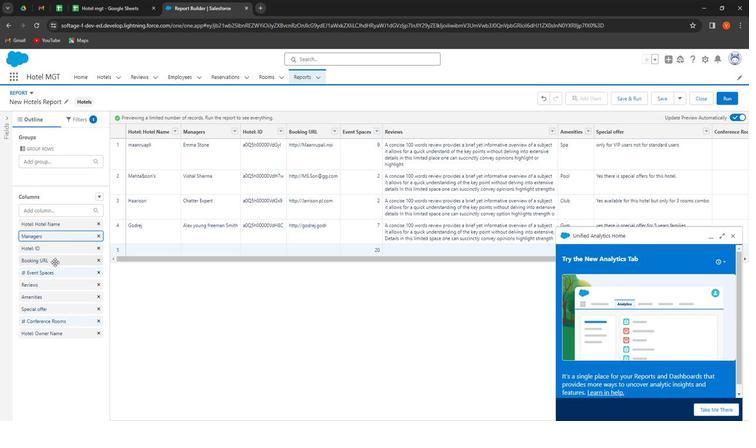 
Action: Mouse moved to (51, 252)
Screenshot: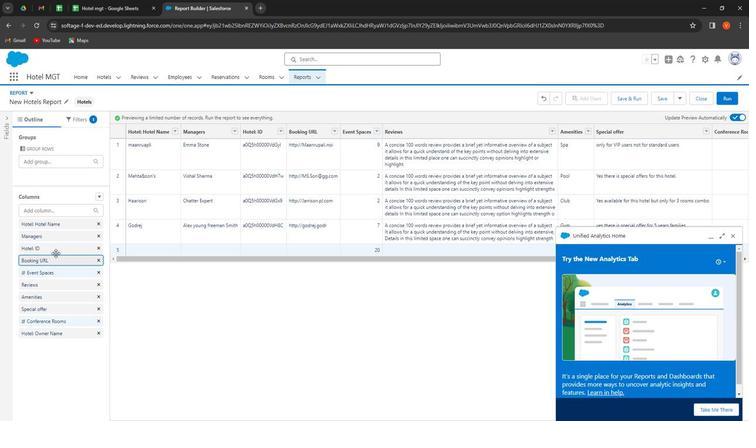 
Action: Mouse pressed left at (51, 252)
Screenshot: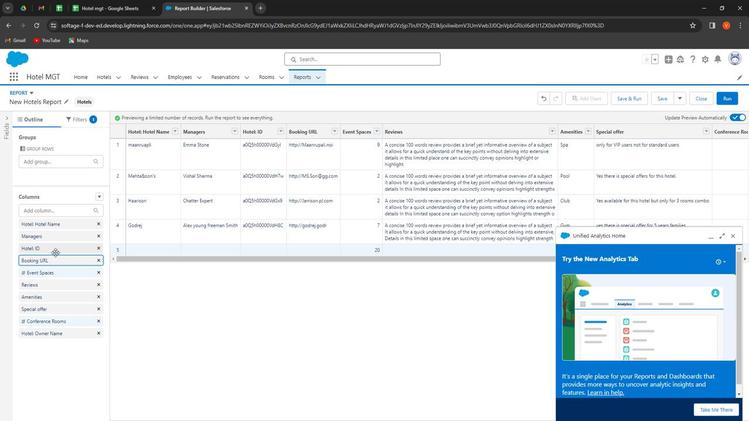 
Action: Mouse moved to (75, 249)
Screenshot: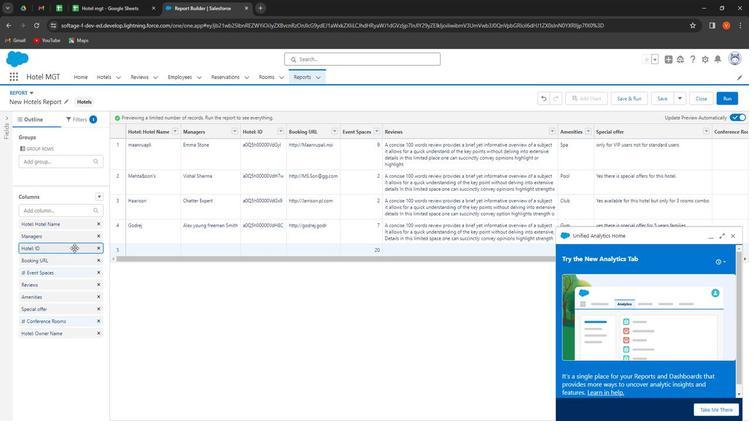 
Action: Mouse pressed left at (75, 249)
Screenshot: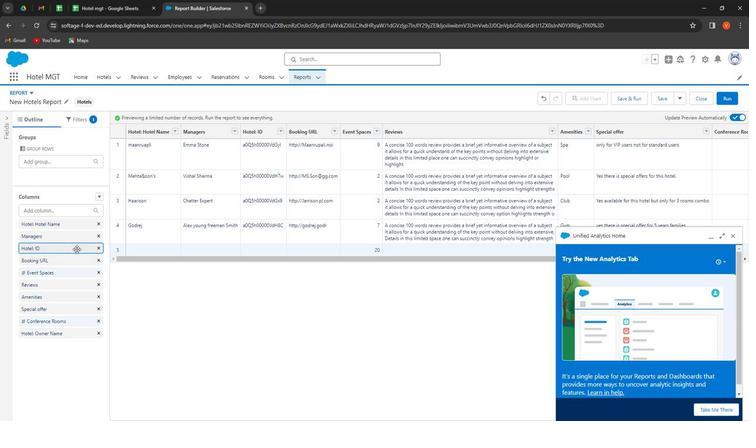 
Action: Mouse moved to (221, 131)
Screenshot: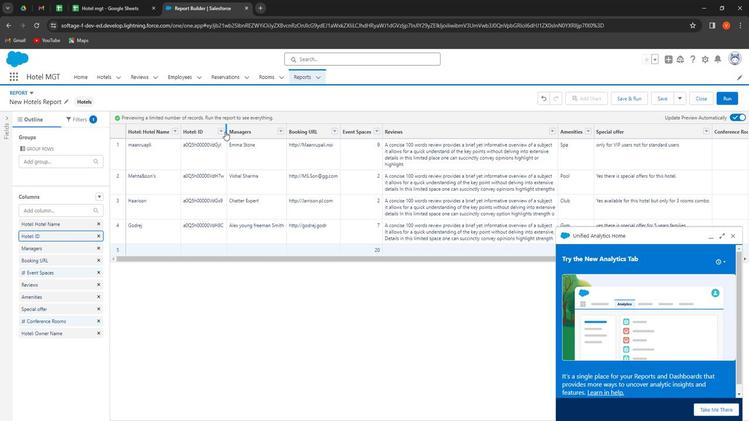 
Action: Mouse pressed left at (221, 131)
Screenshot: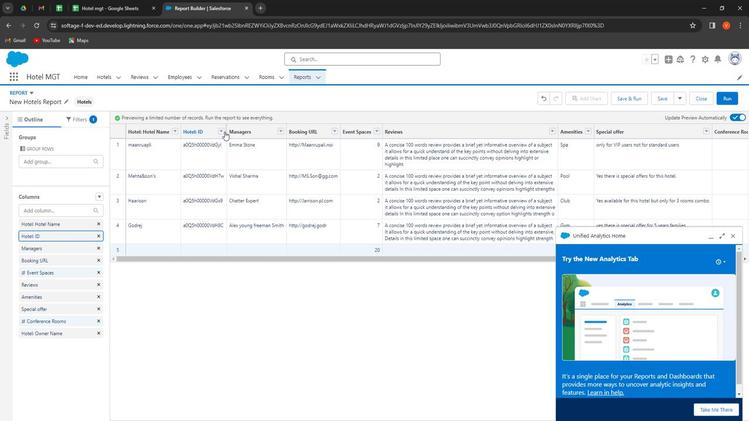 
Action: Mouse moved to (222, 128)
Screenshot: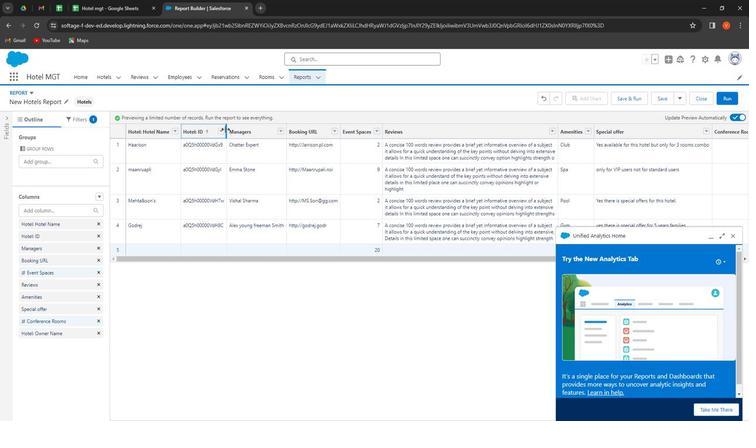
Action: Mouse pressed left at (222, 128)
Screenshot: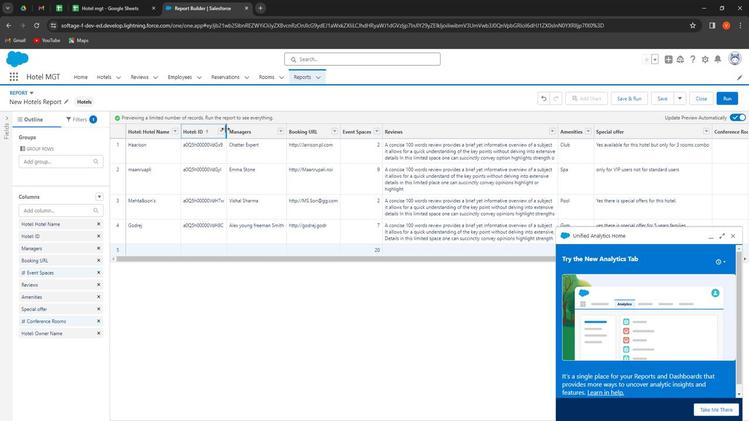 
Action: Mouse moved to (208, 132)
Screenshot: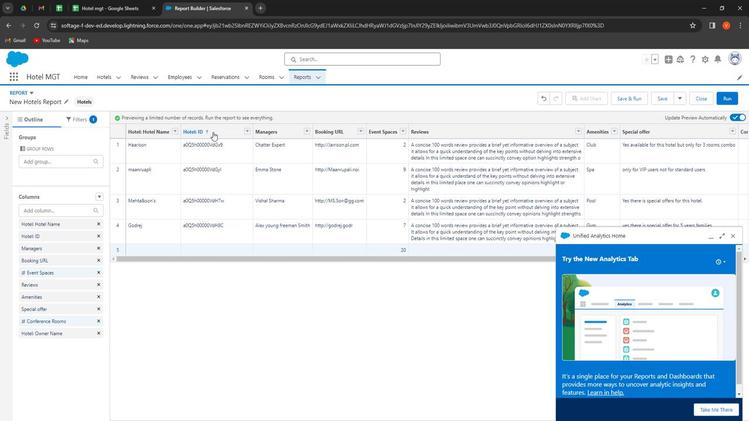 
Action: Mouse pressed left at (208, 132)
Screenshot: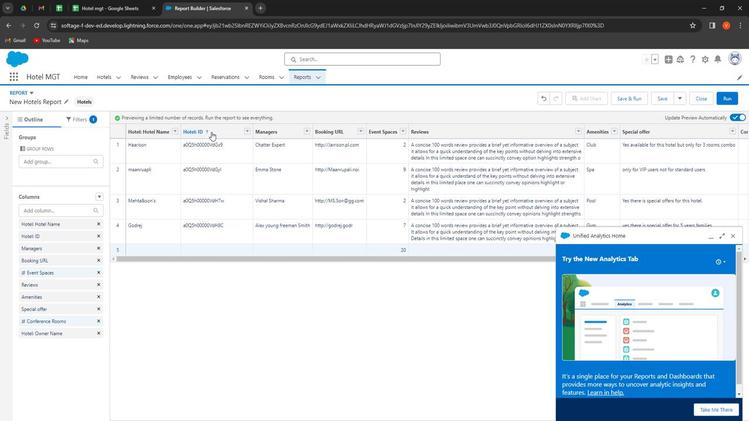 
Action: Mouse moved to (469, 258)
Screenshot: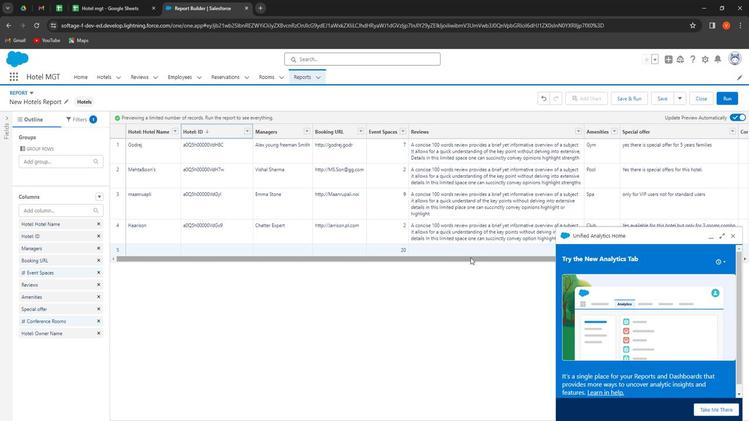 
Action: Mouse pressed left at (469, 258)
Screenshot: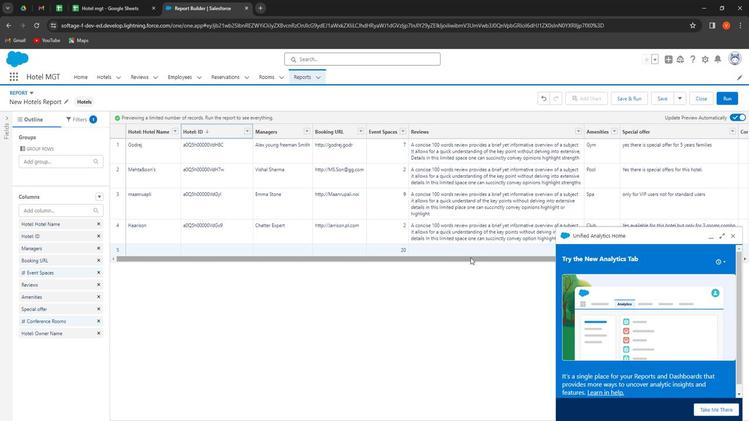 
Action: Mouse moved to (44, 275)
Screenshot: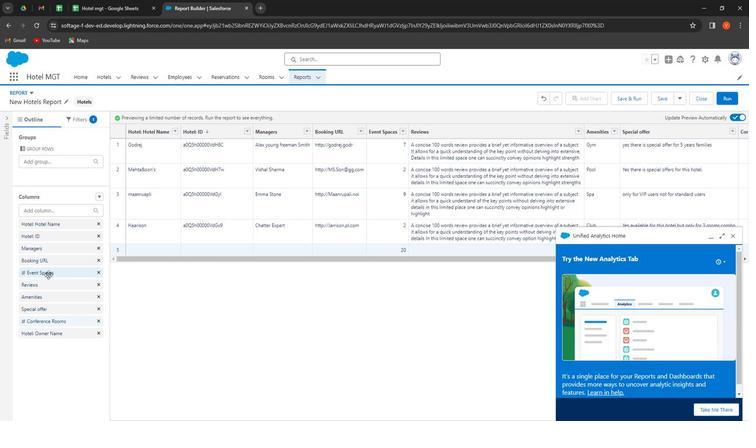 
Action: Mouse pressed left at (44, 275)
Screenshot: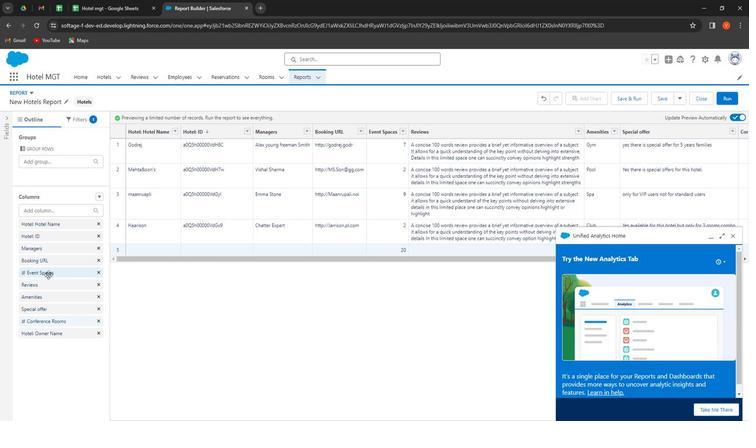 
Action: Mouse moved to (597, 98)
Screenshot: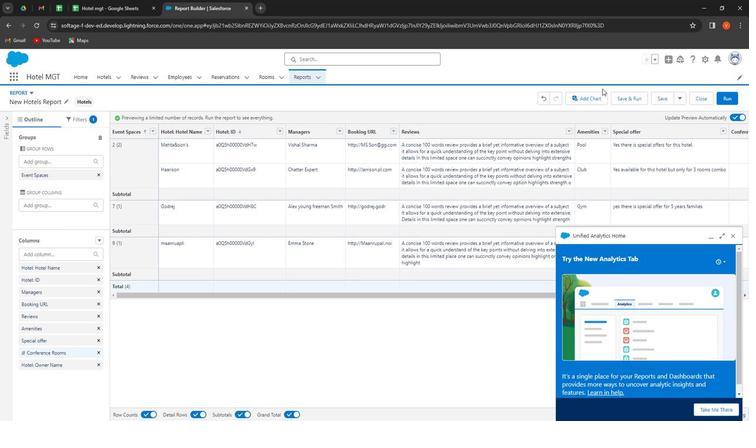 
Action: Mouse pressed left at (597, 98)
Screenshot: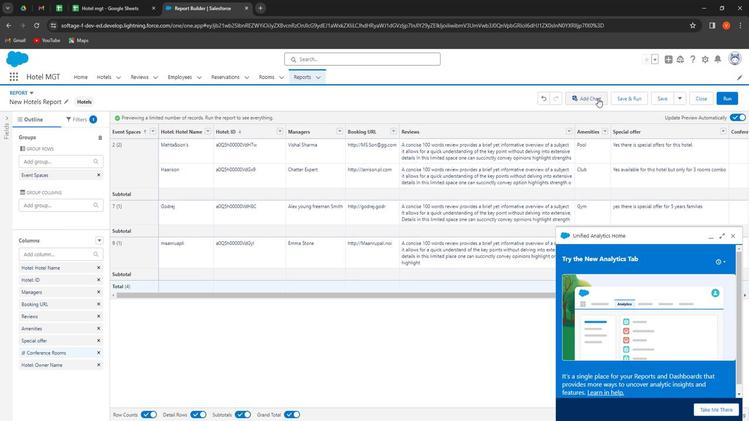 
Action: Mouse moved to (736, 136)
Screenshot: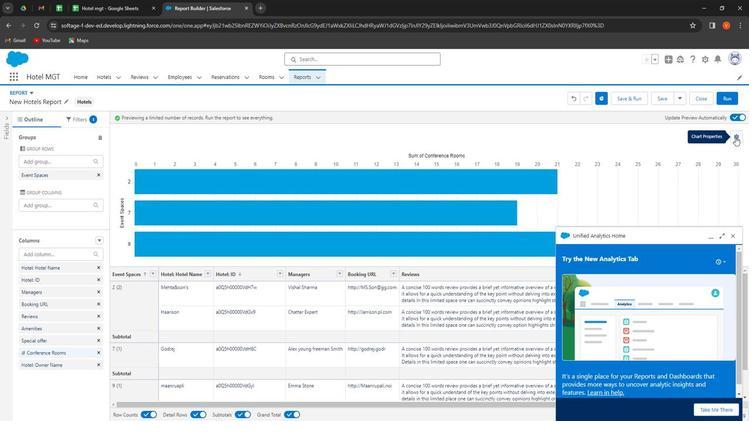 
Action: Mouse pressed left at (736, 136)
Screenshot: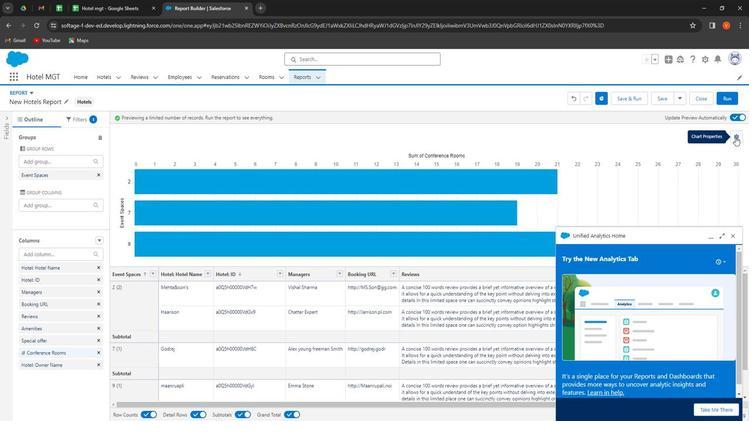 
Action: Mouse moved to (678, 197)
Screenshot: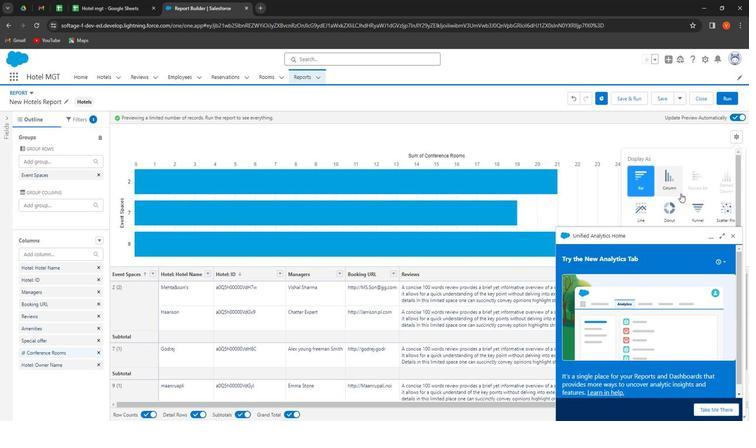 
Action: Mouse scrolled (678, 197) with delta (0, 0)
Screenshot: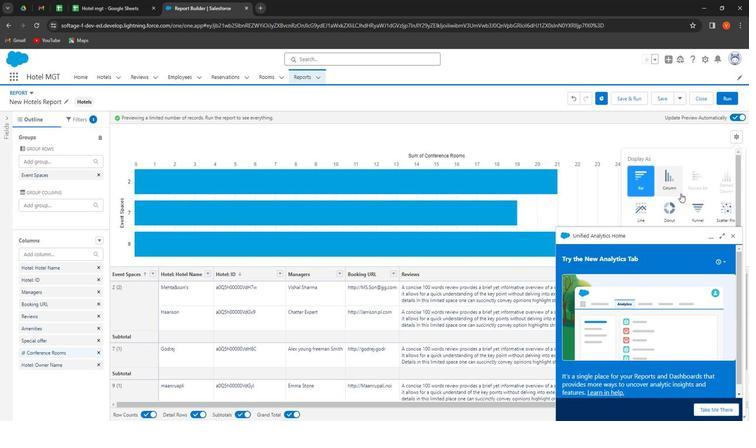 
Action: Mouse moved to (678, 198)
Screenshot: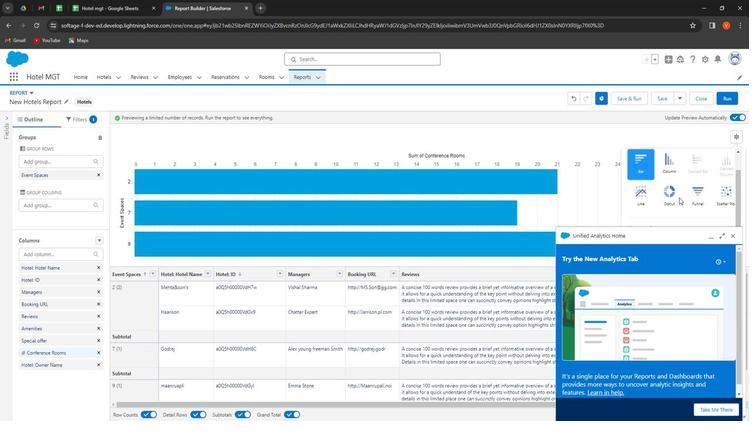 
Action: Mouse scrolled (678, 197) with delta (0, 0)
Screenshot: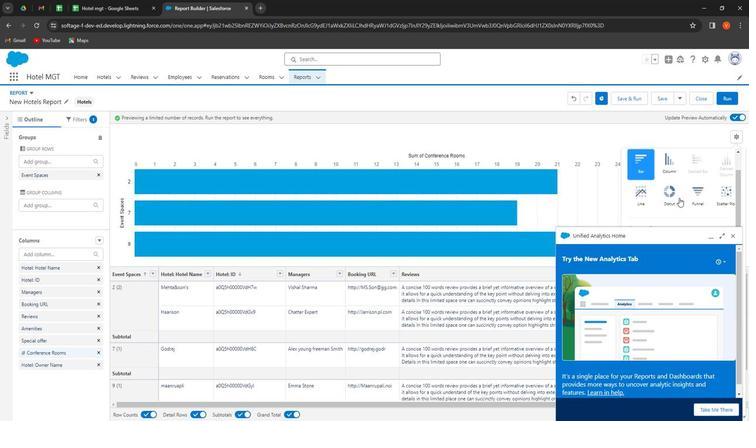 
Action: Mouse moved to (663, 197)
Screenshot: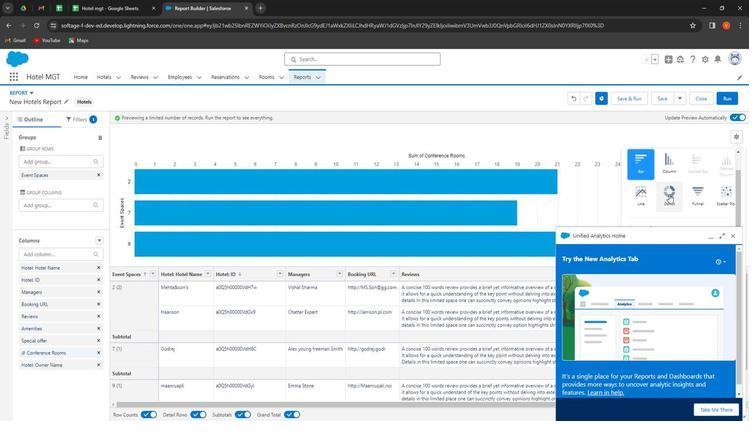 
Action: Mouse pressed left at (663, 197)
Screenshot: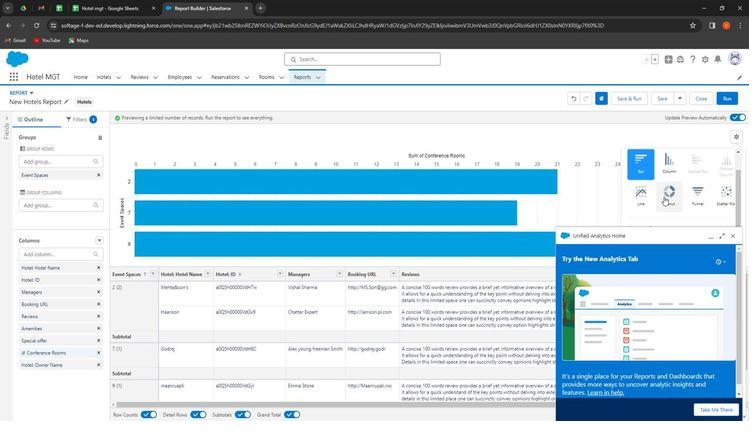 
Action: Mouse moved to (711, 238)
Screenshot: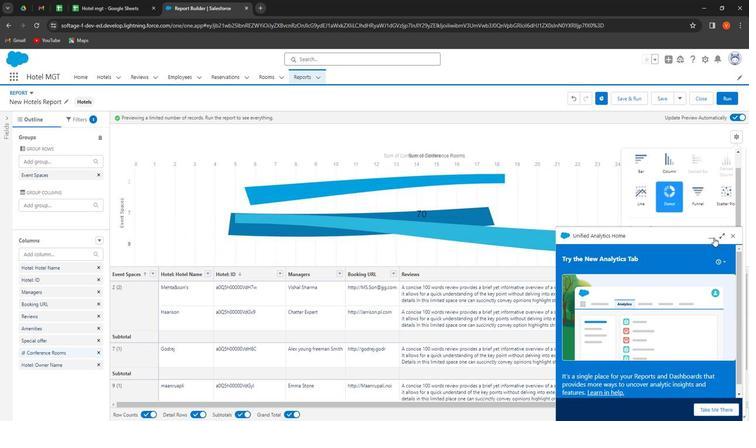 
Action: Mouse pressed left at (711, 238)
Screenshot: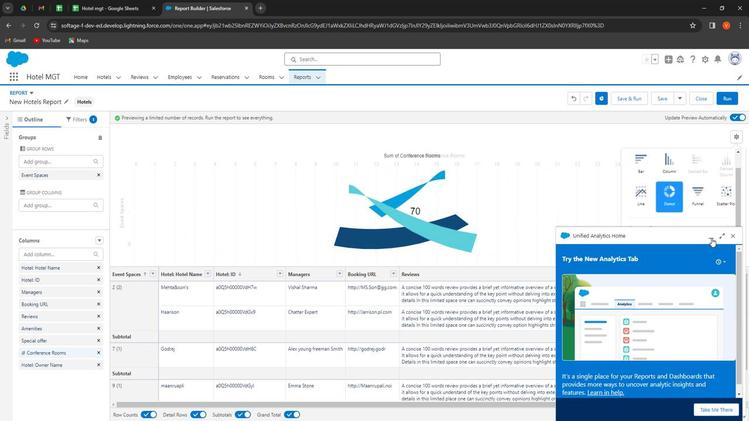 
Action: Mouse moved to (673, 258)
Screenshot: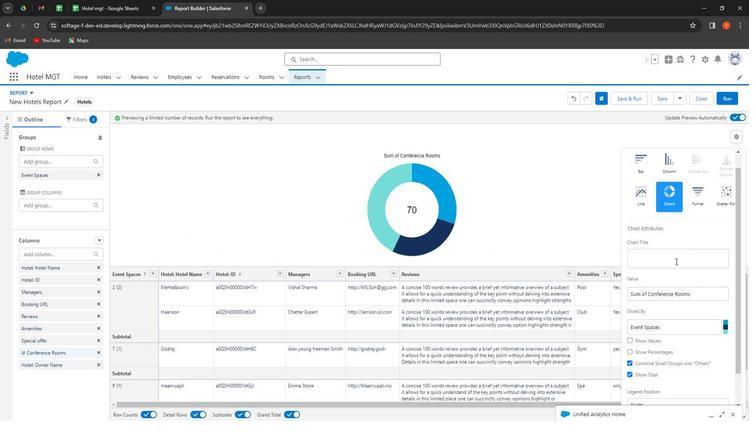 
Action: Mouse pressed left at (673, 258)
Screenshot: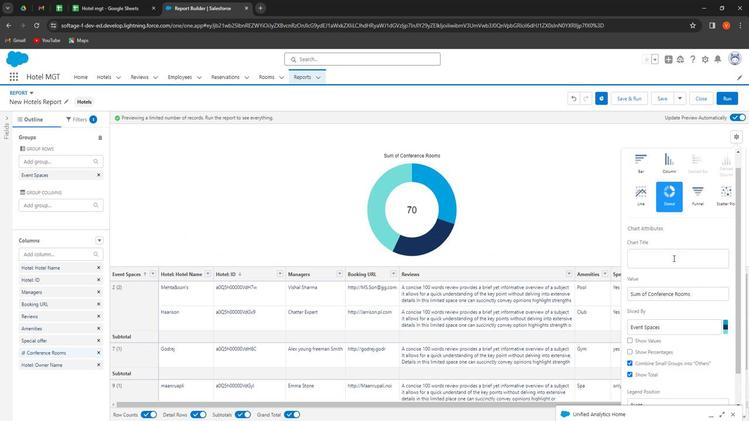 
Action: Mouse moved to (657, 249)
Screenshot: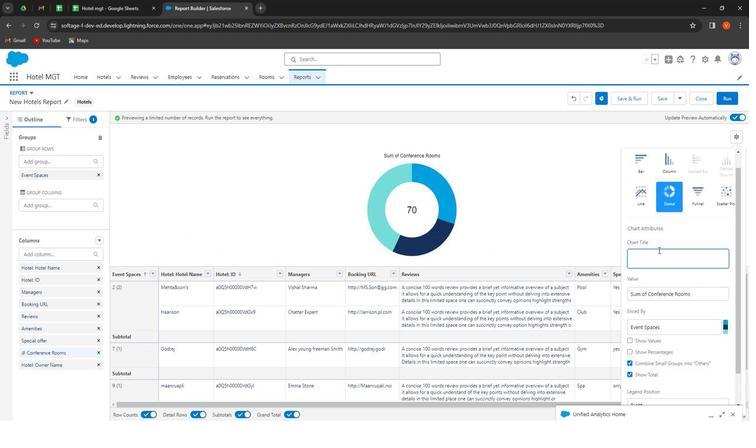 
Action: Key pressed <Key.shift><Key.shift><Key.shift><Key.shift><Key.shift><Key.shift><Key.shift><Key.shift><Key.shift><Key.shift><Key.shift><Key.shift><Key.shift>Event<Key.space>space<Key.space>report<Key.space>chart
Screenshot: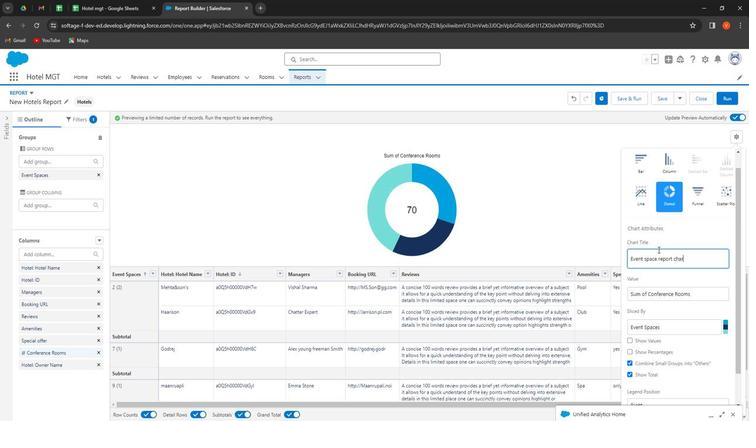 
Action: Mouse moved to (677, 312)
Screenshot: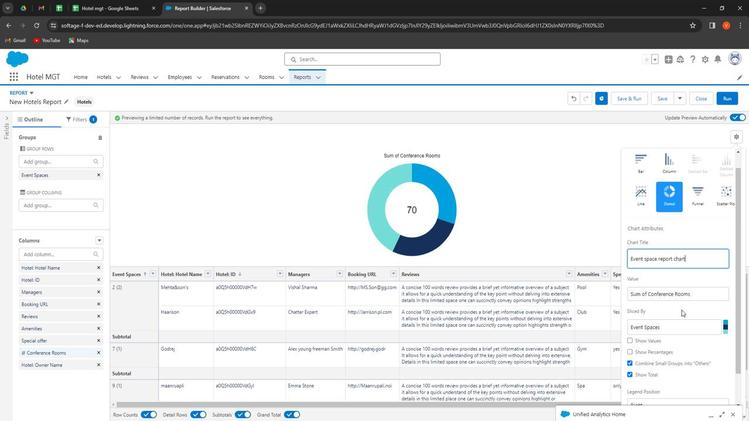 
Action: Mouse pressed left at (677, 312)
Screenshot: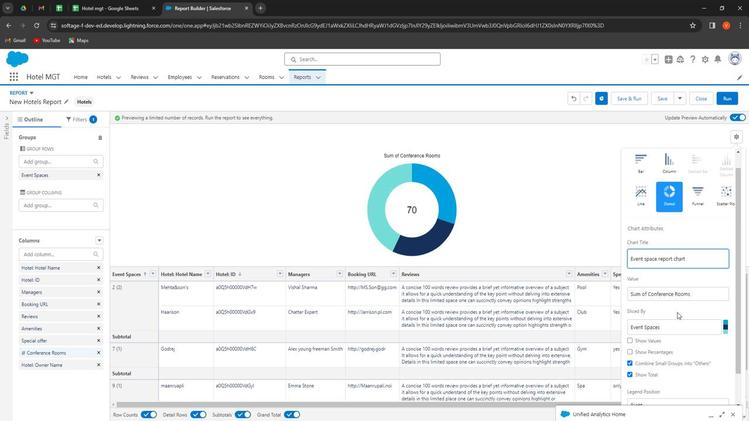 
Action: Mouse moved to (684, 313)
Screenshot: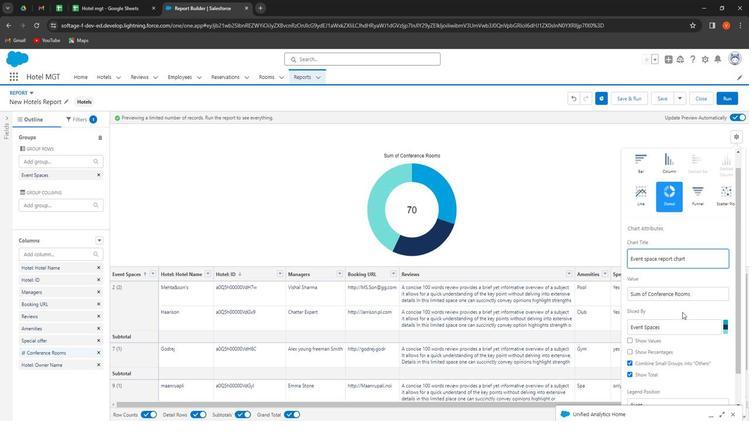
Action: Mouse scrolled (684, 313) with delta (0, 0)
Screenshot: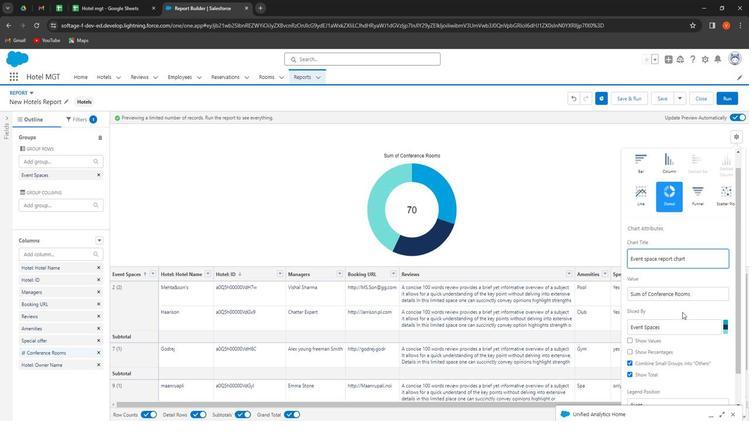 
Action: Mouse moved to (695, 255)
Screenshot: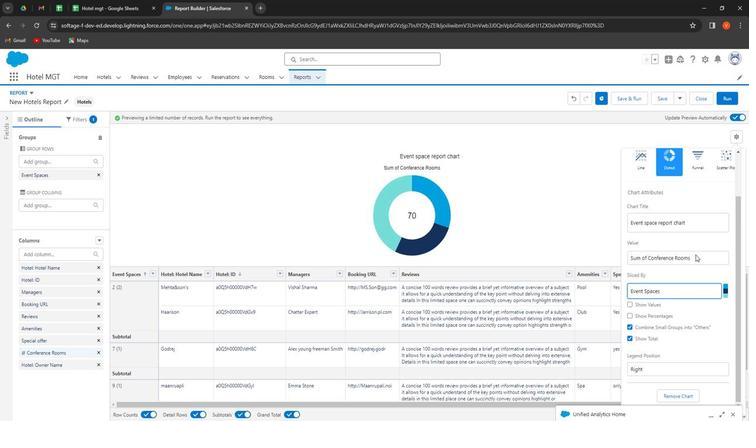 
Action: Mouse pressed left at (695, 255)
Screenshot: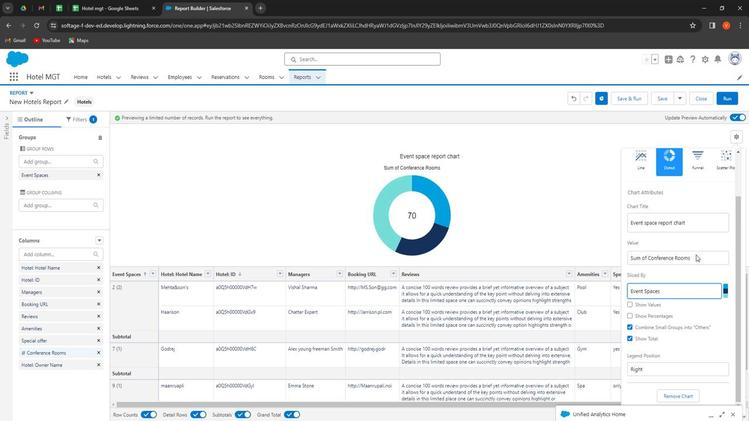 
Action: Mouse moved to (664, 275)
Screenshot: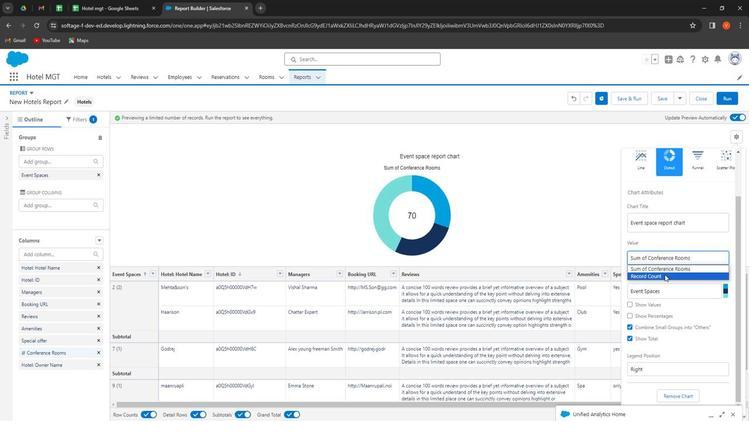 
Action: Mouse pressed left at (664, 275)
Screenshot: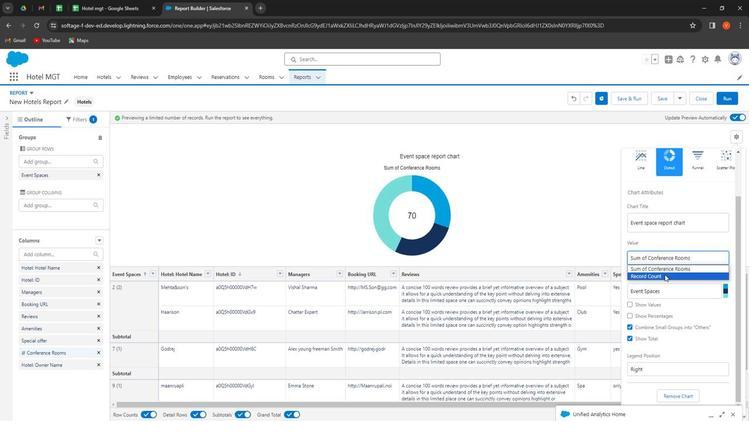 
Action: Mouse moved to (433, 219)
Screenshot: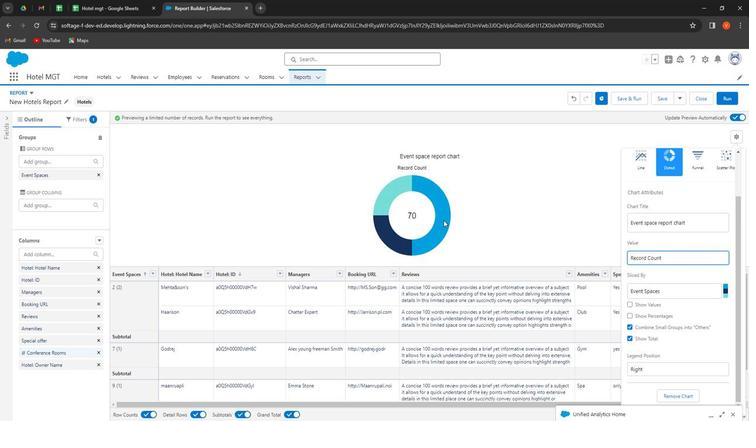 
Action: Mouse scrolled (433, 220) with delta (0, 0)
Screenshot: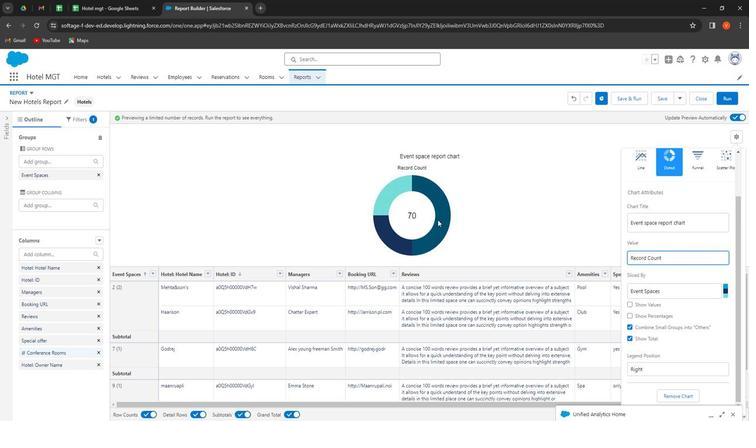 
Action: Mouse moved to (397, 191)
Screenshot: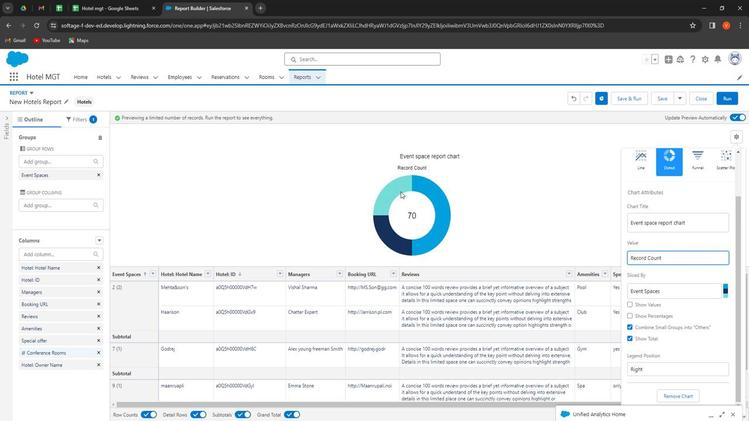 
Action: Mouse pressed left at (397, 191)
Screenshot: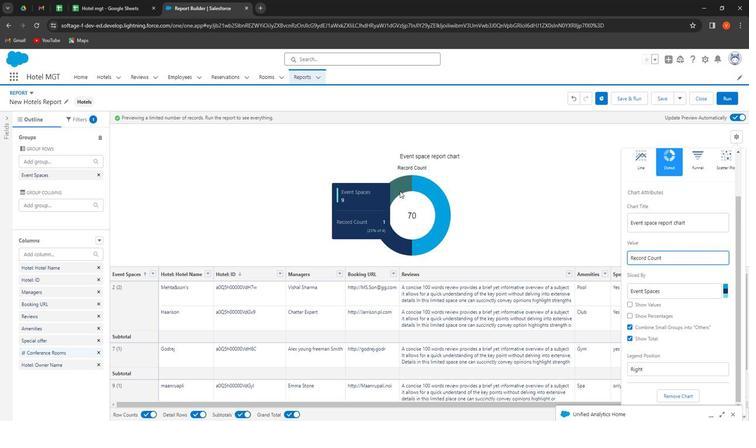 
Action: Mouse moved to (736, 138)
Screenshot: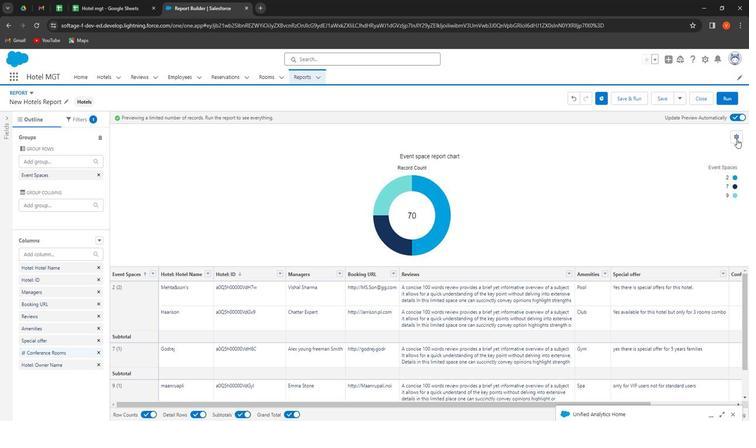
Action: Mouse pressed left at (736, 138)
